 Task: Add a dependency to the task Implement a rating and review system for the app , the existing task  Add integration with third-party services such as Google Drive and Dropbox in the project TurnkeyTech.
Action: Mouse moved to (530, 635)
Screenshot: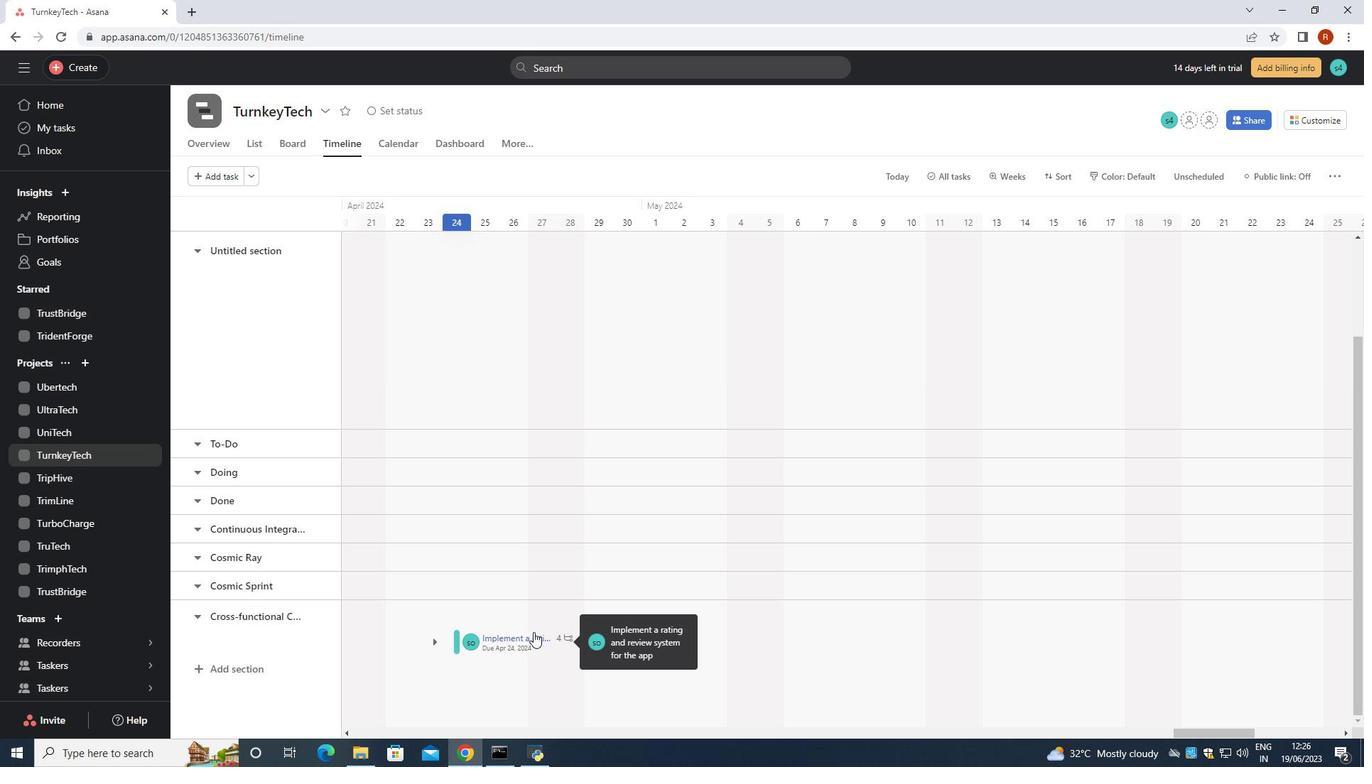 
Action: Mouse pressed left at (530, 635)
Screenshot: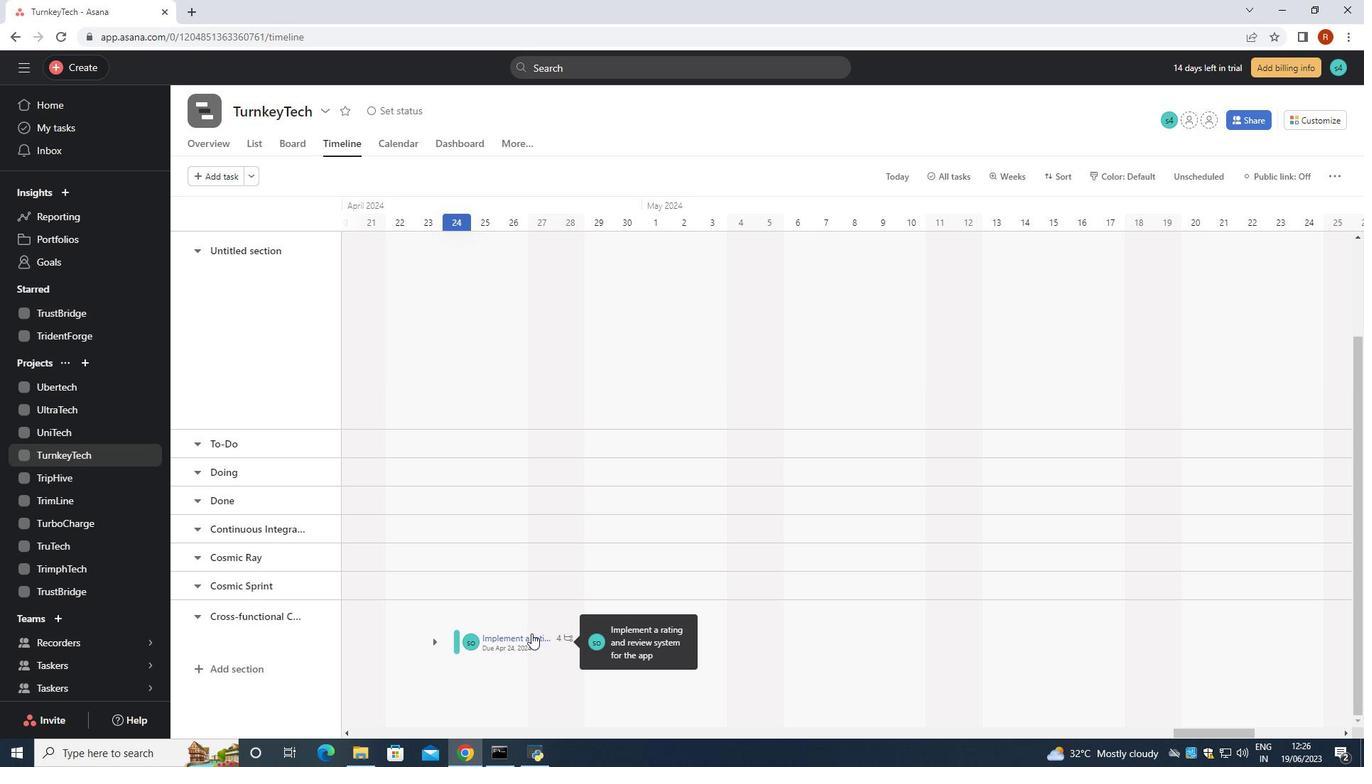 
Action: Mouse moved to (1029, 359)
Screenshot: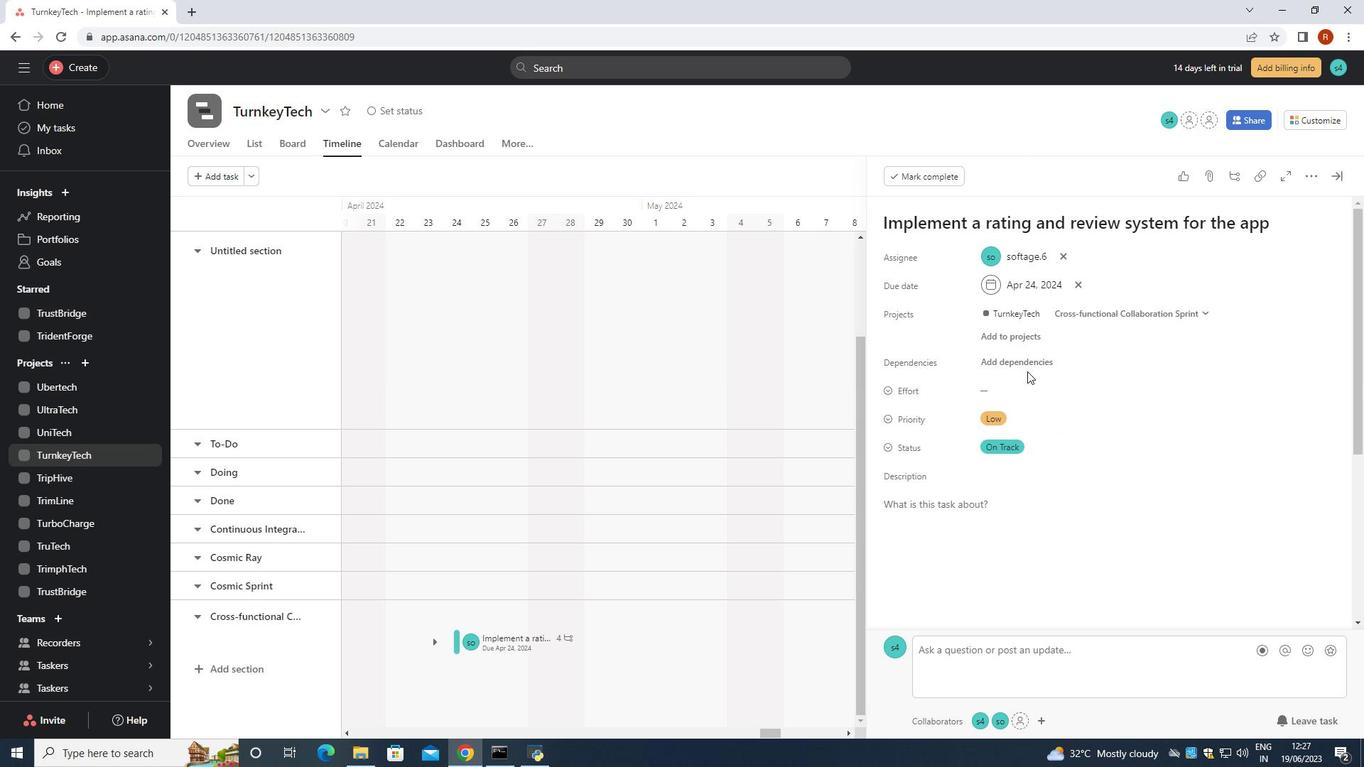 
Action: Mouse pressed left at (1029, 359)
Screenshot: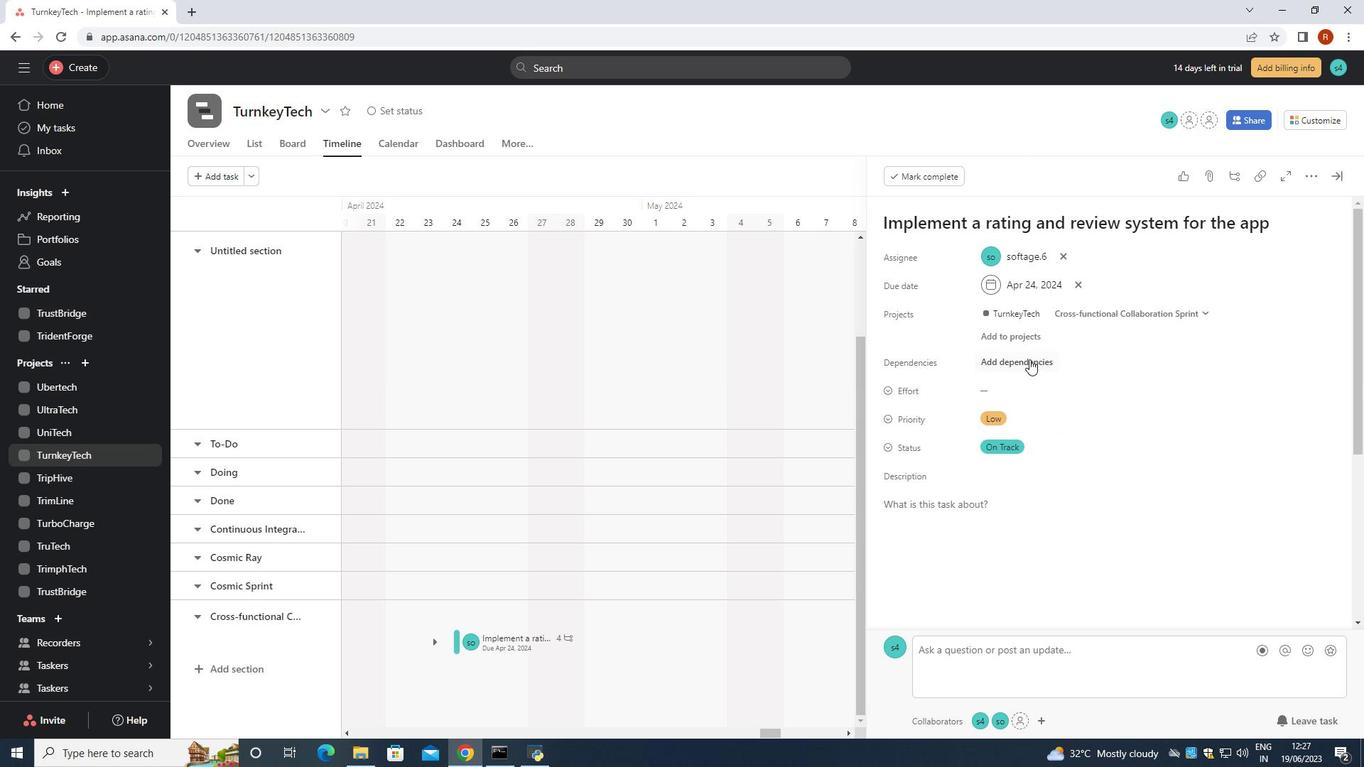 
Action: Mouse moved to (994, 534)
Screenshot: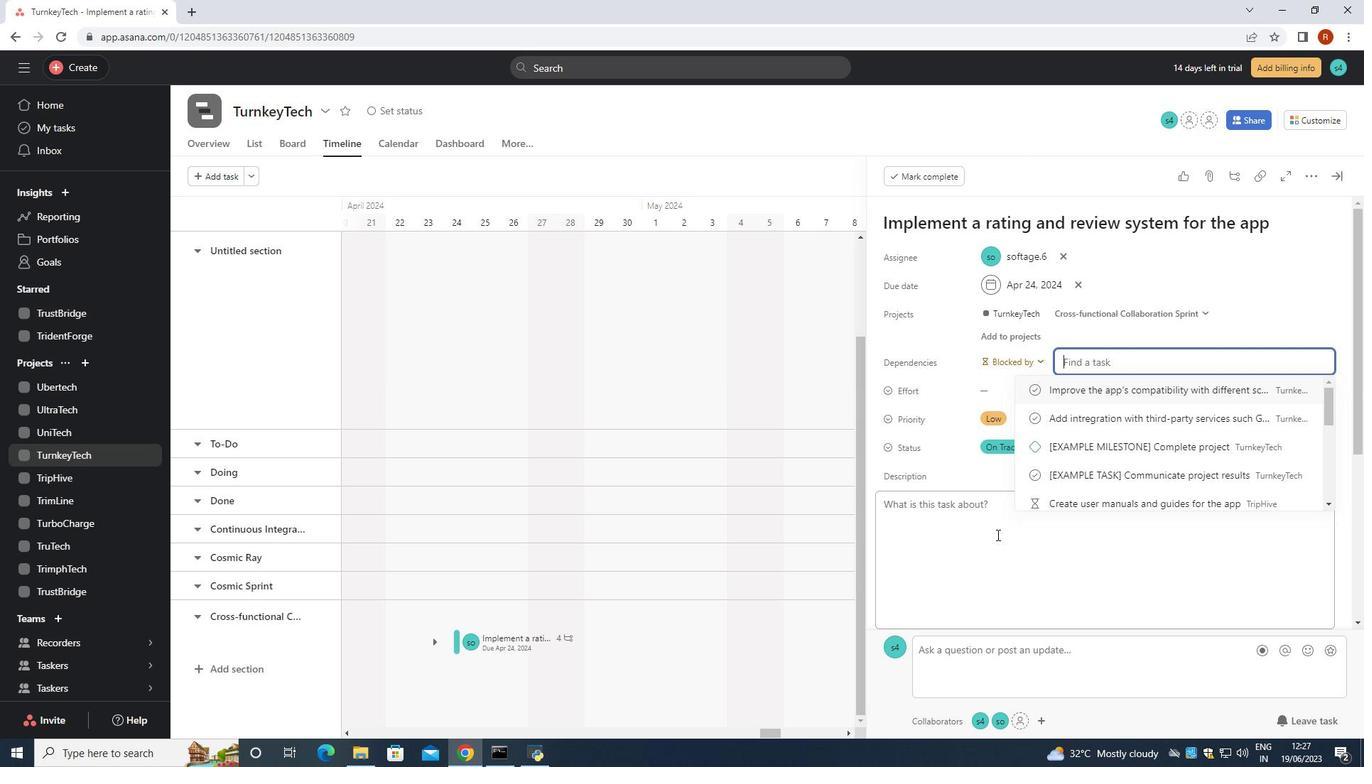 
Action: Key pressed <Key.shift><Key.shift><Key.shift><Key.shift><Key.shift><Key.shift><Key.shift><Key.shift><Key.shift><Key.shift><Key.shift><Key.shift><Key.shift>Add<Key.space>integrat
Screenshot: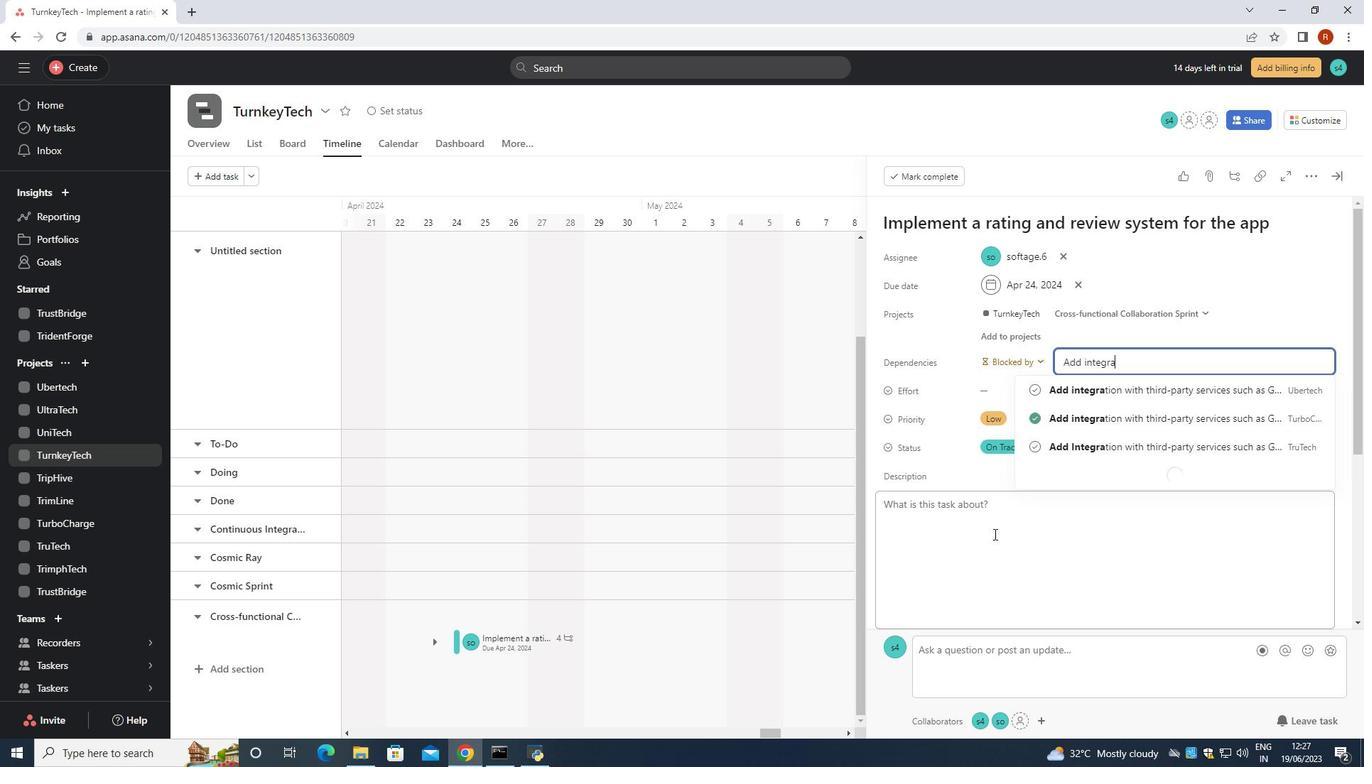 
Action: Mouse moved to (993, 534)
Screenshot: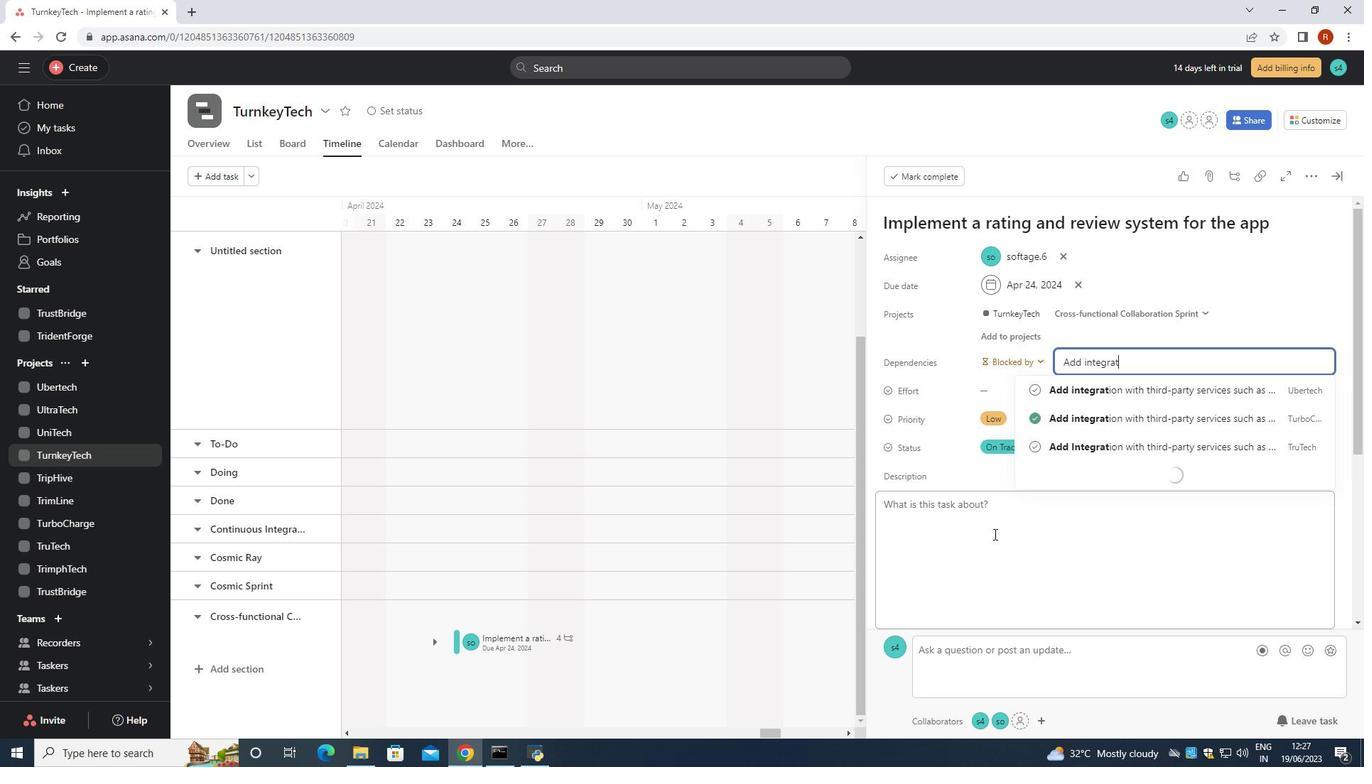 
Action: Key pressed ion<Key.space>with<Key.space>third-party<Key.space>sevices<Key.space>such<Key.space>as<Key.space><Key.shift>Google<Key.space><Key.shift>Drive<Key.space>
Screenshot: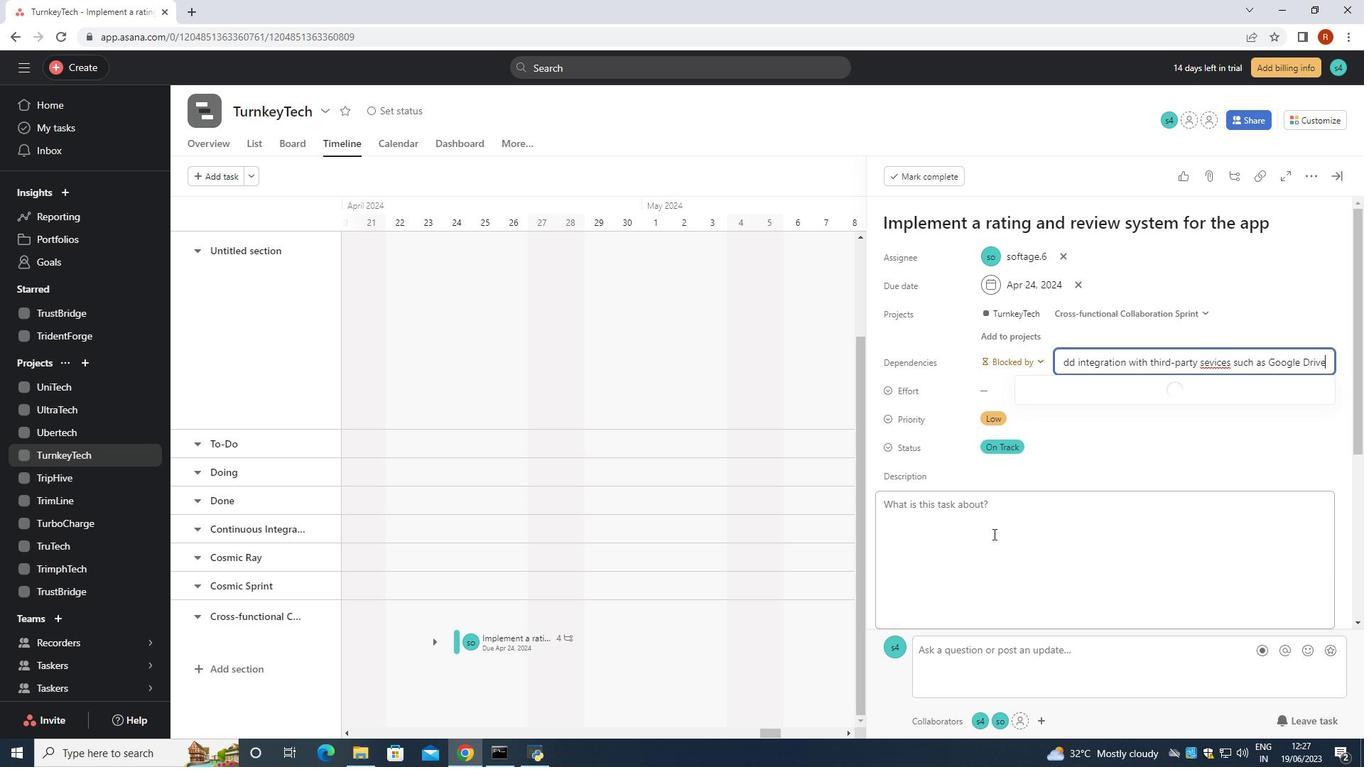 
Action: Mouse moved to (993, 534)
Screenshot: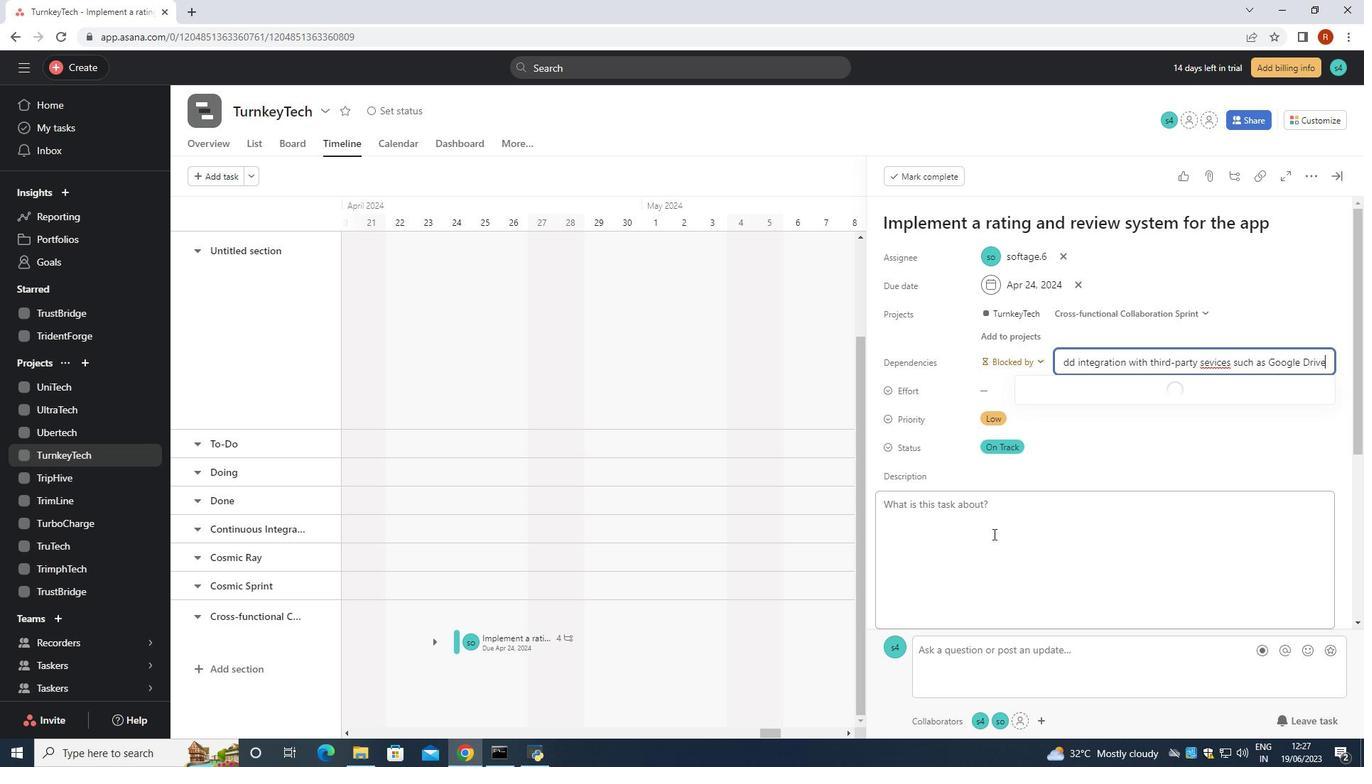 
Action: Key pressed ab<Key.backspace>nd<Key.space><Key.shift>Dropbox<Key.right><Key.right><Key.right><Key.right><Key.right><Key.down><Key.down><Key.left><Key.left><Key.left><Key.left><Key.left><Key.left><Key.left><Key.left><Key.left><Key.left><Key.left><Key.left><Key.left><Key.left><Key.left><Key.left><Key.left><Key.left><Key.left><Key.left><Key.left><Key.left><Key.left><Key.left><Key.left><Key.left><Key.left><Key.left><Key.left><Key.left><Key.left><Key.left><Key.left><Key.backspace><Key.backspace><Key.backspace><Key.backspace><Key.backspace><Key.backspace>ervices
Screenshot: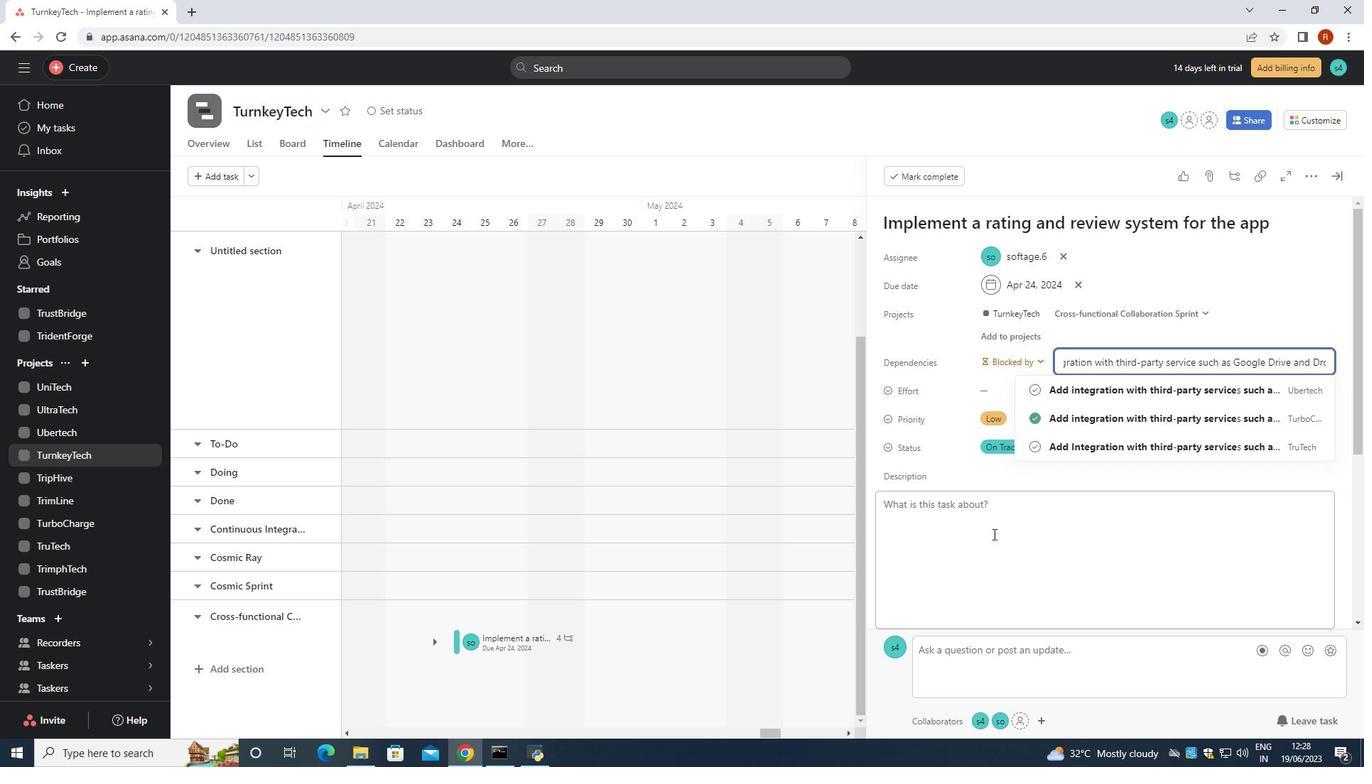 
Action: Mouse moved to (987, 535)
Screenshot: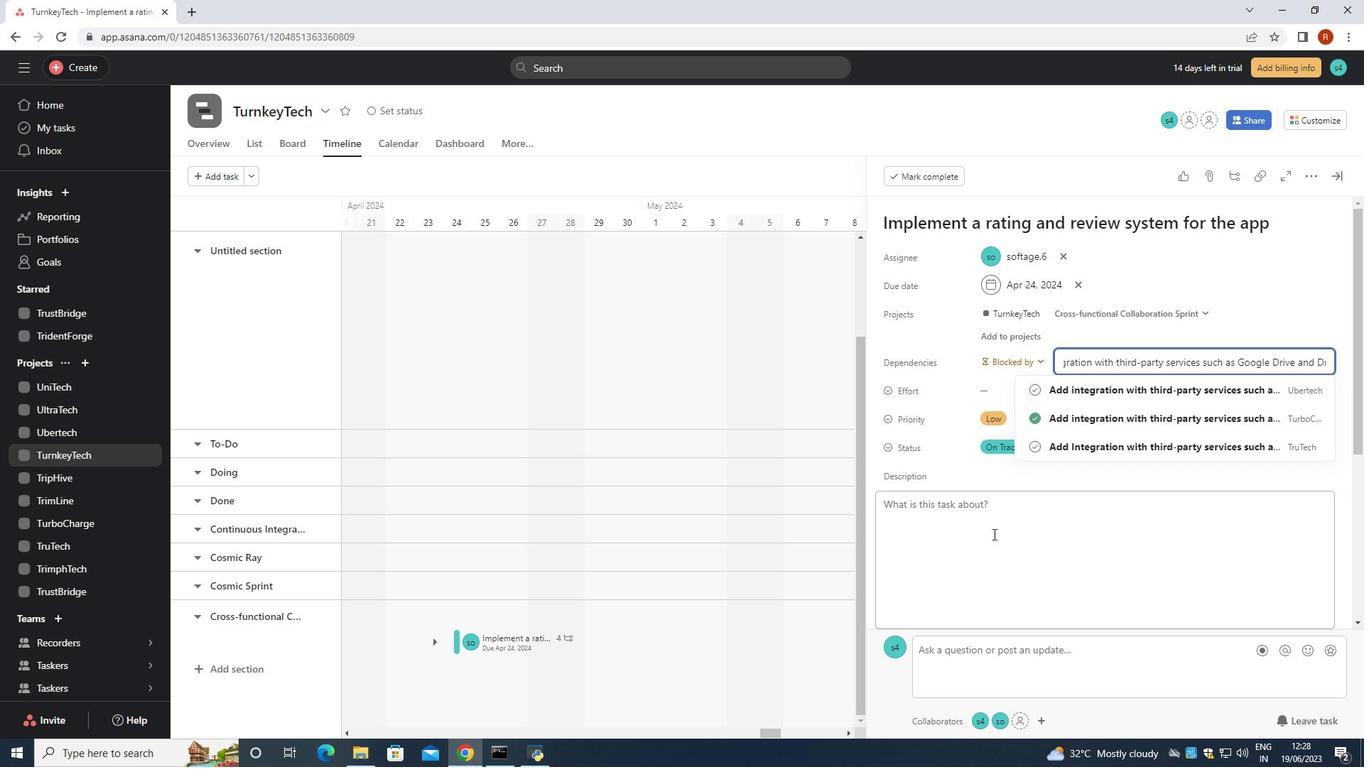 
Action: Key pressed <Key.right>
Screenshot: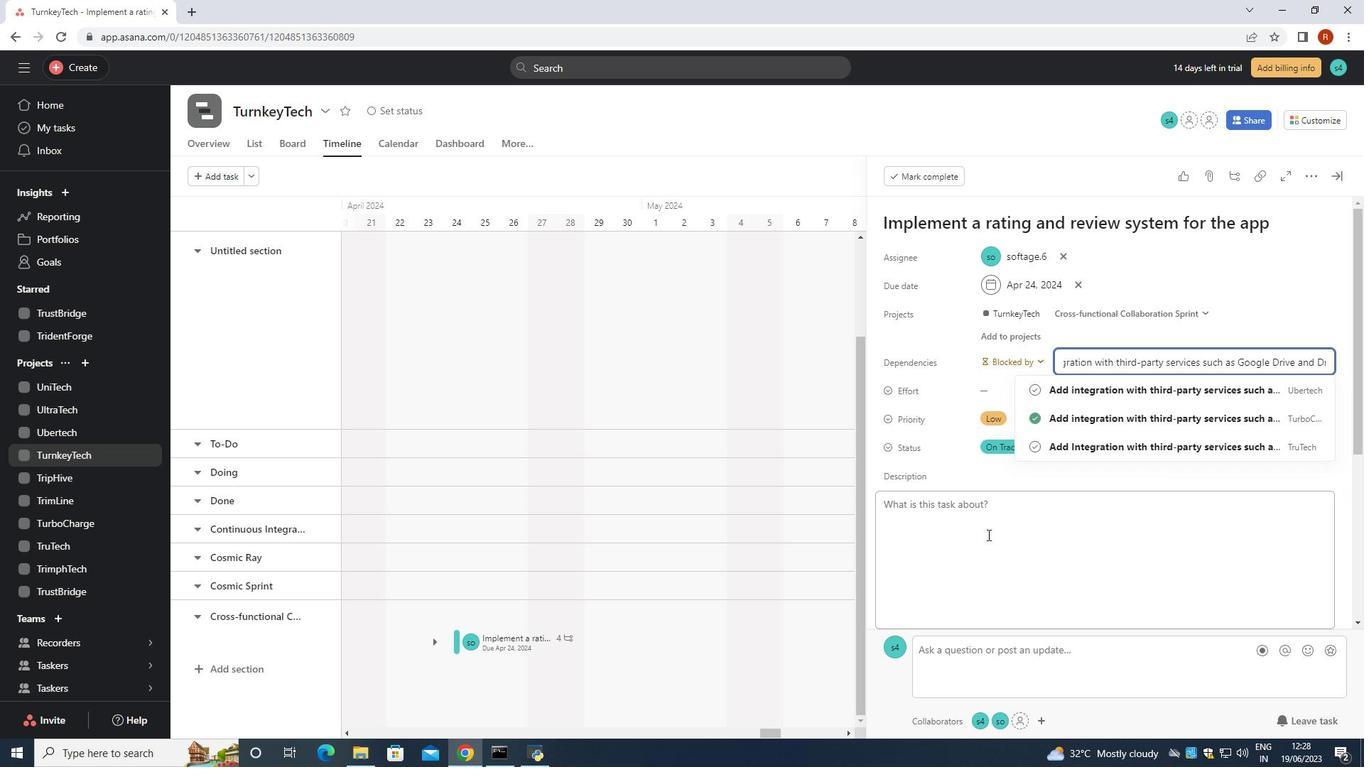 
Action: Mouse moved to (987, 535)
Screenshot: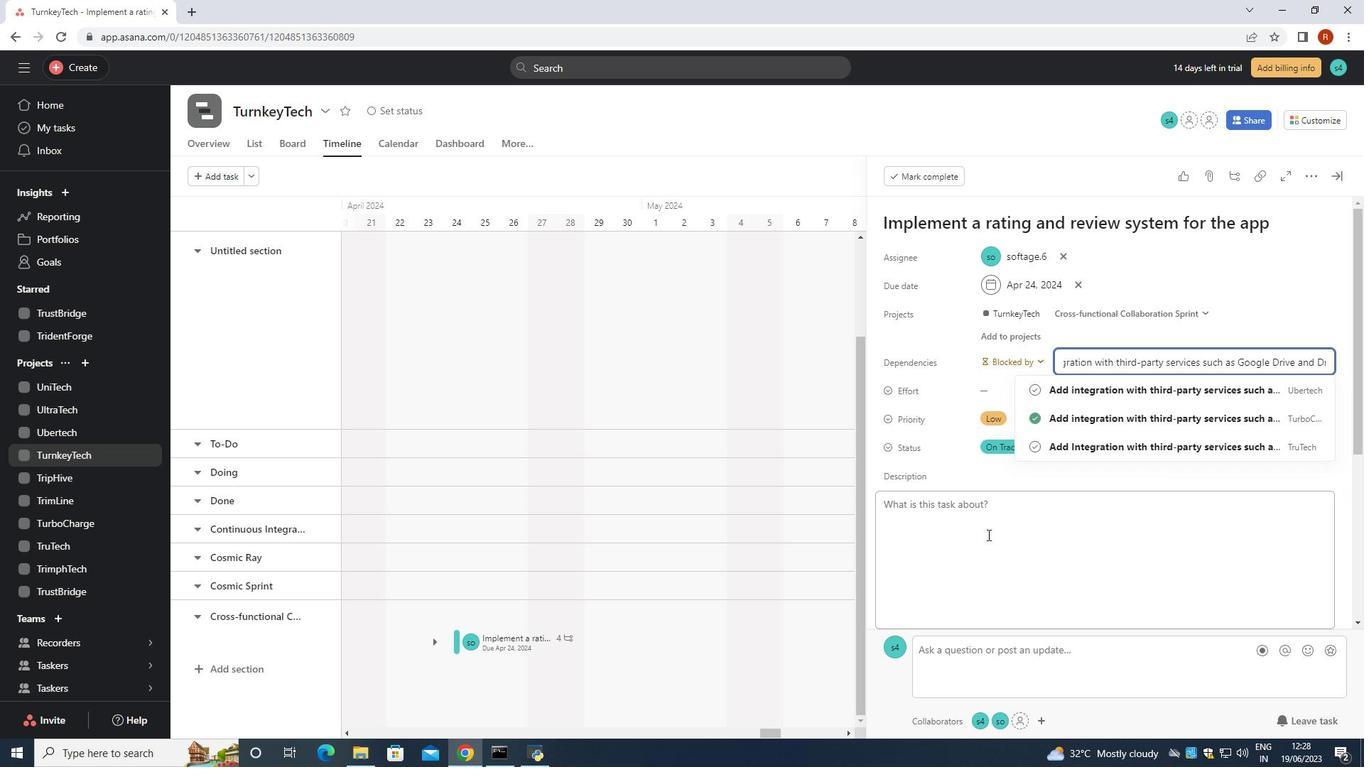 
Action: Key pressed <Key.right><Key.right><Key.right><Key.right><Key.right><Key.right>
Screenshot: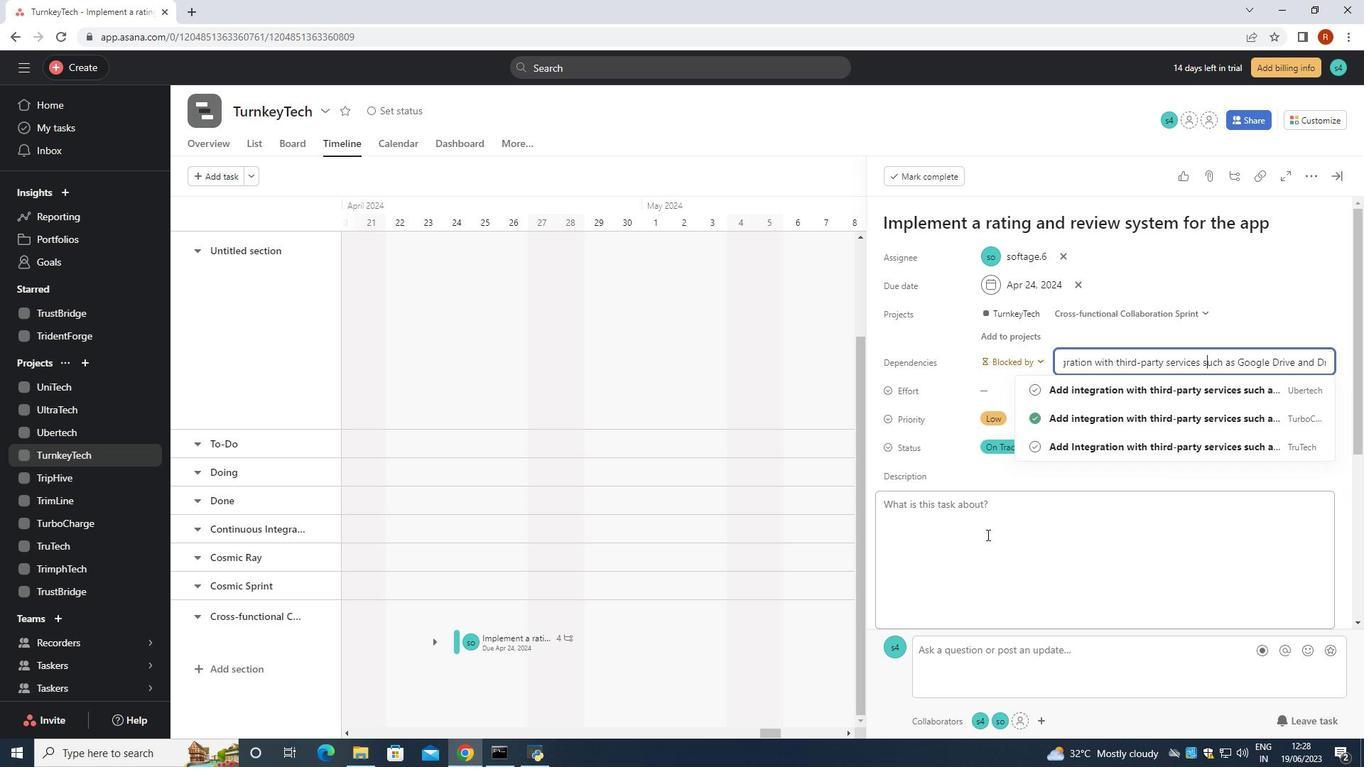 
Action: Mouse moved to (987, 536)
Screenshot: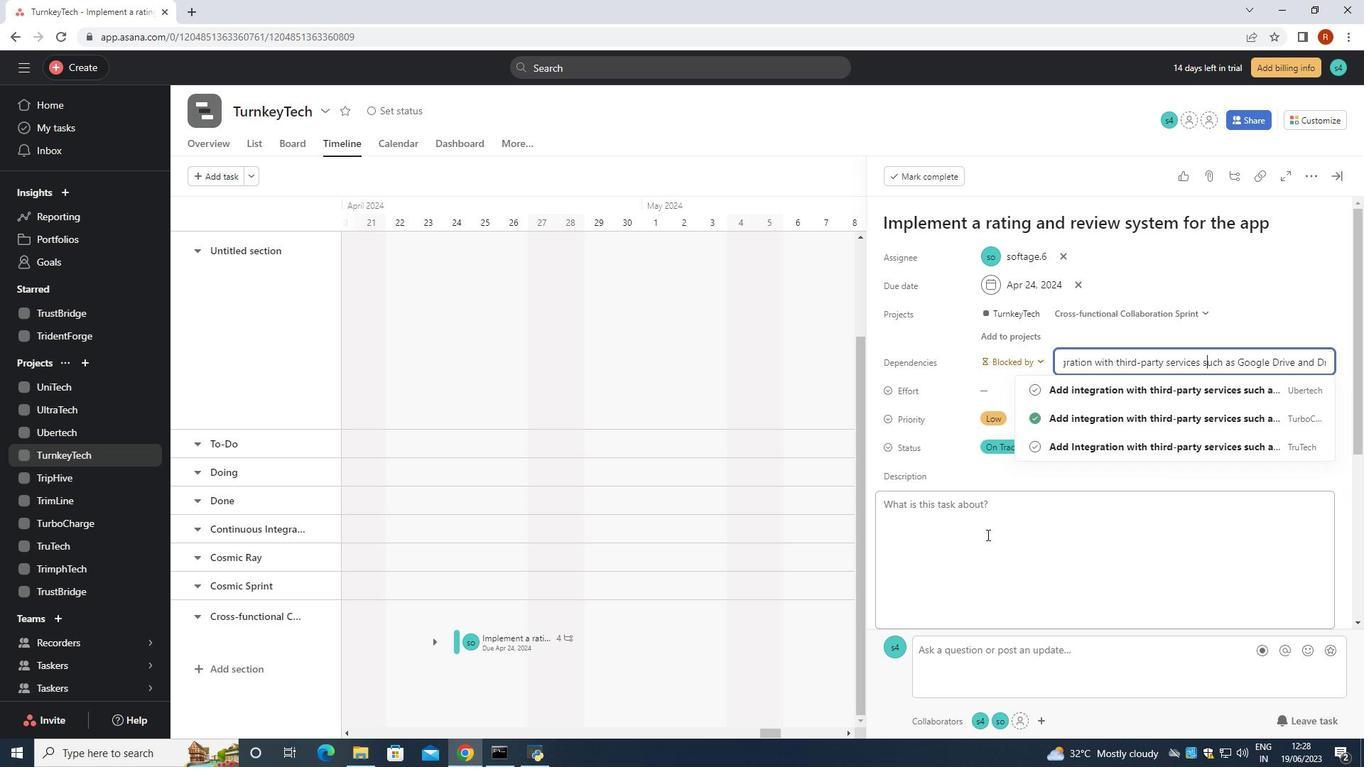 
Action: Key pressed <Key.right>
Screenshot: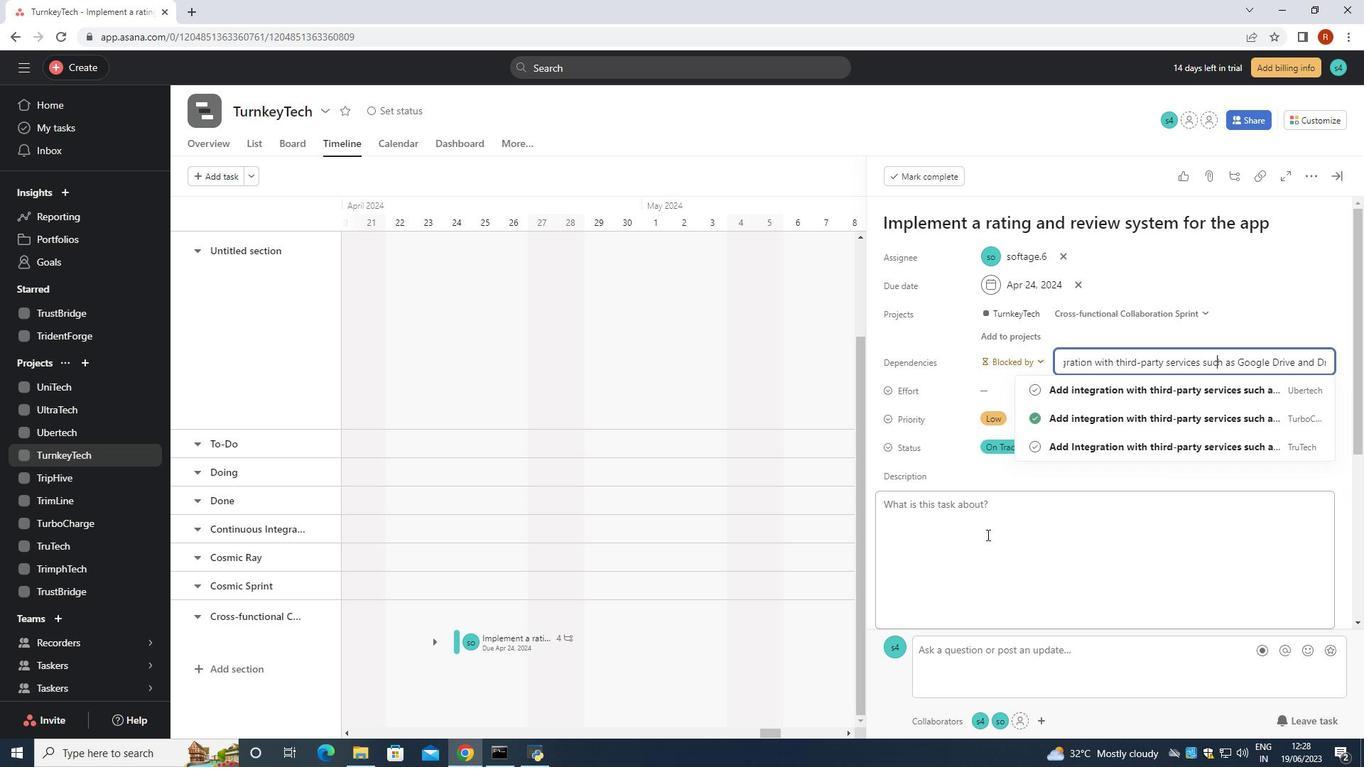 
Action: Mouse moved to (988, 540)
Screenshot: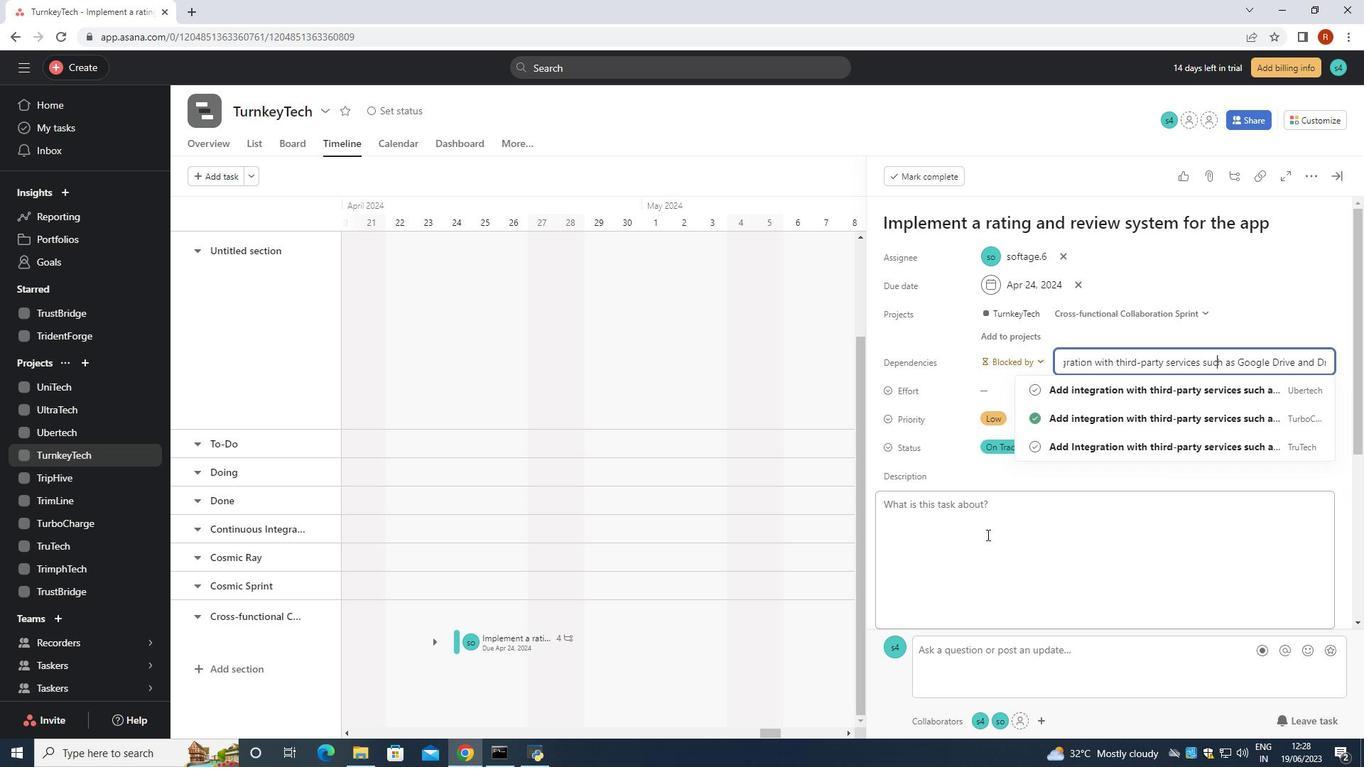 
Action: Key pressed <Key.right>
Screenshot: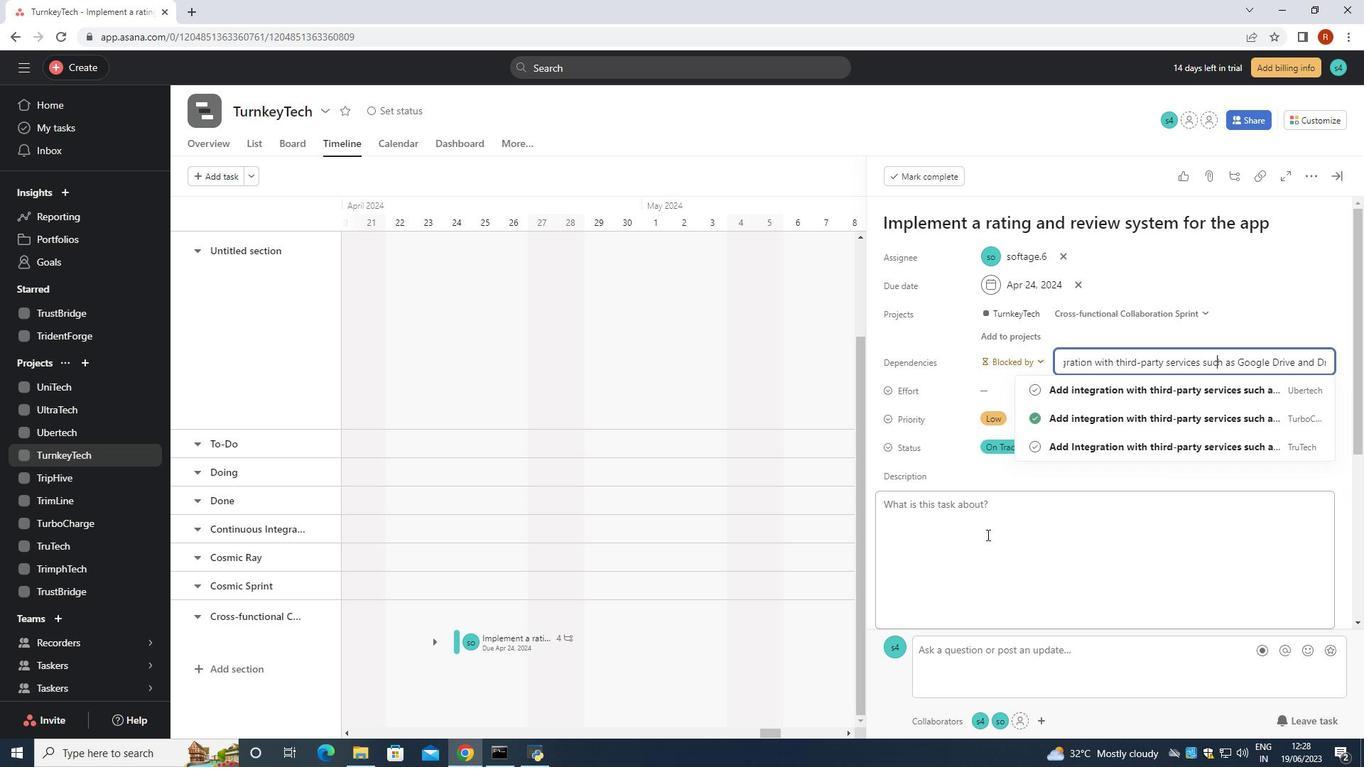 
Action: Mouse moved to (995, 543)
Screenshot: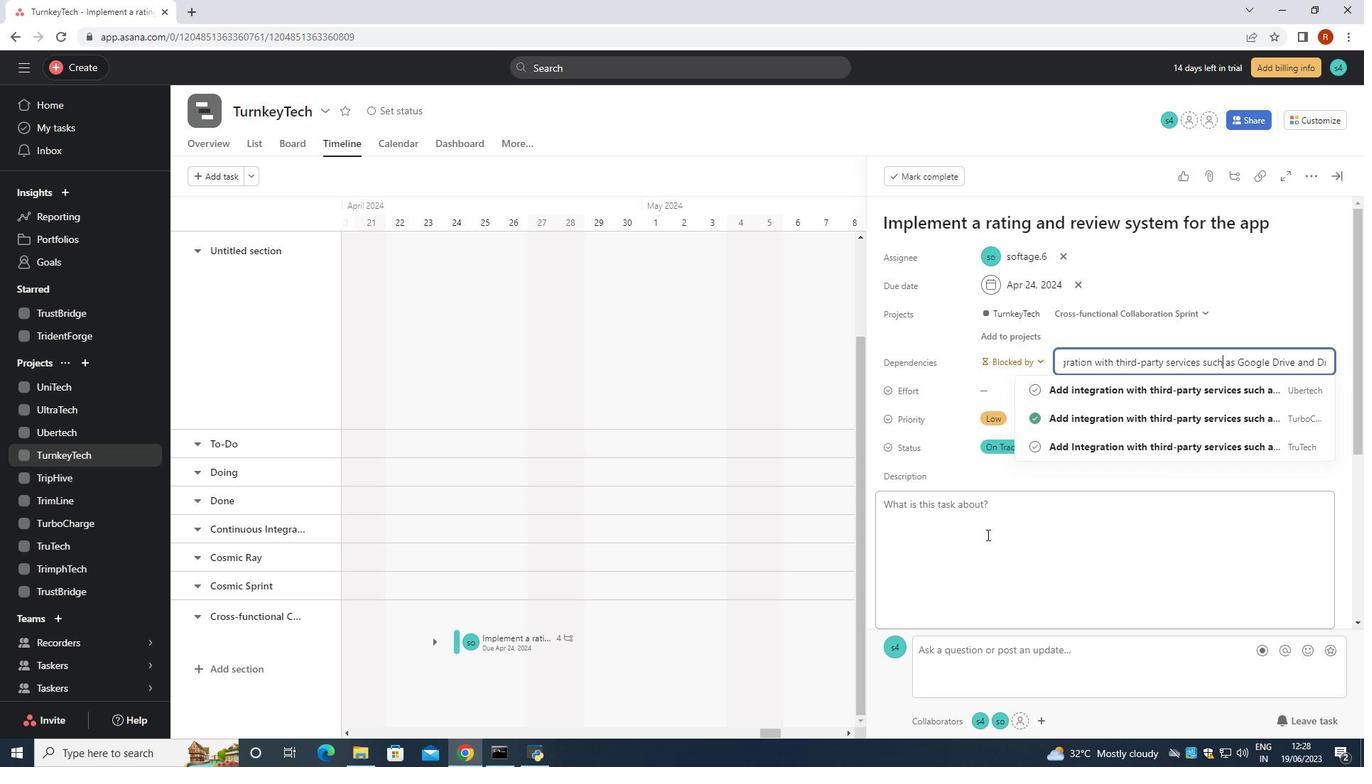 
Action: Key pressed <Key.right>
Screenshot: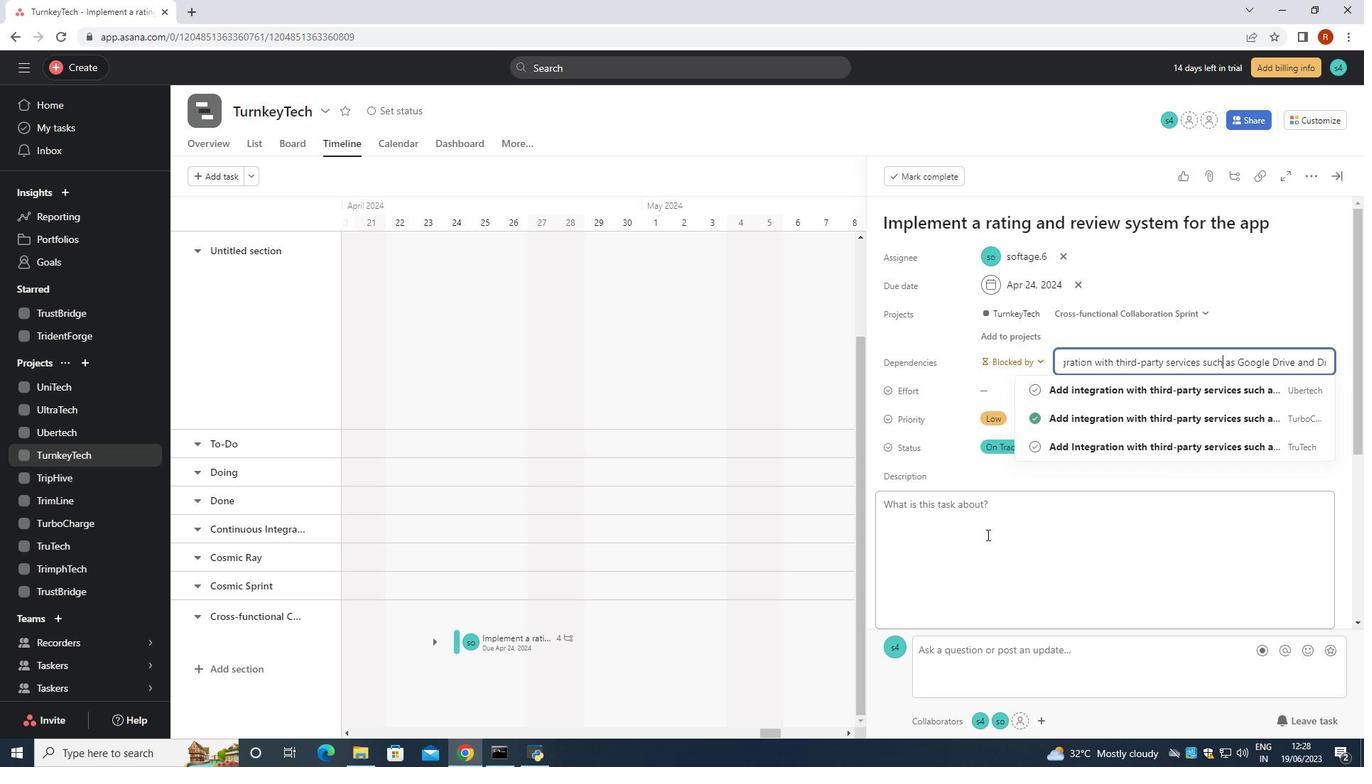 
Action: Mouse moved to (1019, 548)
Screenshot: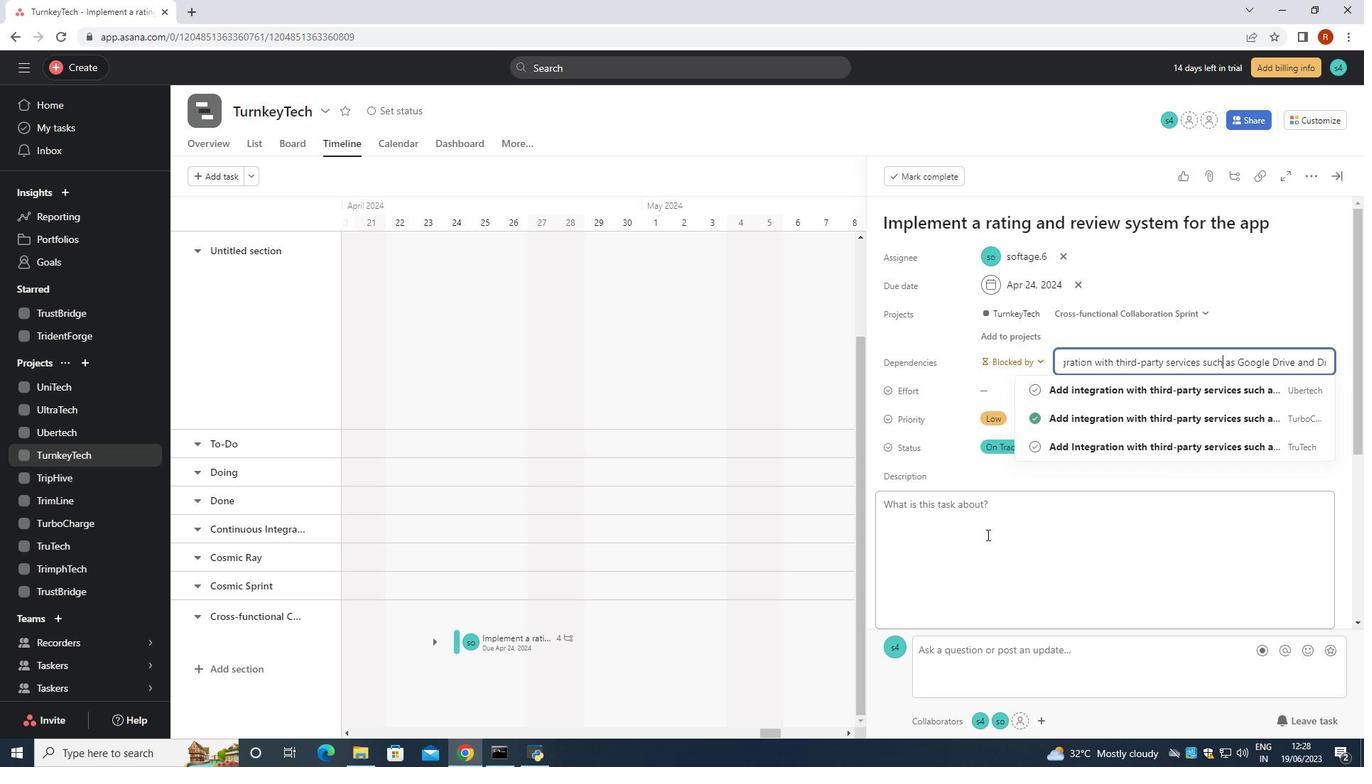 
Action: Key pressed <Key.right>
Screenshot: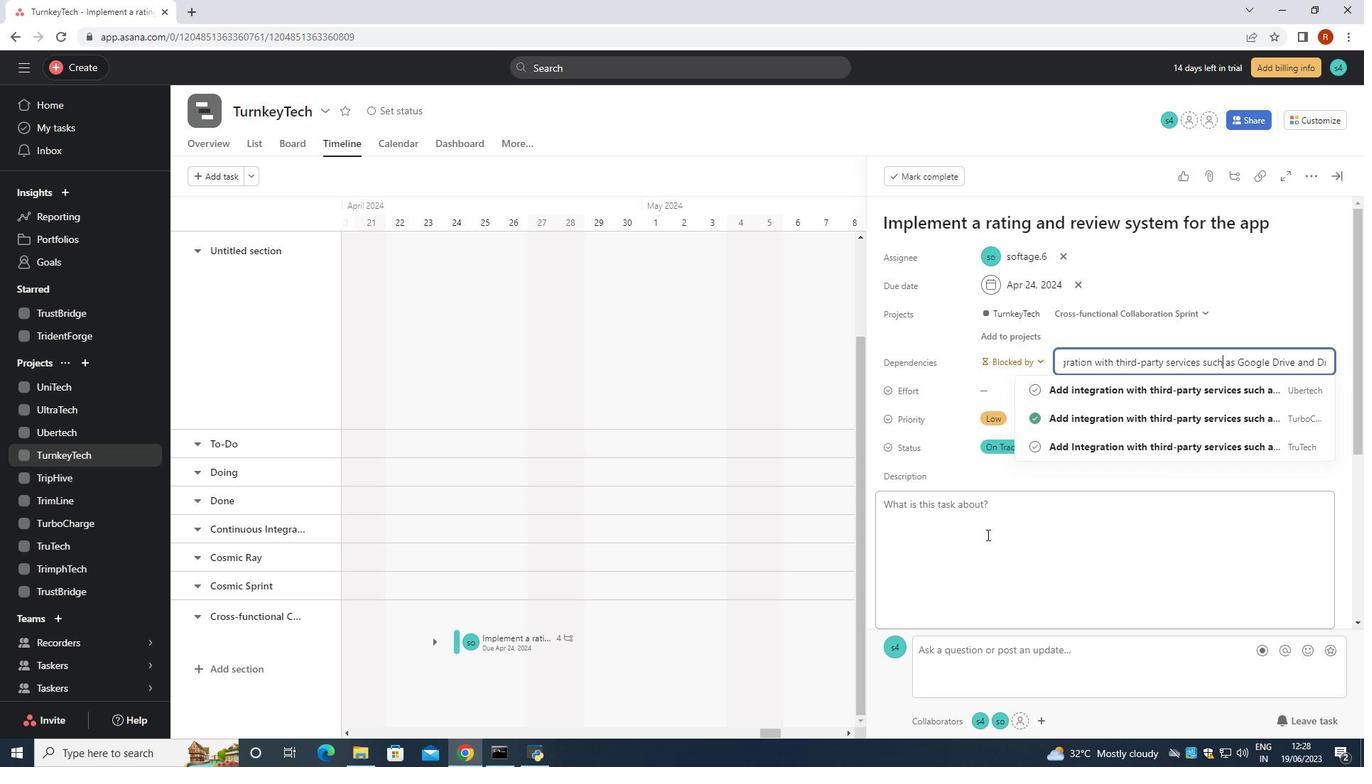 
Action: Mouse moved to (1042, 551)
Screenshot: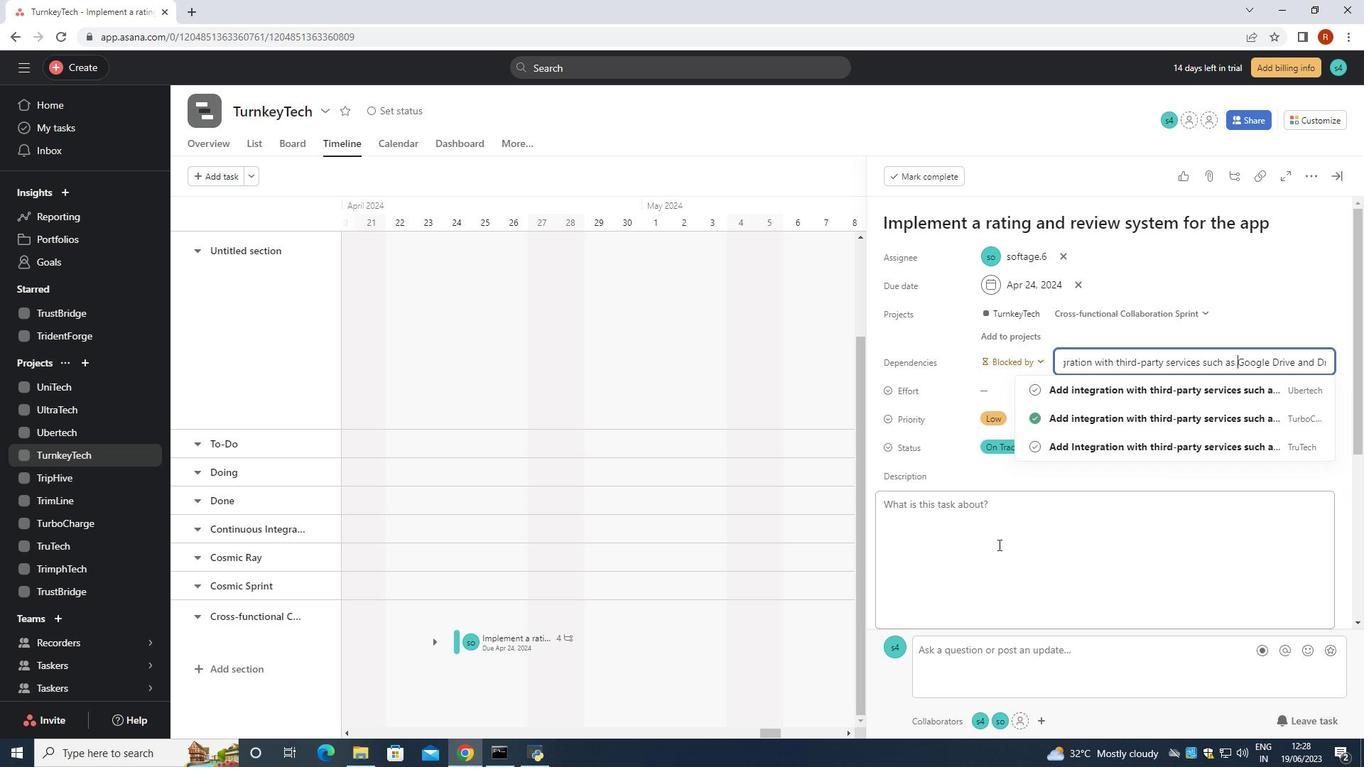 
Action: Key pressed <Key.right>
Screenshot: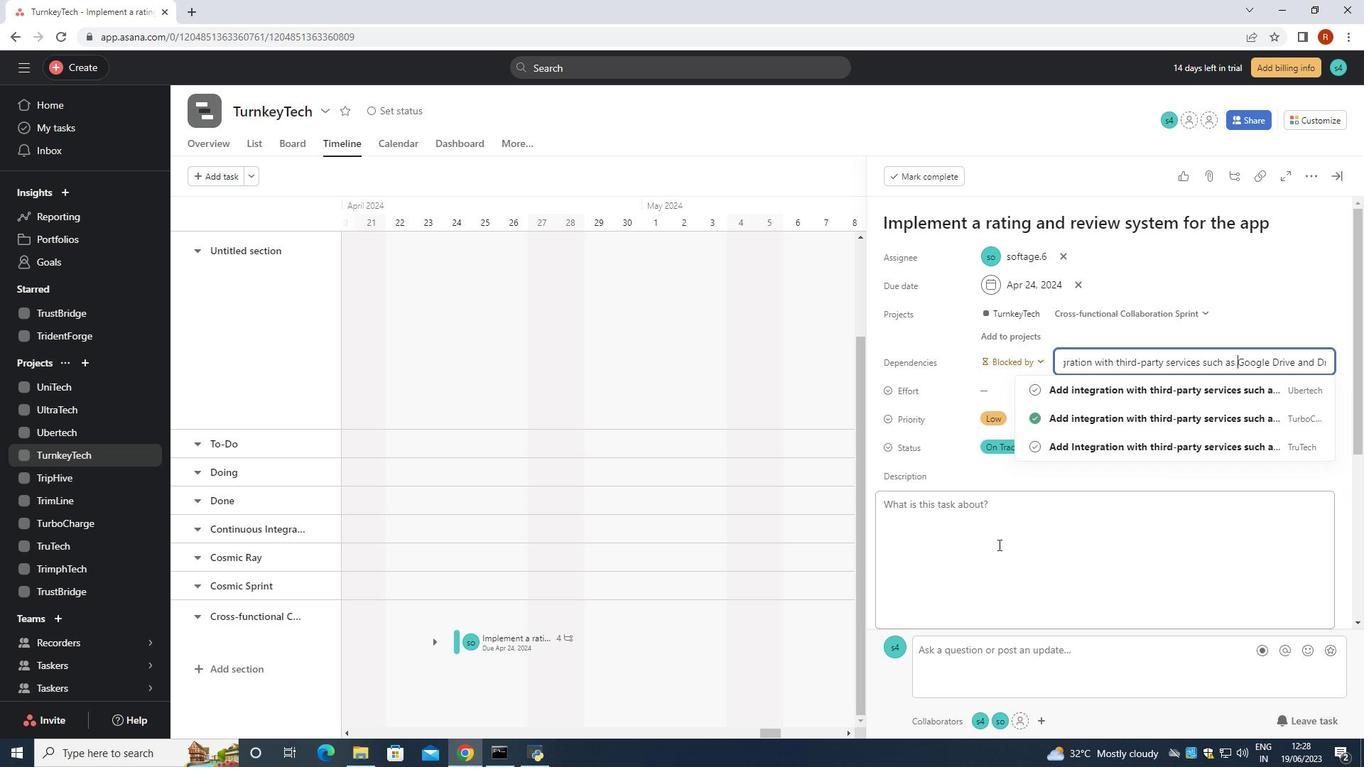 
Action: Mouse moved to (1056, 552)
Screenshot: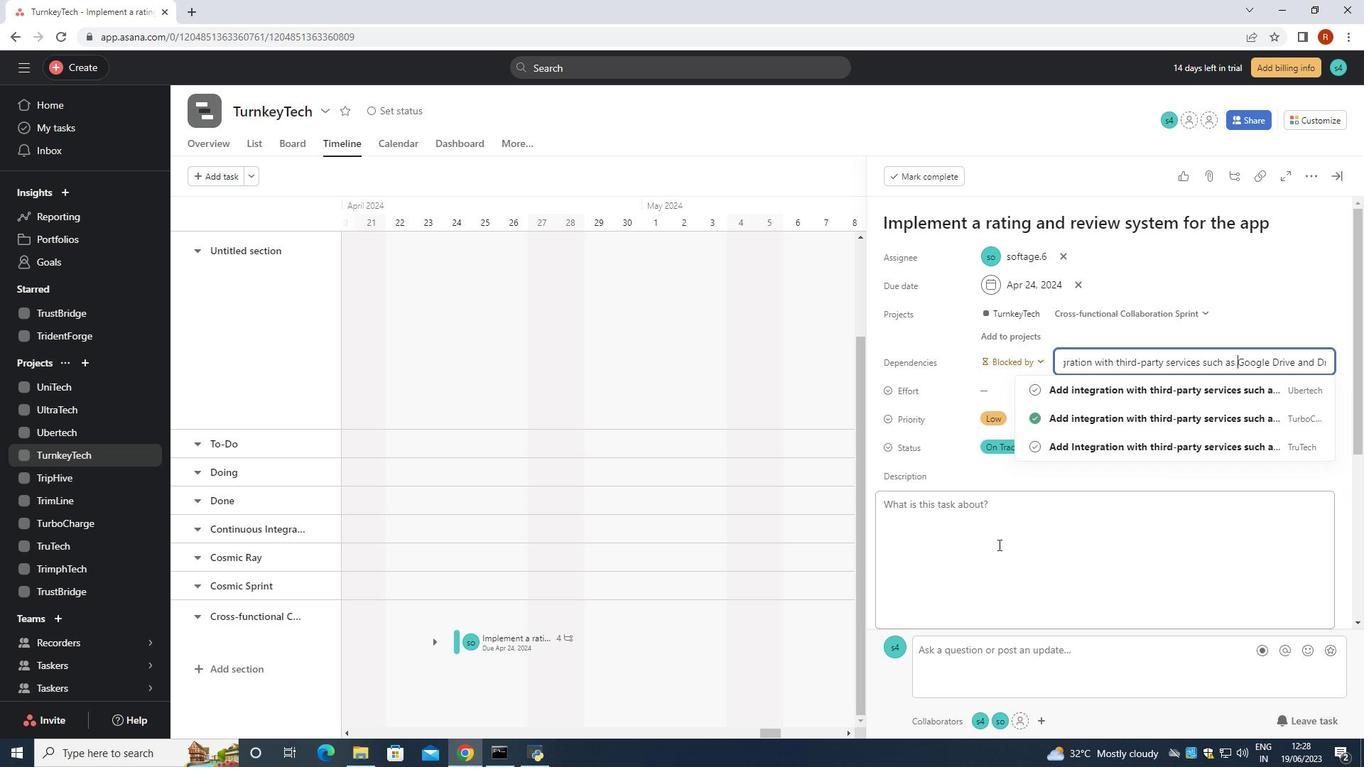 
Action: Key pressed <Key.right>
Screenshot: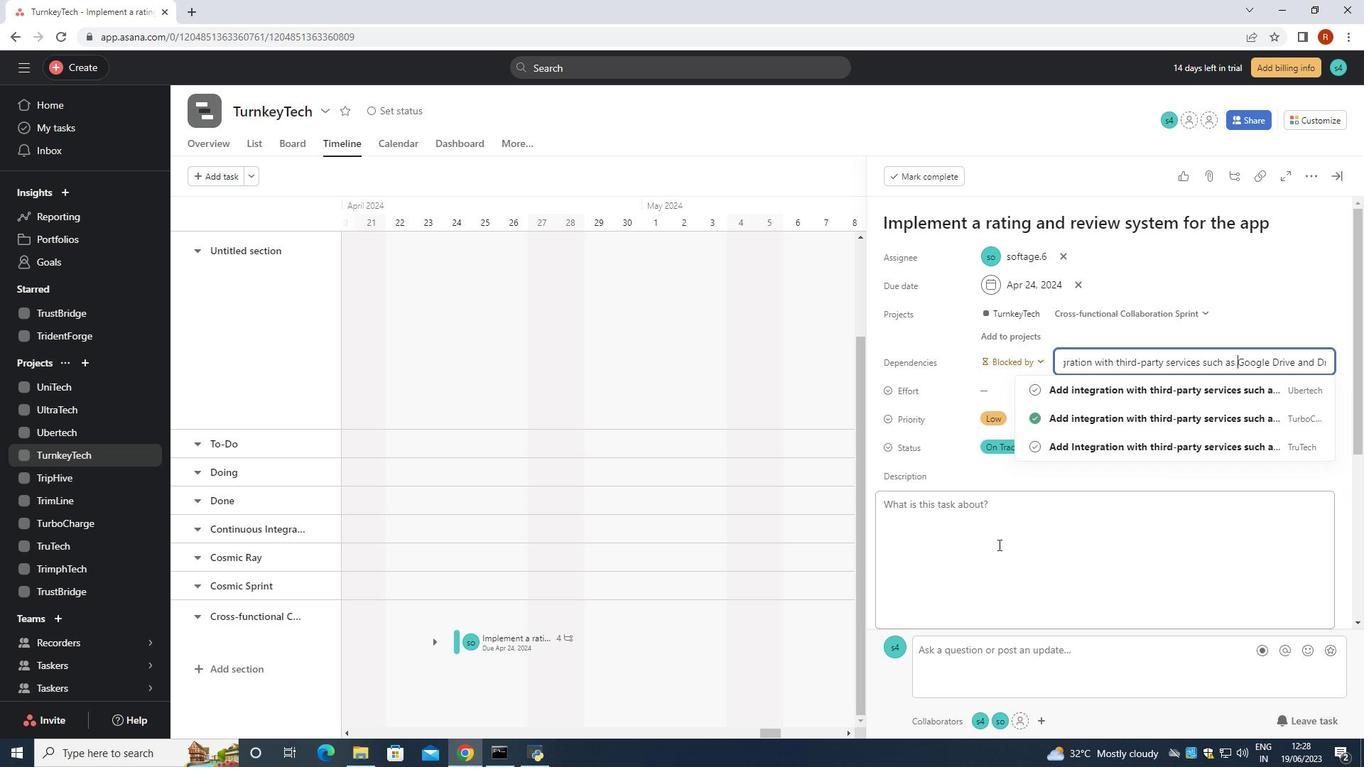 
Action: Mouse moved to (1066, 552)
Screenshot: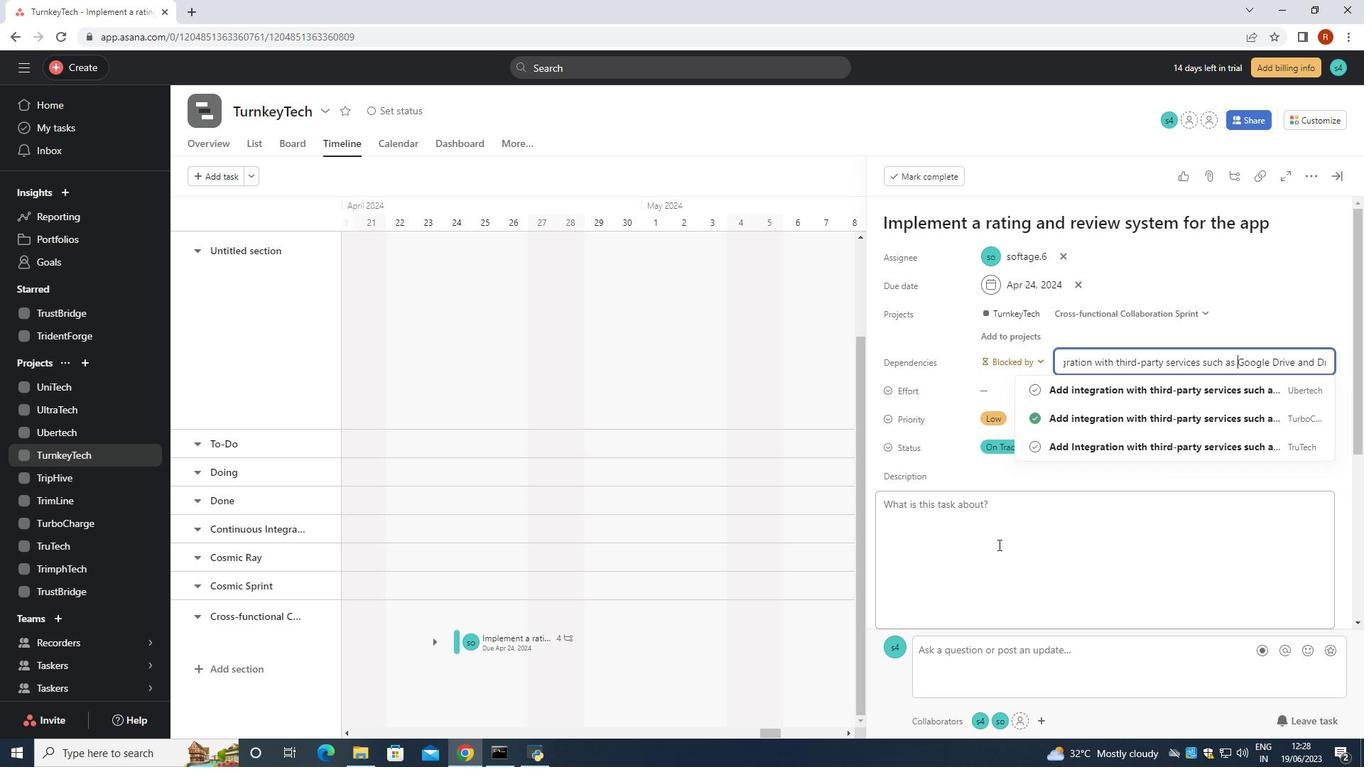 
Action: Key pressed <Key.right>
Screenshot: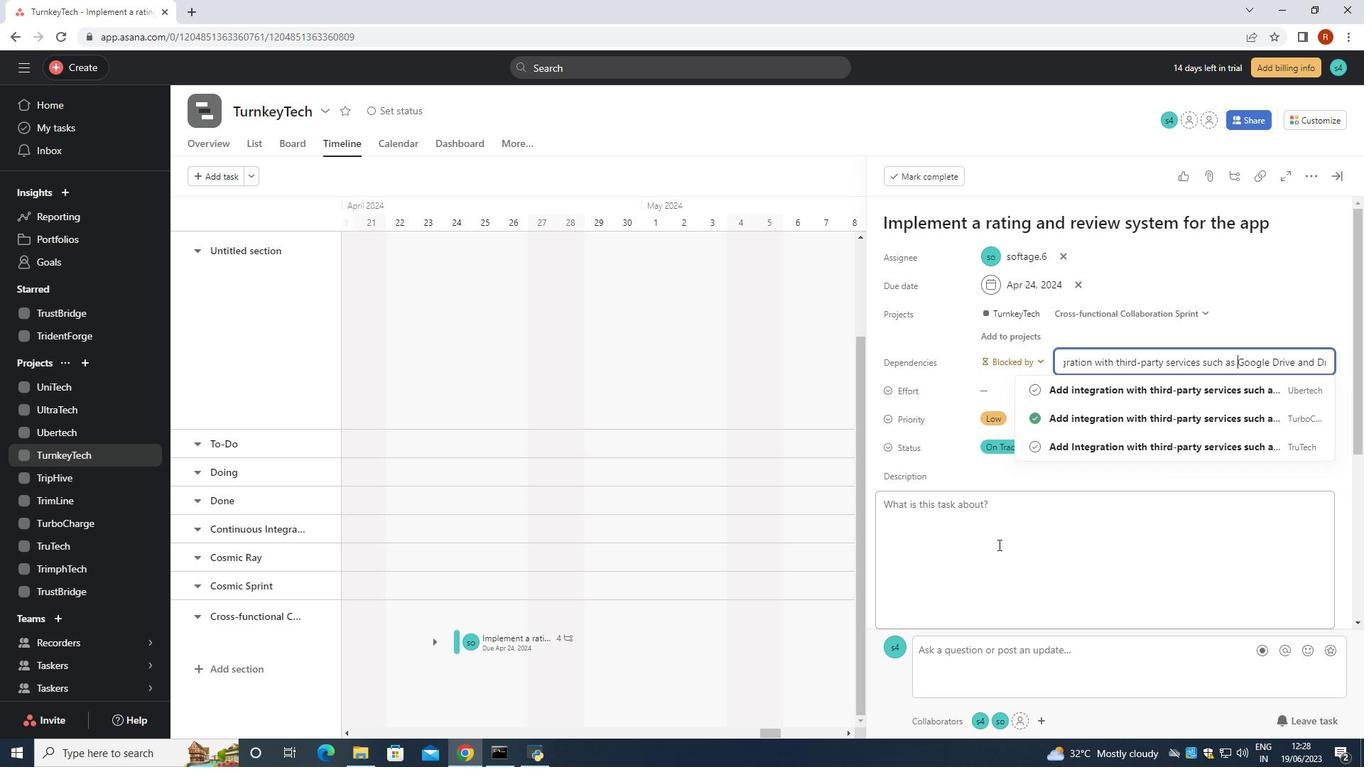 
Action: Mouse moved to (1071, 552)
Screenshot: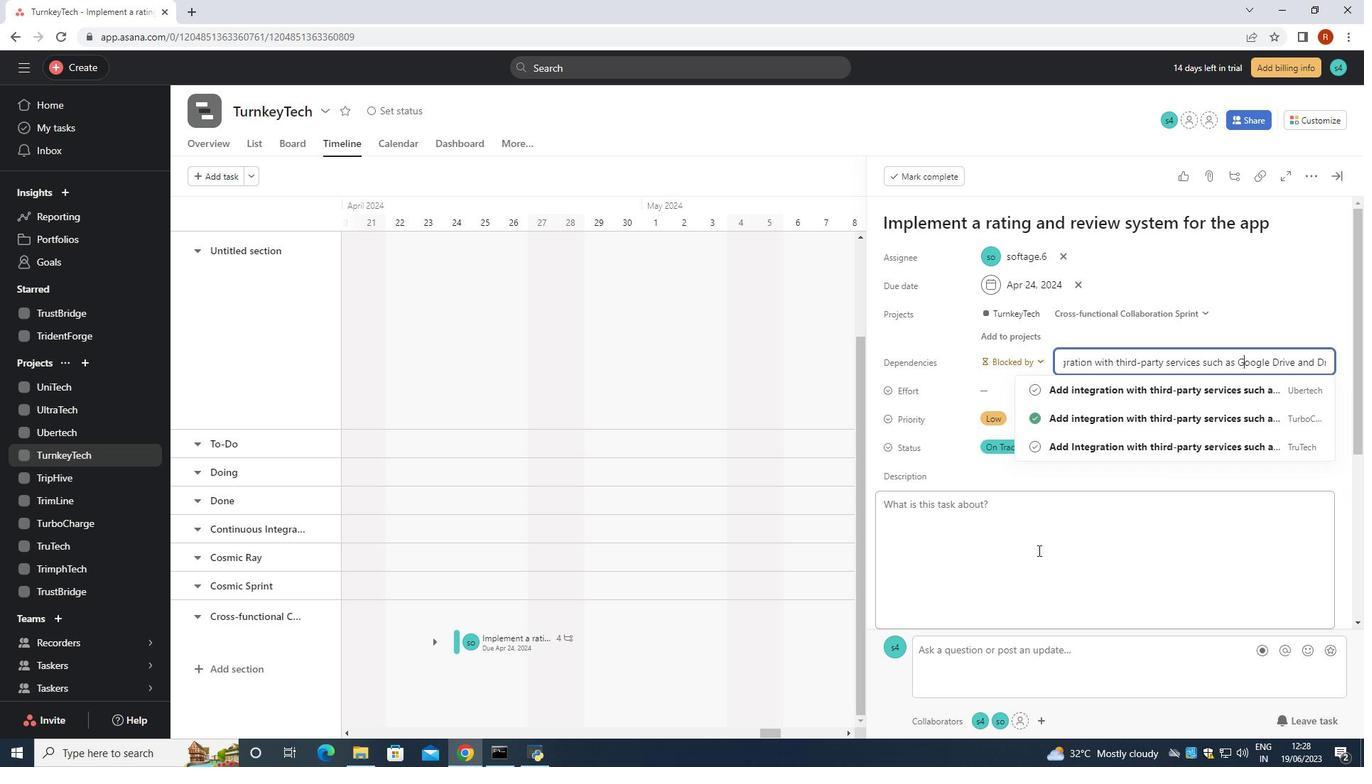 
Action: Key pressed <Key.right>
Screenshot: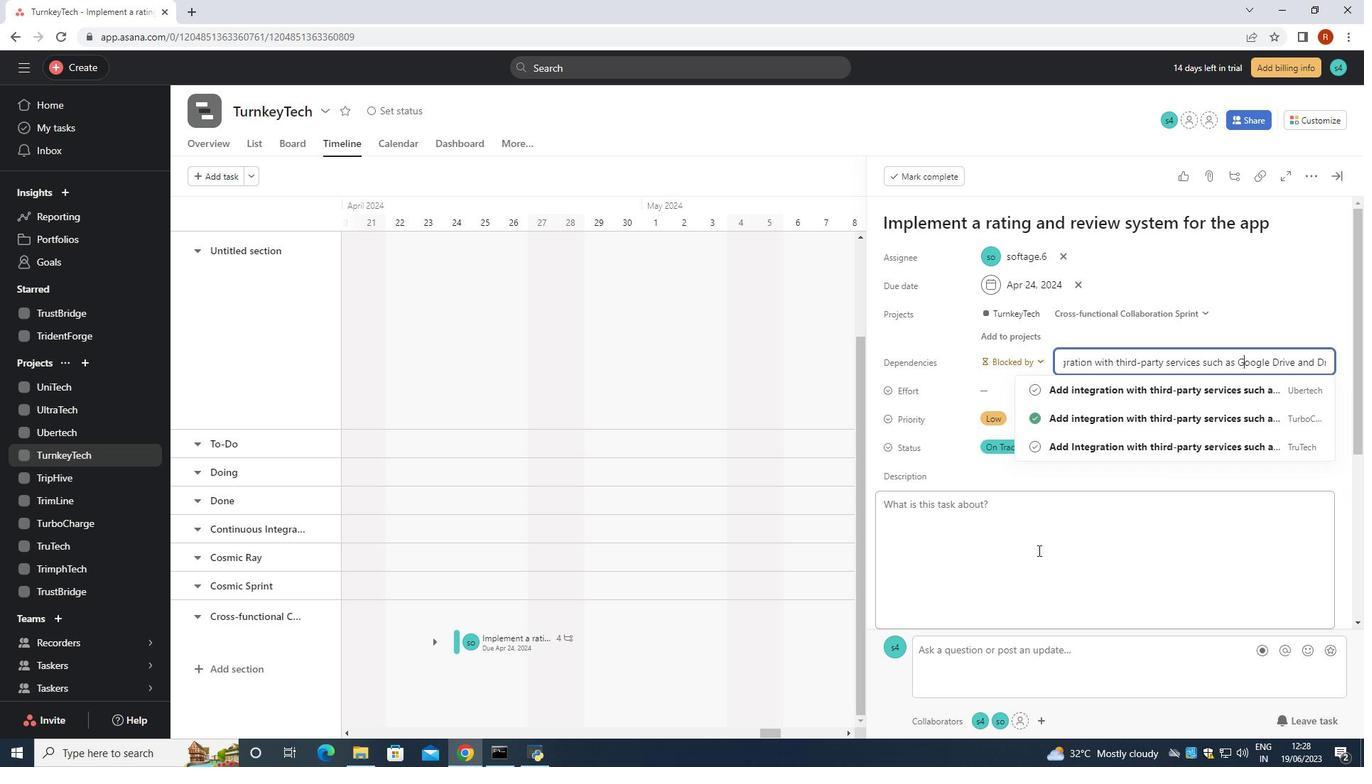 
Action: Mouse moved to (1075, 552)
Screenshot: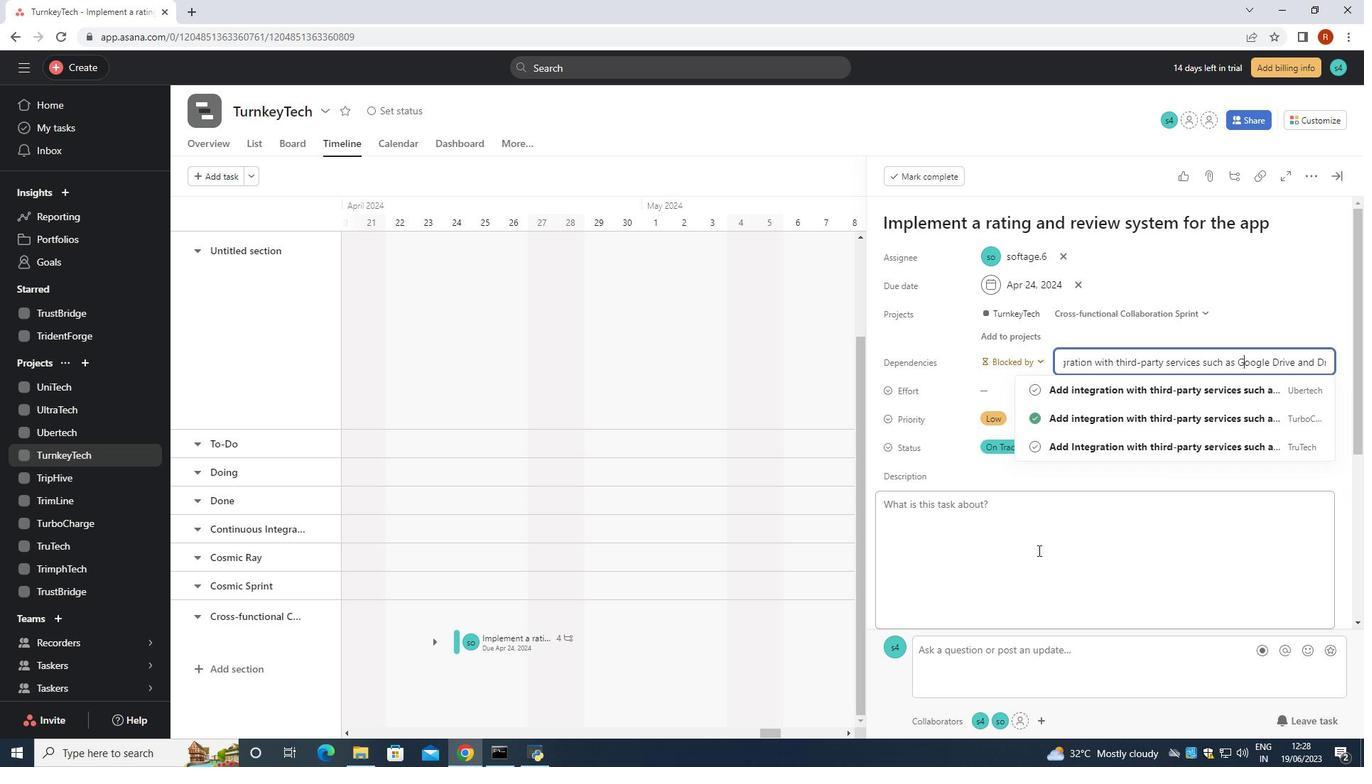 
Action: Key pressed <Key.right>
Screenshot: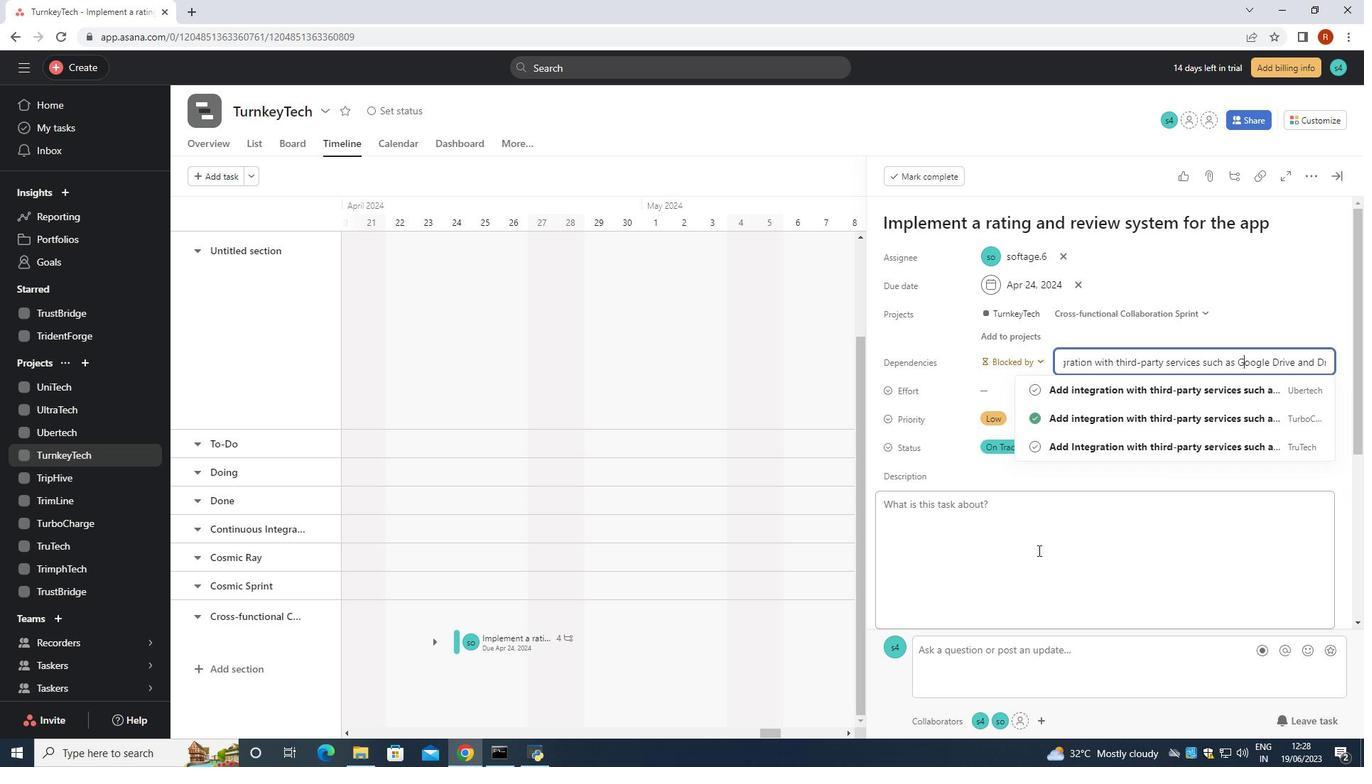 
Action: Mouse moved to (1077, 552)
Screenshot: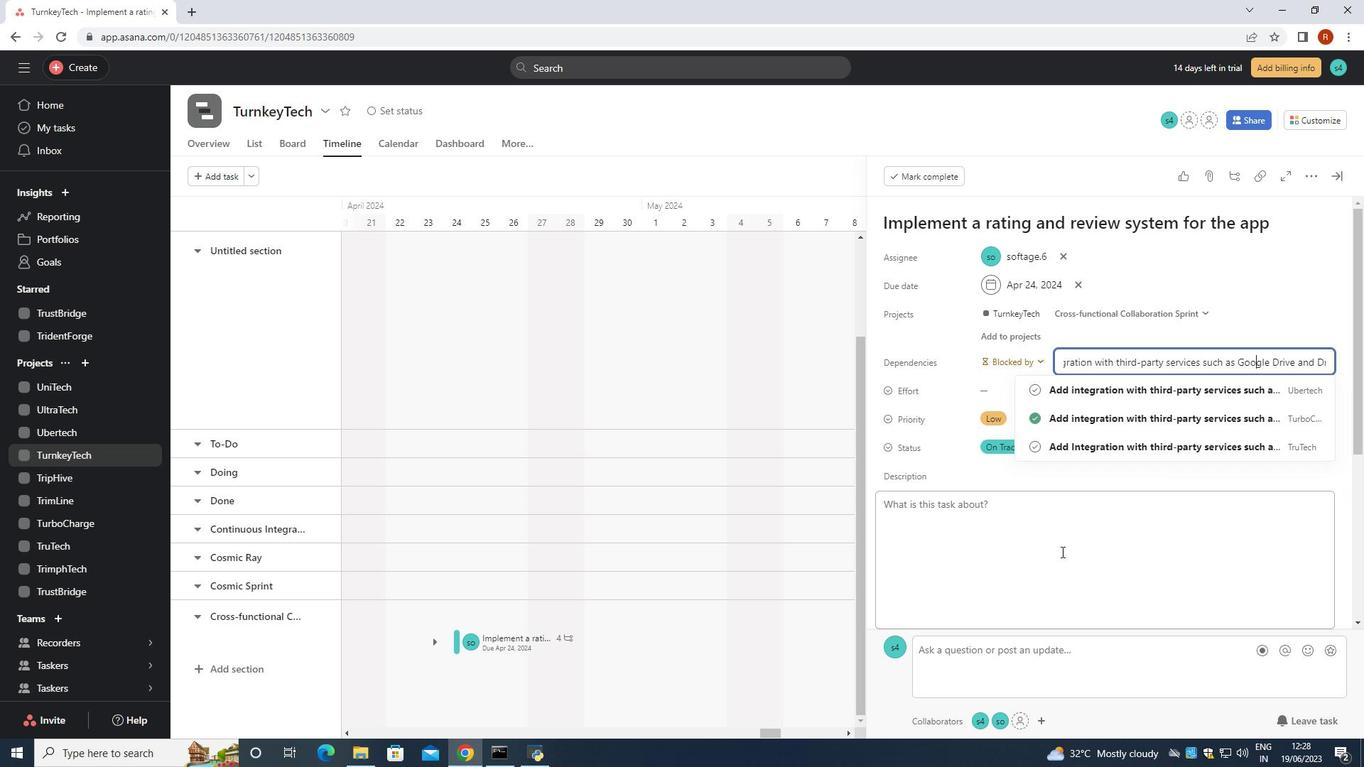
Action: Key pressed <Key.right>
Screenshot: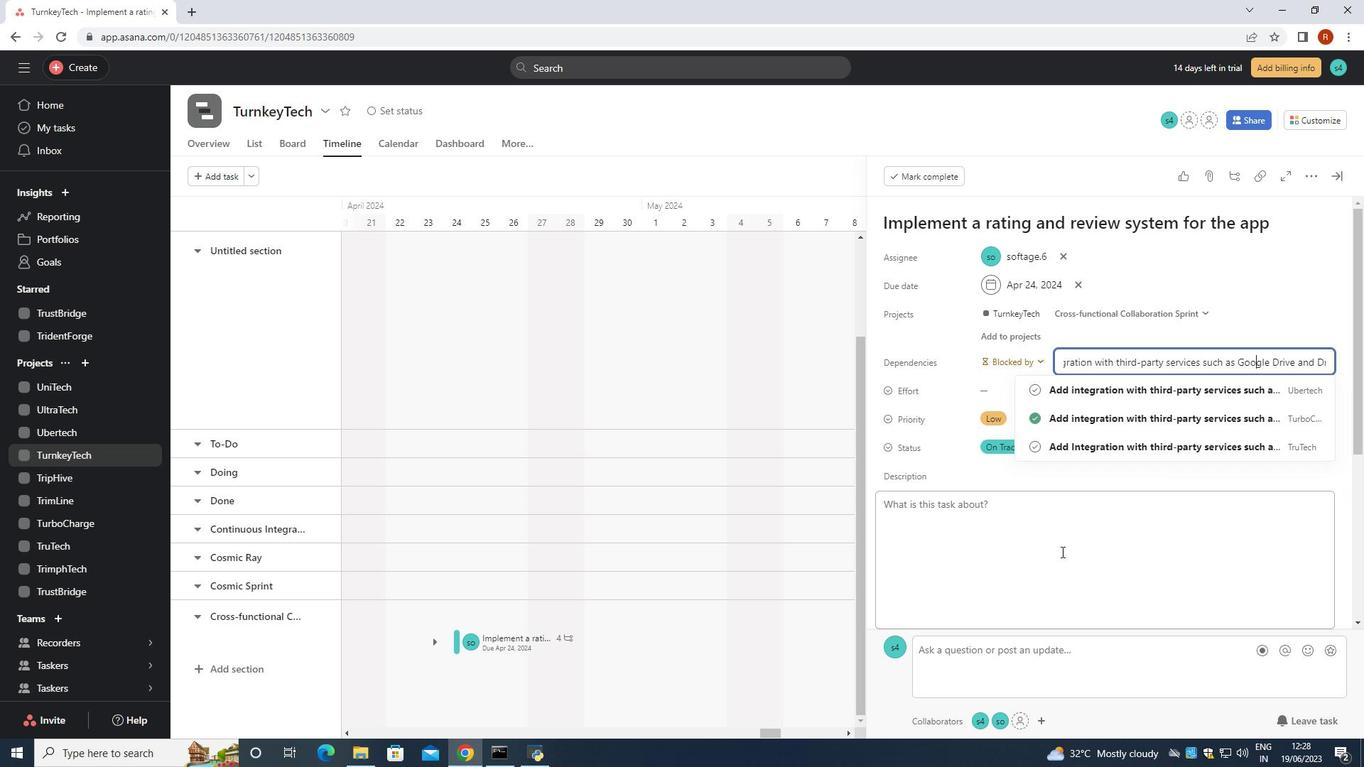 
Action: Mouse moved to (1080, 552)
Screenshot: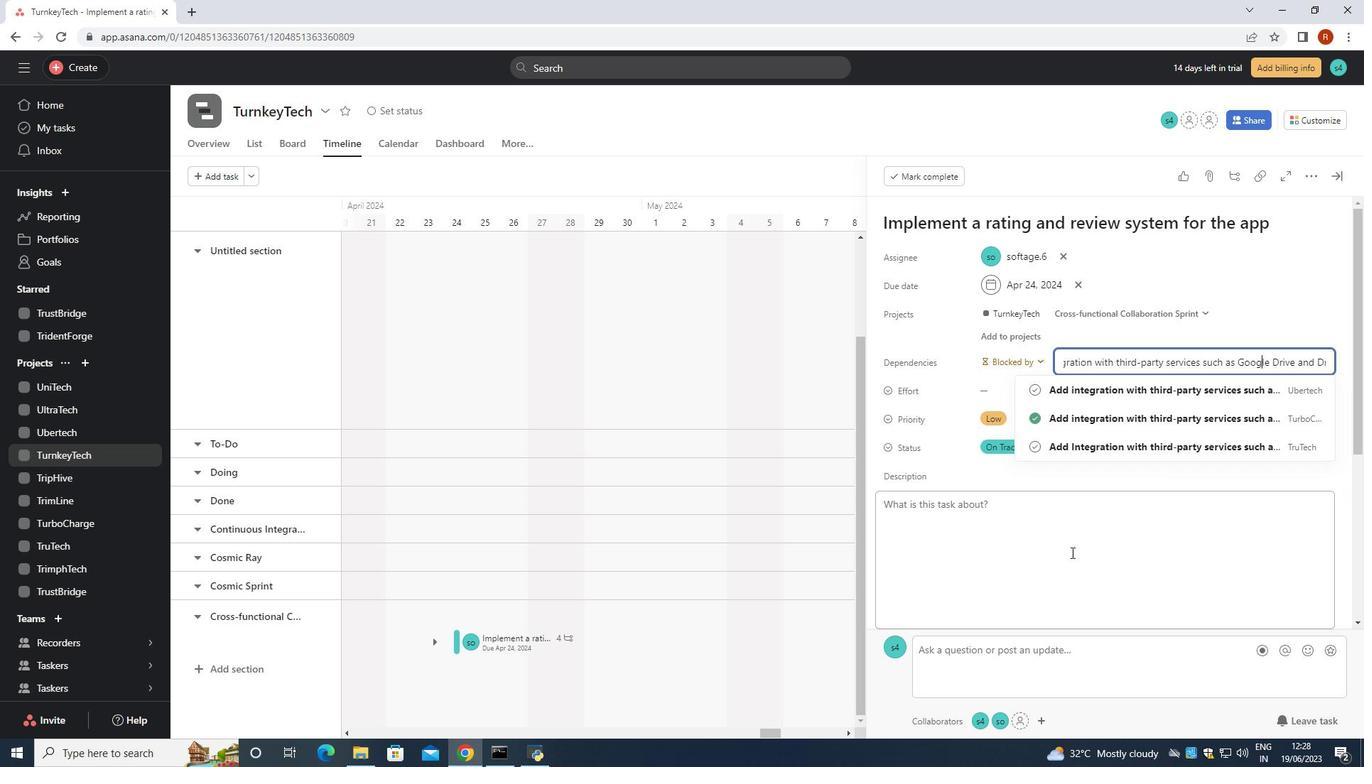 
Action: Key pressed <Key.right>
Screenshot: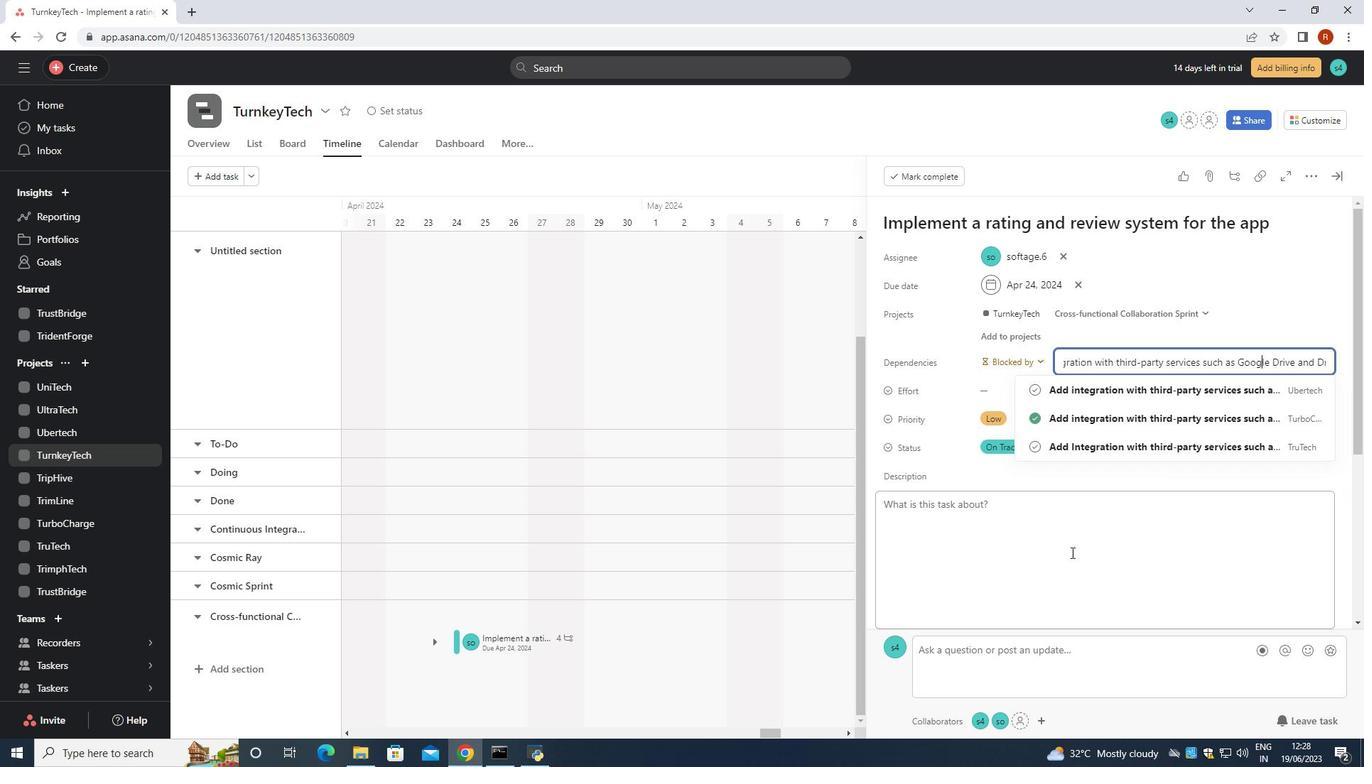 
Action: Mouse moved to (1084, 551)
Screenshot: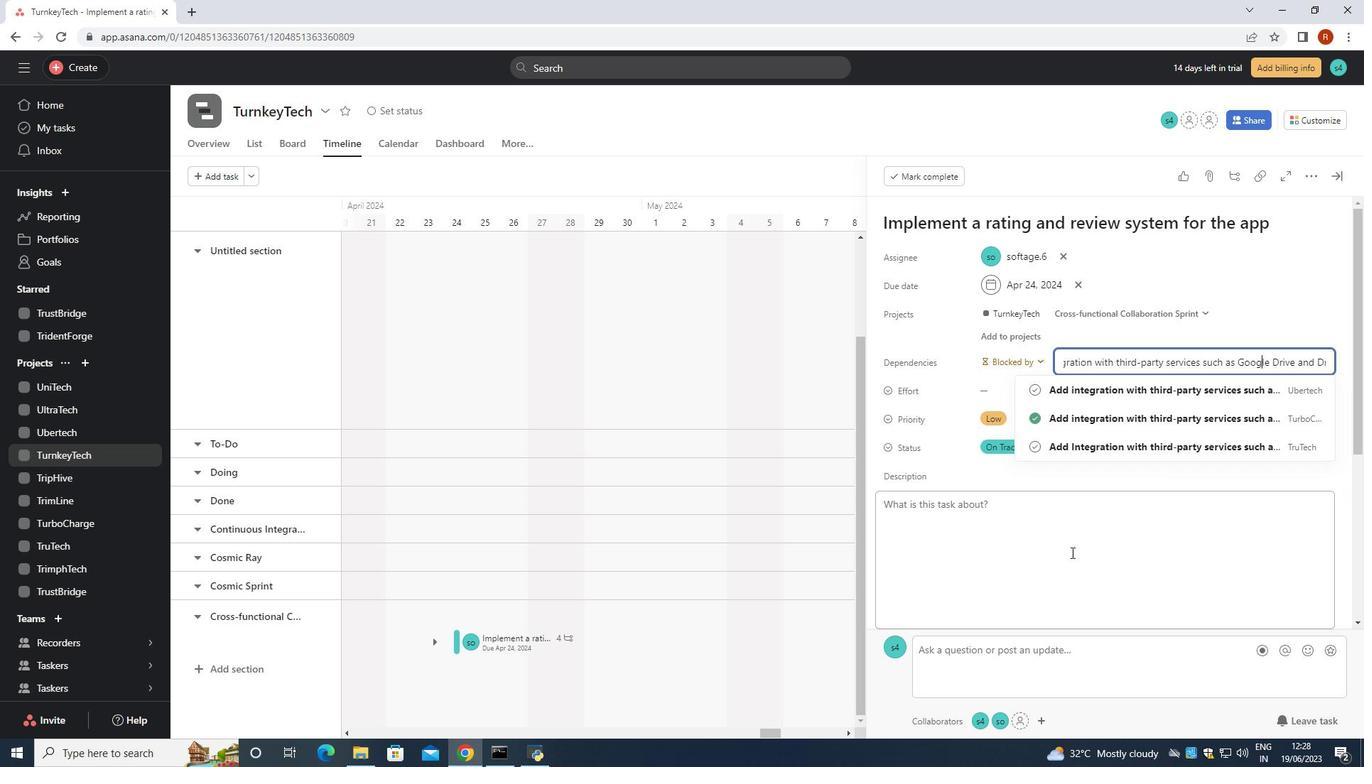 
Action: Key pressed <Key.right>
Screenshot: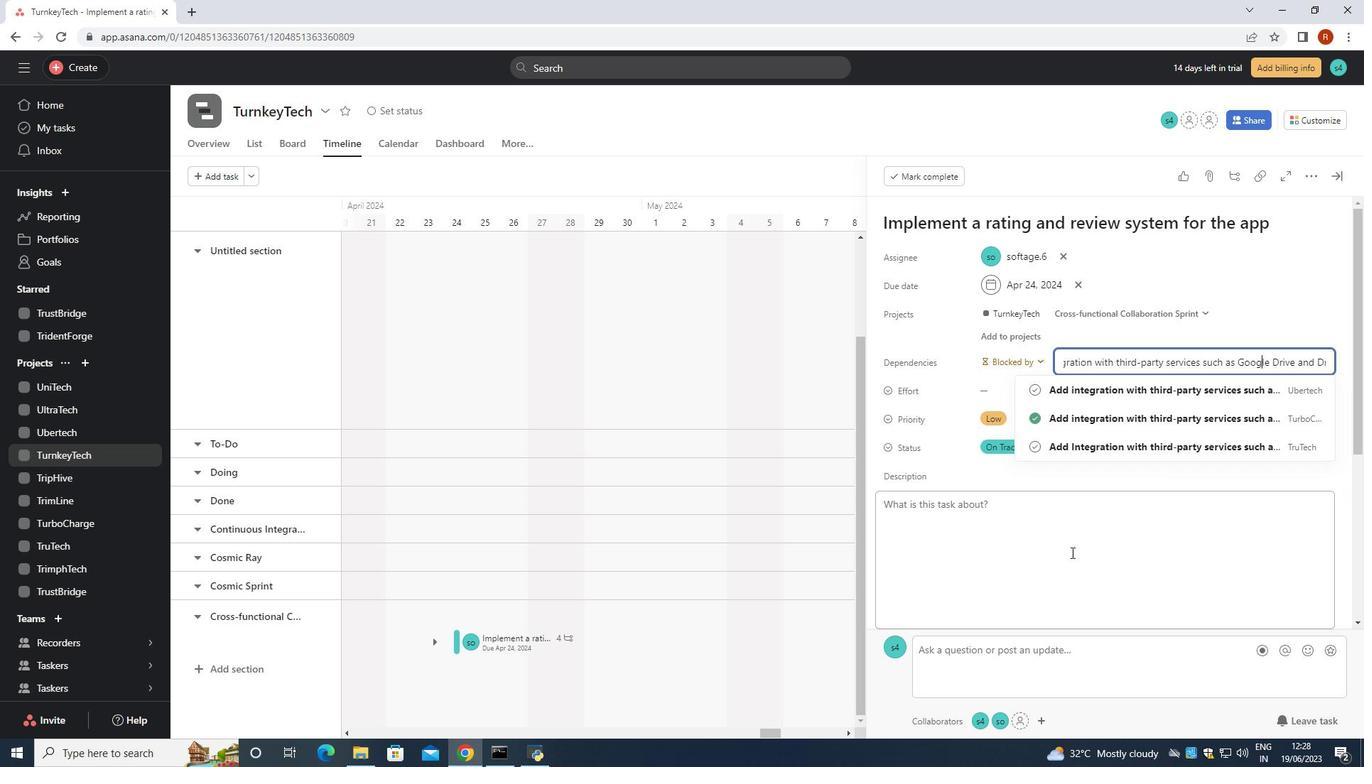 
Action: Mouse moved to (1087, 551)
Screenshot: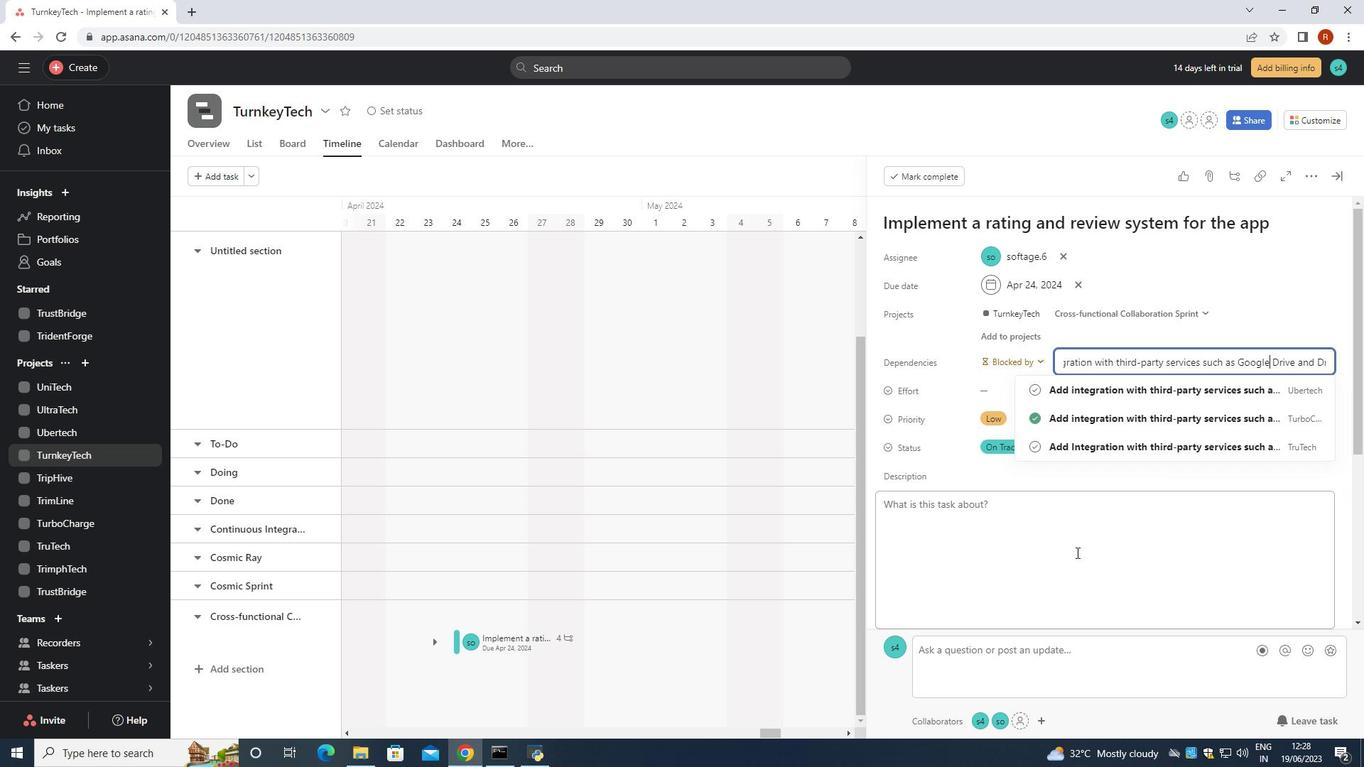 
Action: Key pressed <Key.right>
Screenshot: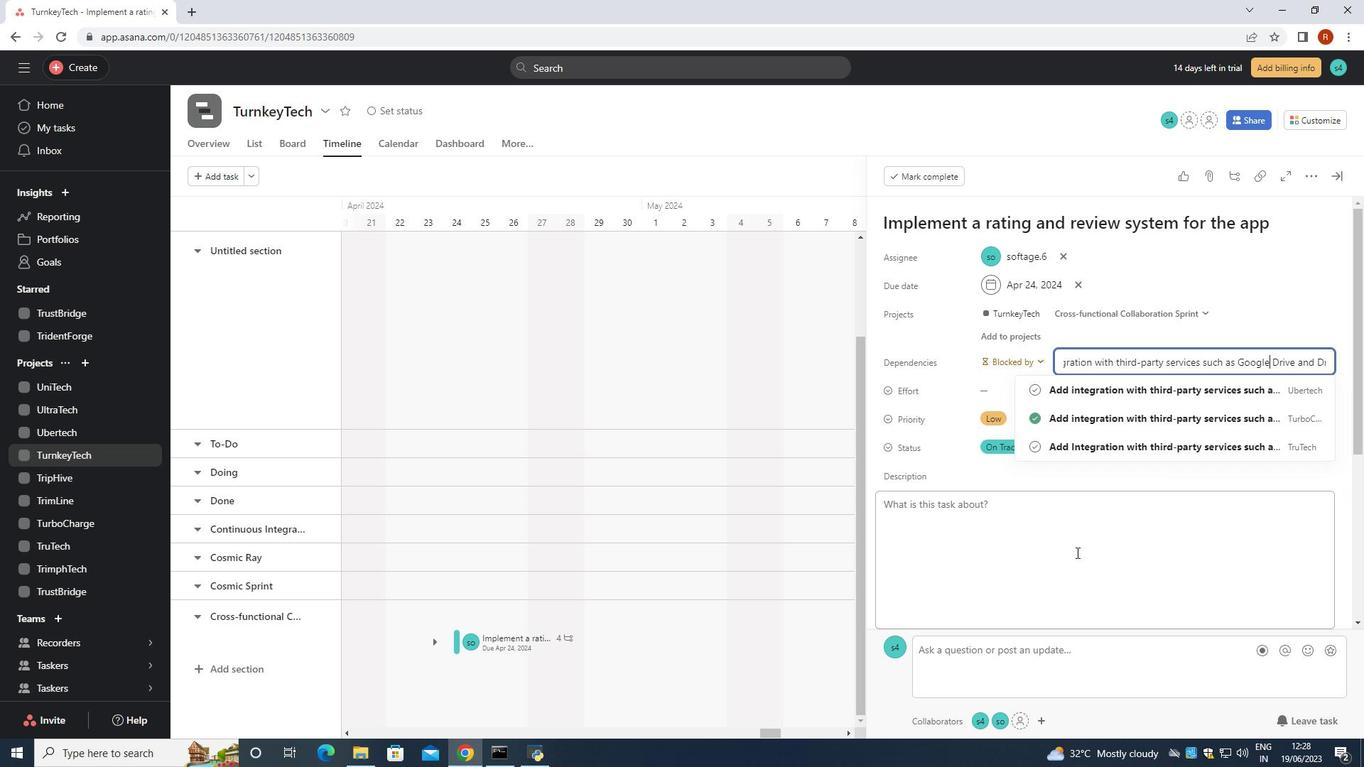 
Action: Mouse moved to (1092, 550)
Screenshot: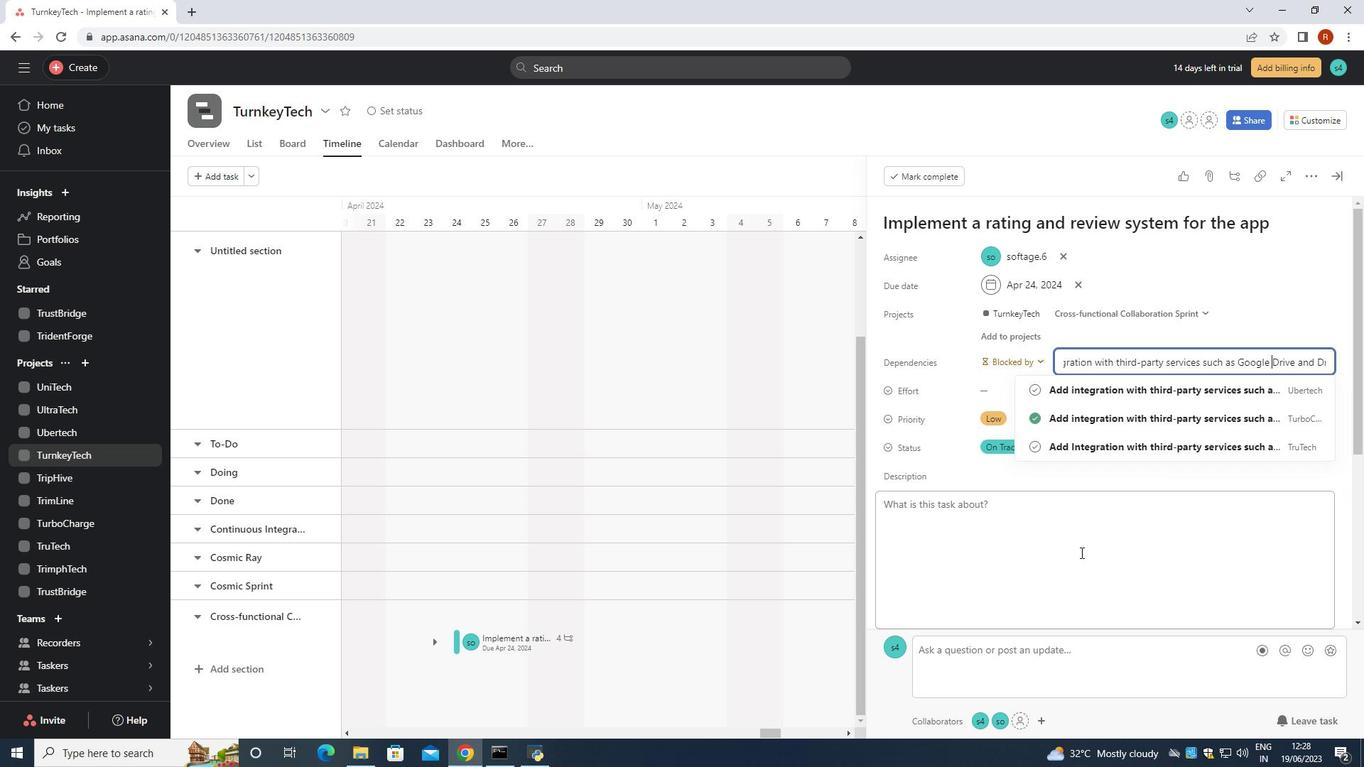 
Action: Key pressed <Key.right>
Screenshot: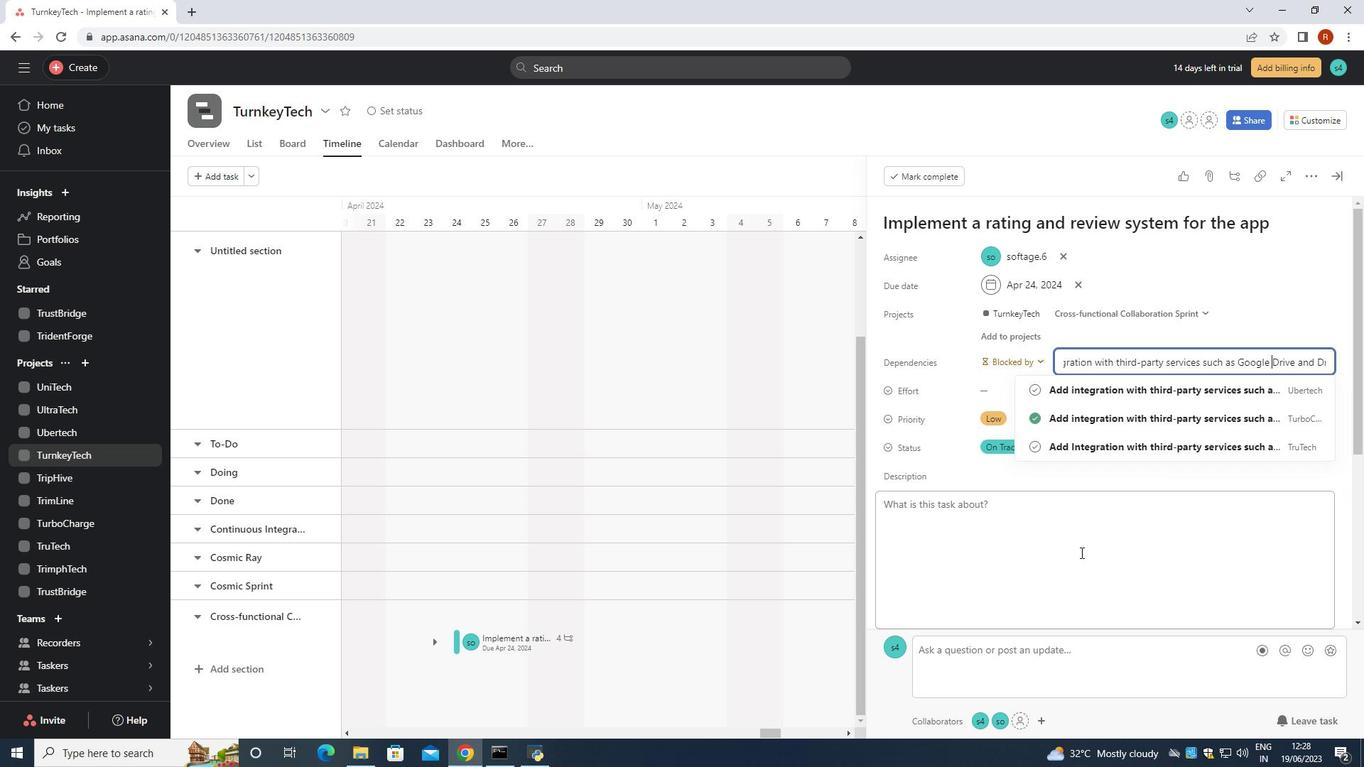 
Action: Mouse moved to (1094, 550)
Screenshot: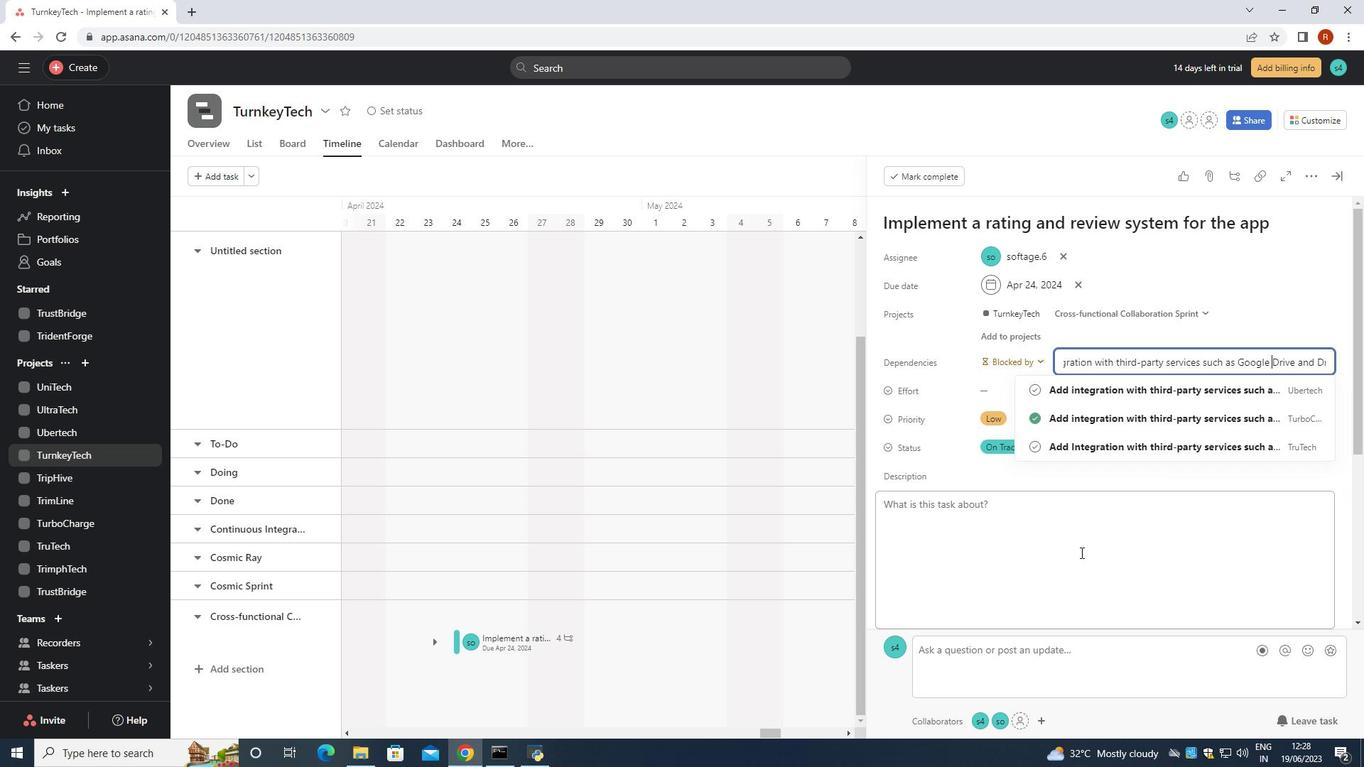 
Action: Key pressed <Key.right>
Screenshot: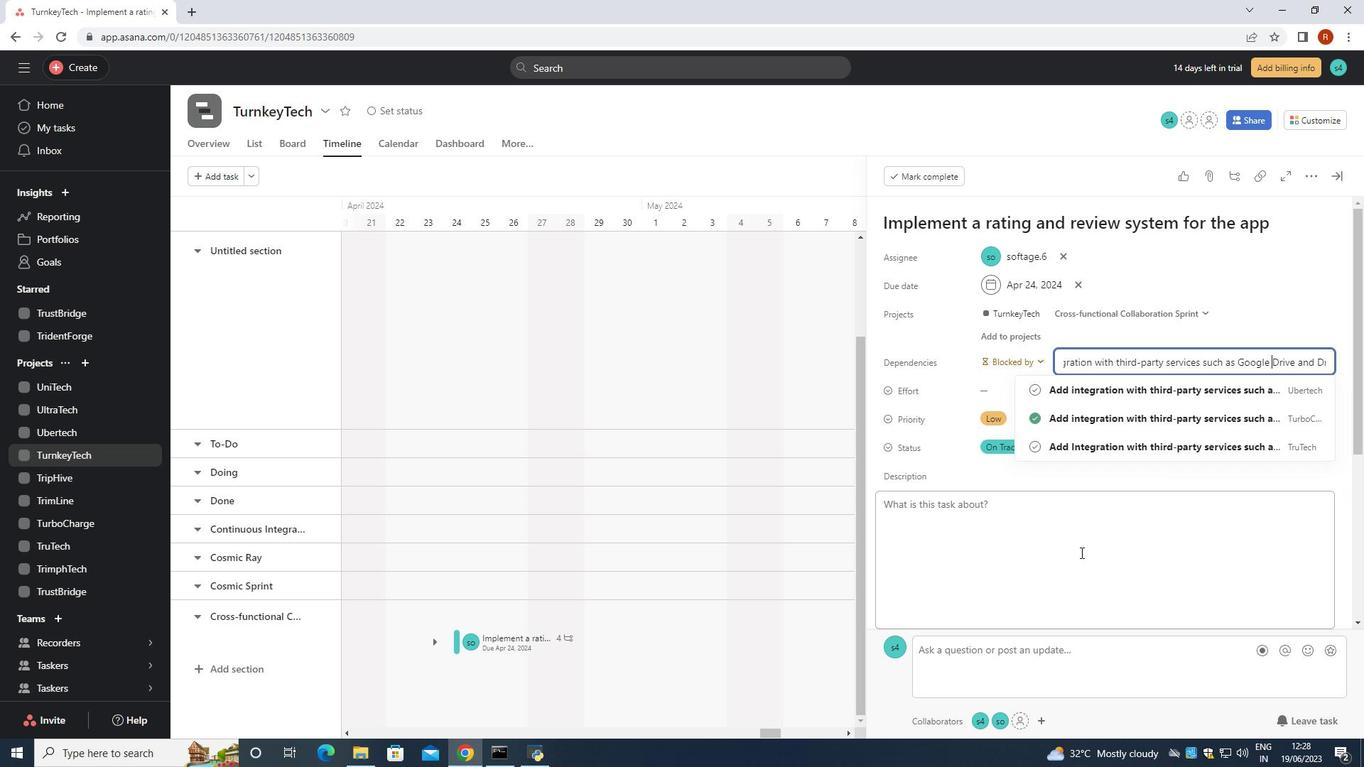 
Action: Mouse moved to (1096, 550)
Screenshot: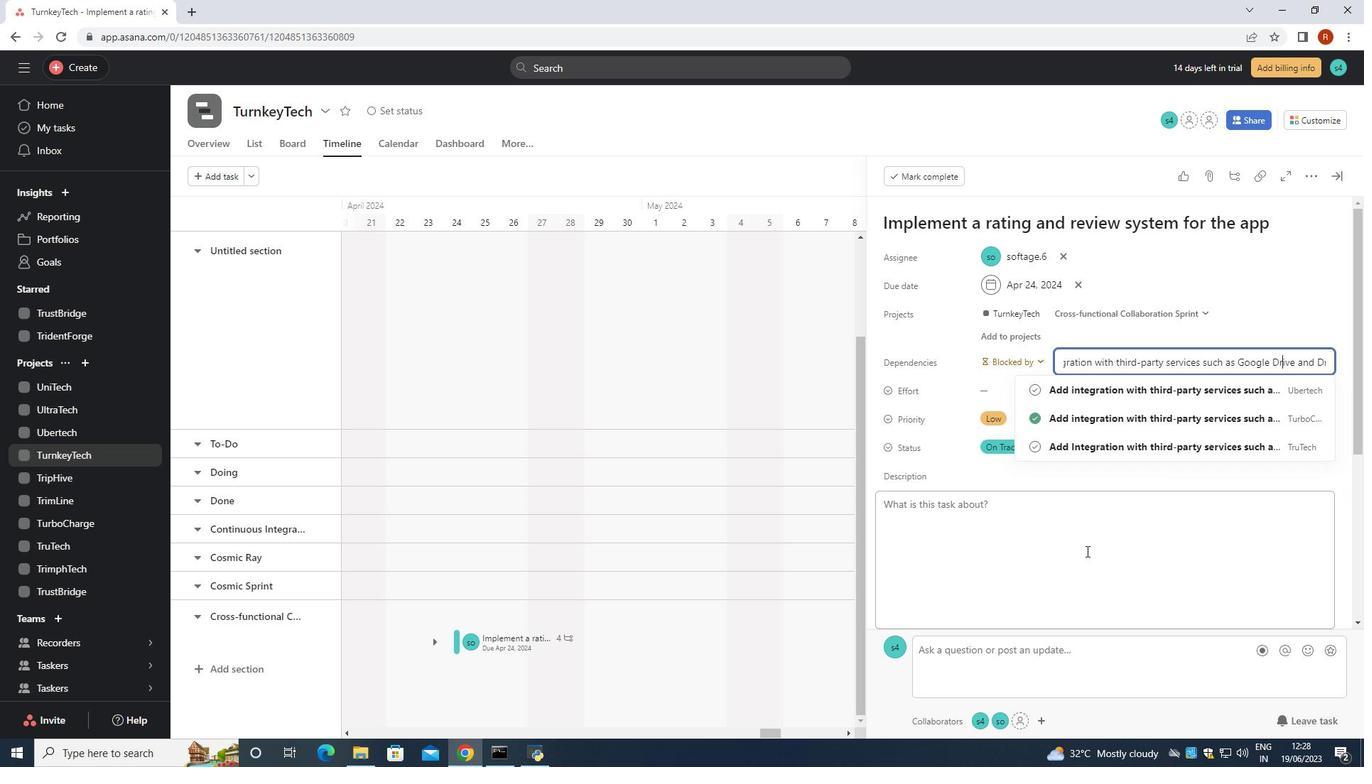 
Action: Key pressed <Key.right><Key.right><Key.right>
Screenshot: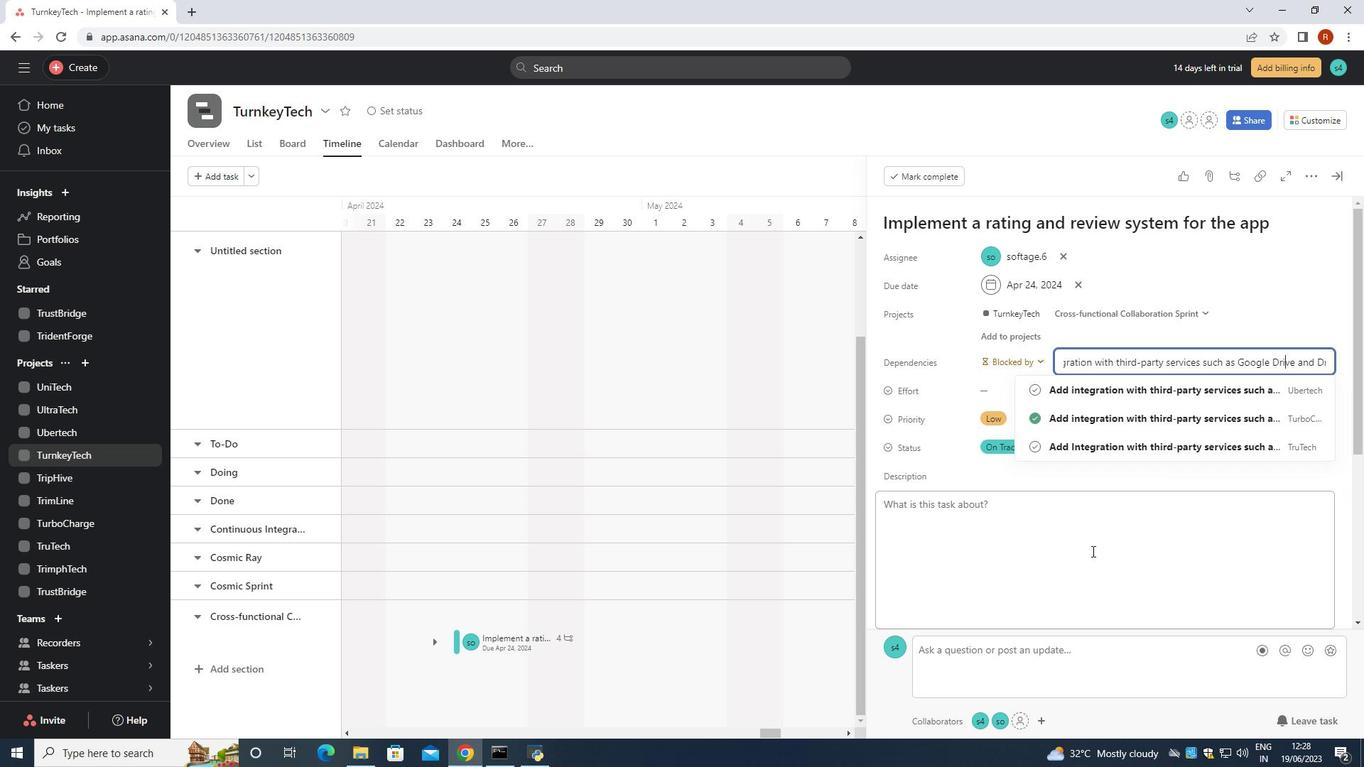 
Action: Mouse moved to (1096, 550)
Screenshot: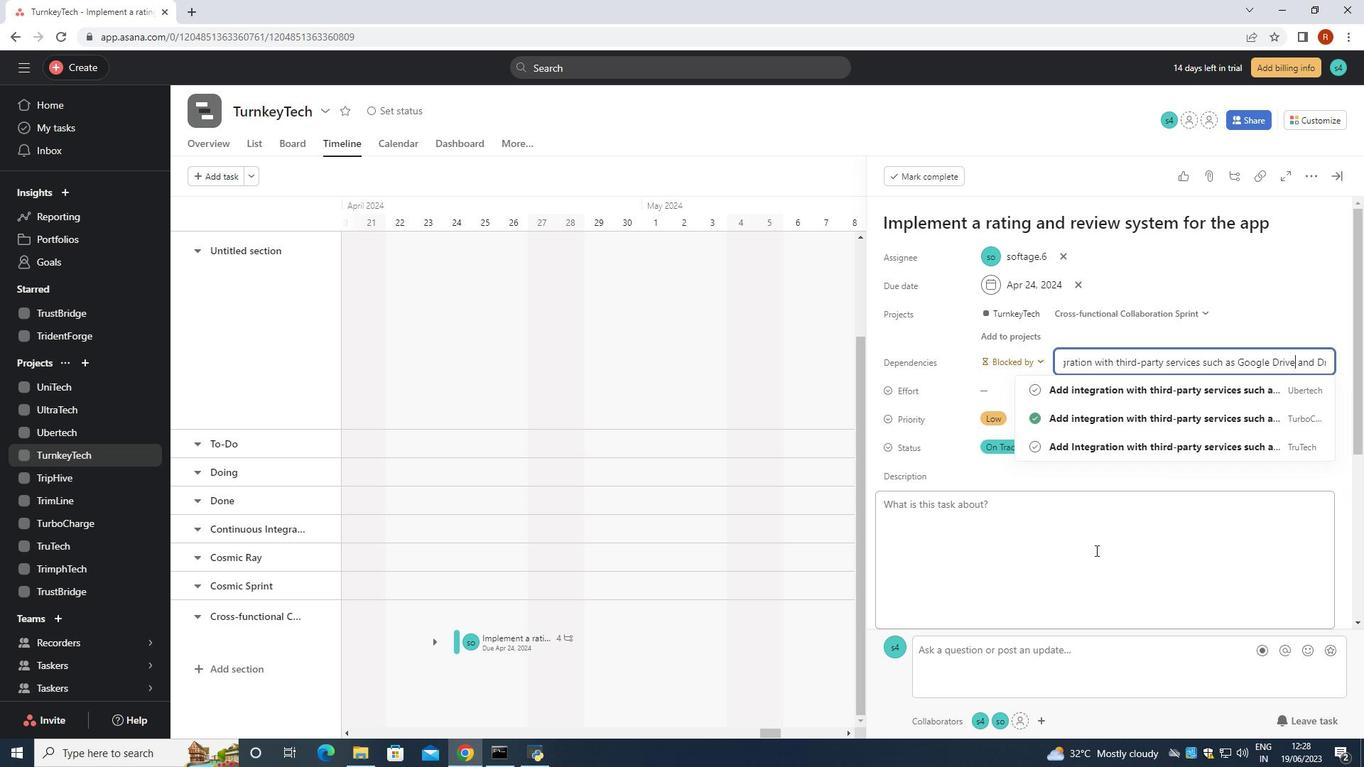 
Action: Key pressed <Key.right><Key.right><Key.right><Key.right>
Screenshot: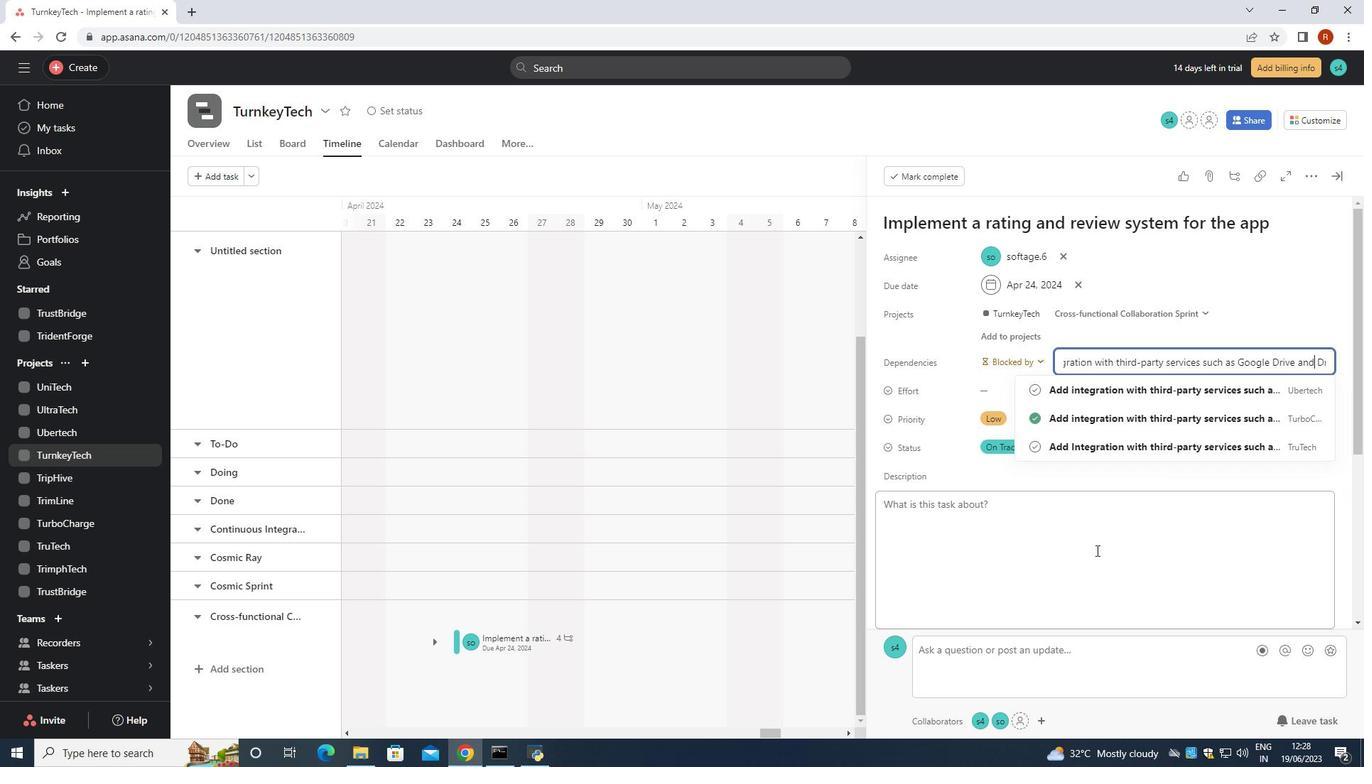 
Action: Mouse moved to (1097, 550)
Screenshot: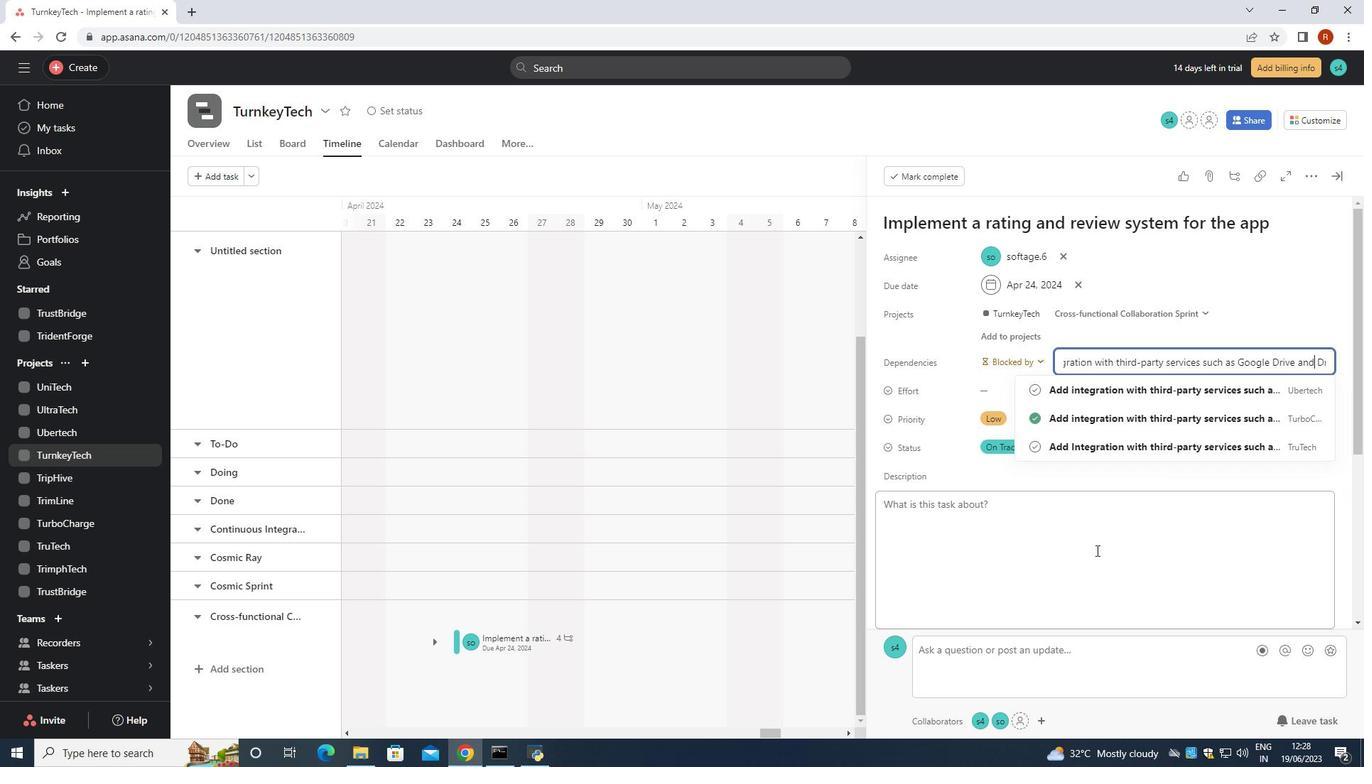
Action: Key pressed <Key.right>
Screenshot: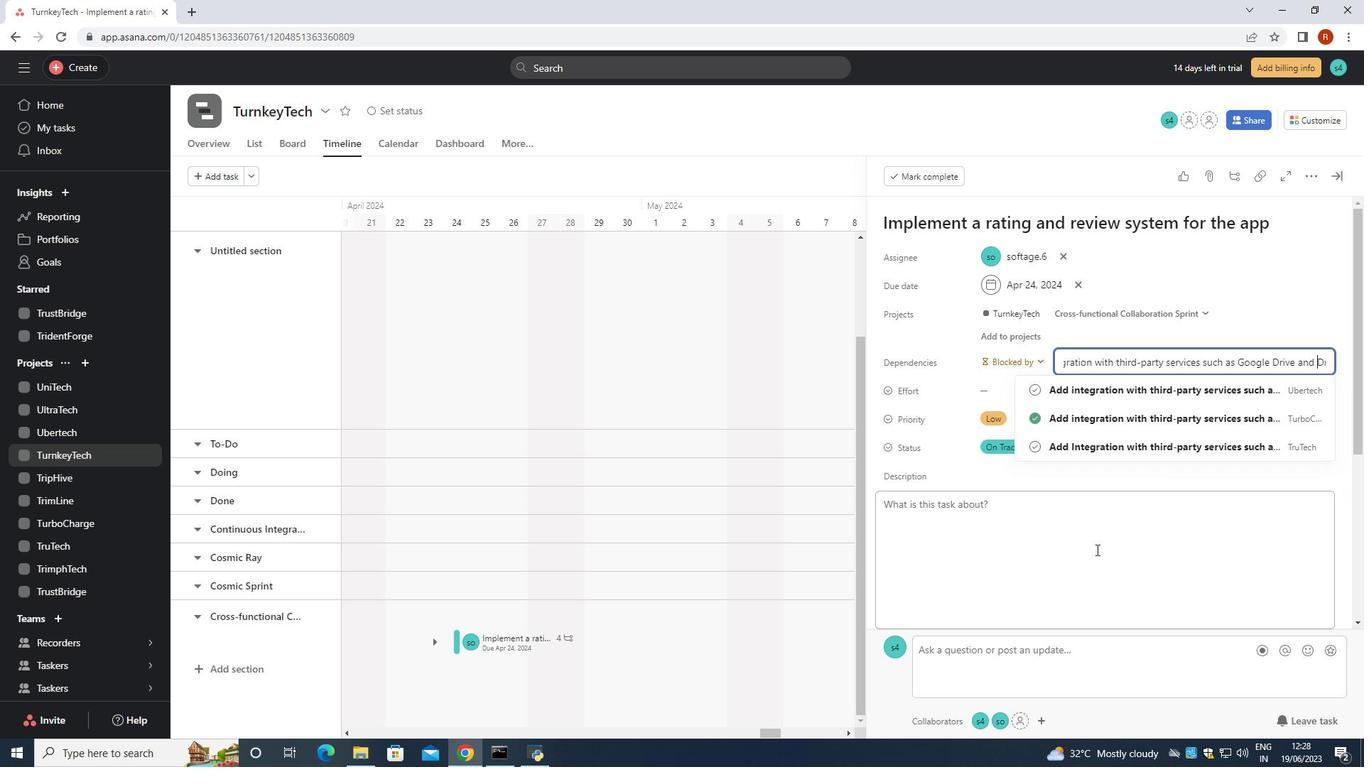 
Action: Mouse moved to (1097, 550)
Screenshot: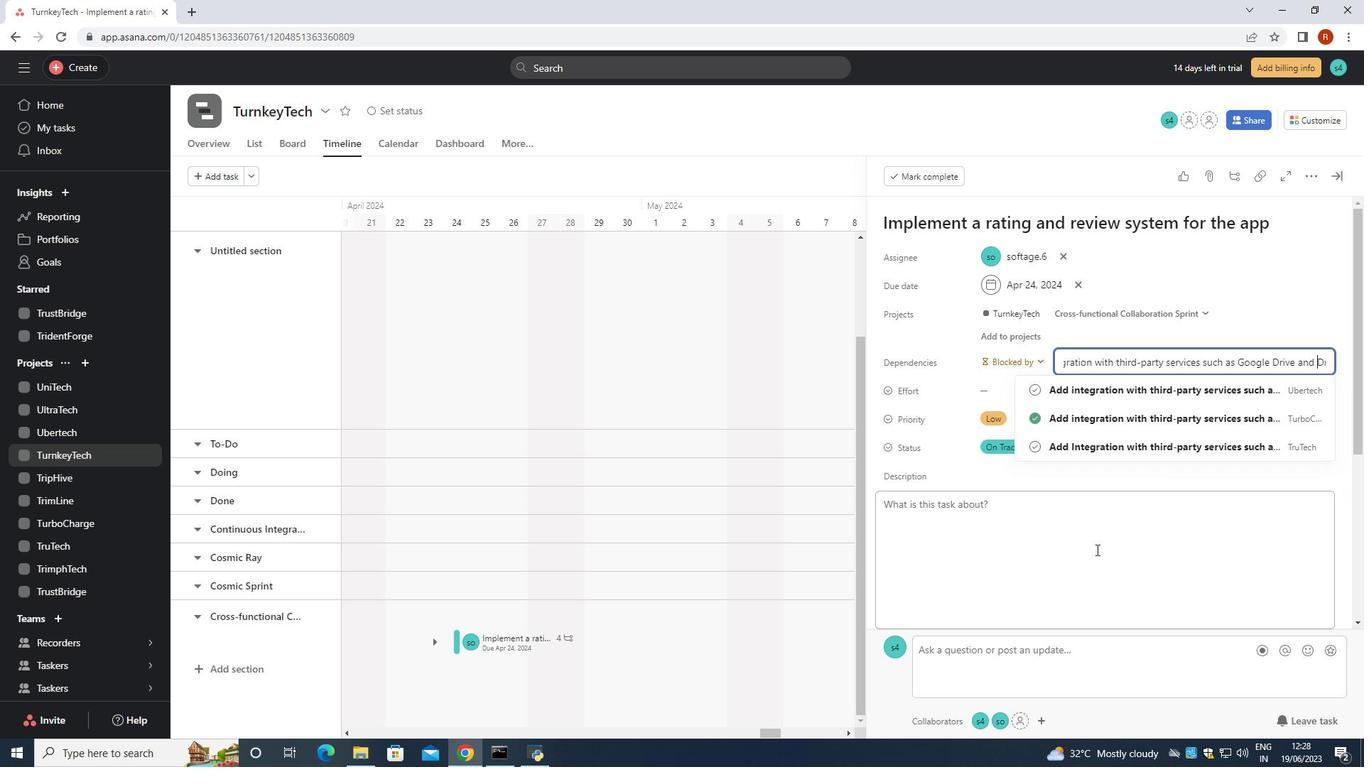 
Action: Key pressed <Key.right>
Screenshot: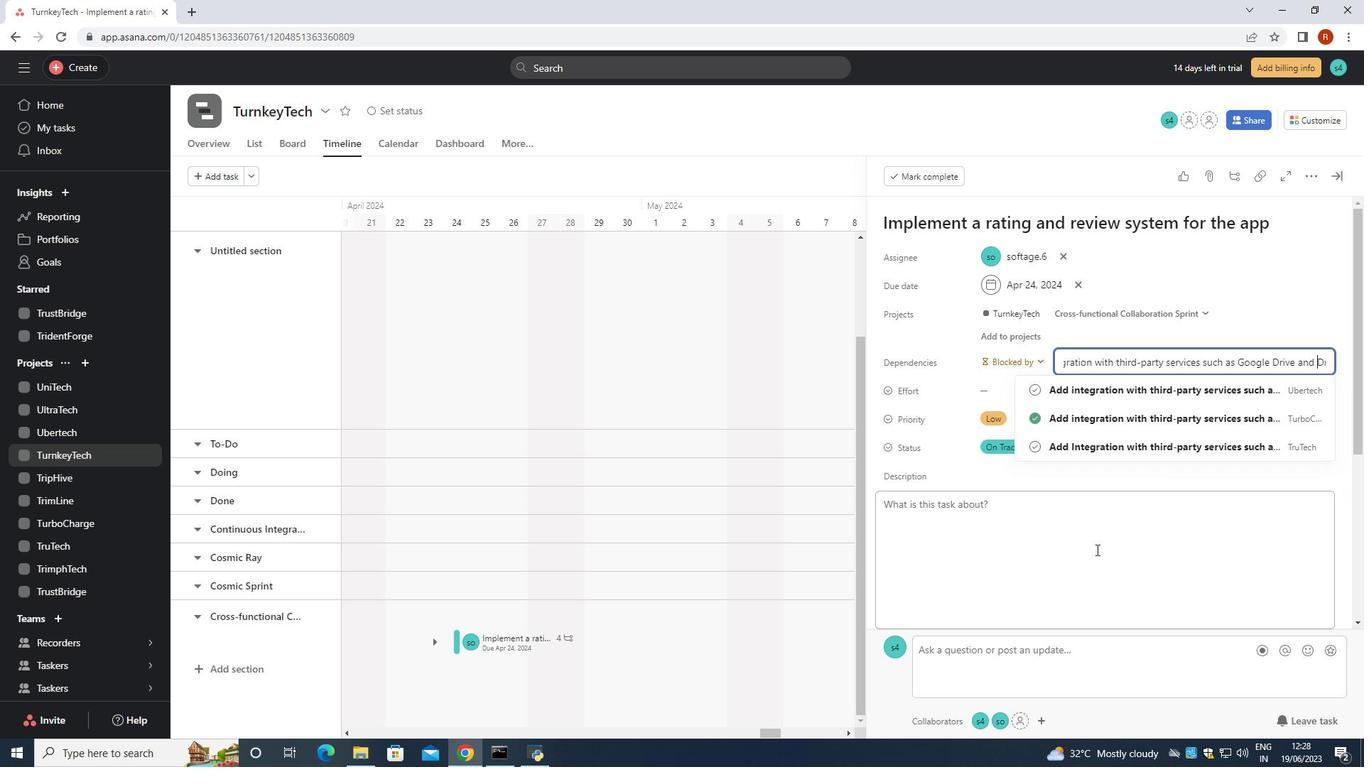 
Action: Mouse moved to (1097, 549)
Screenshot: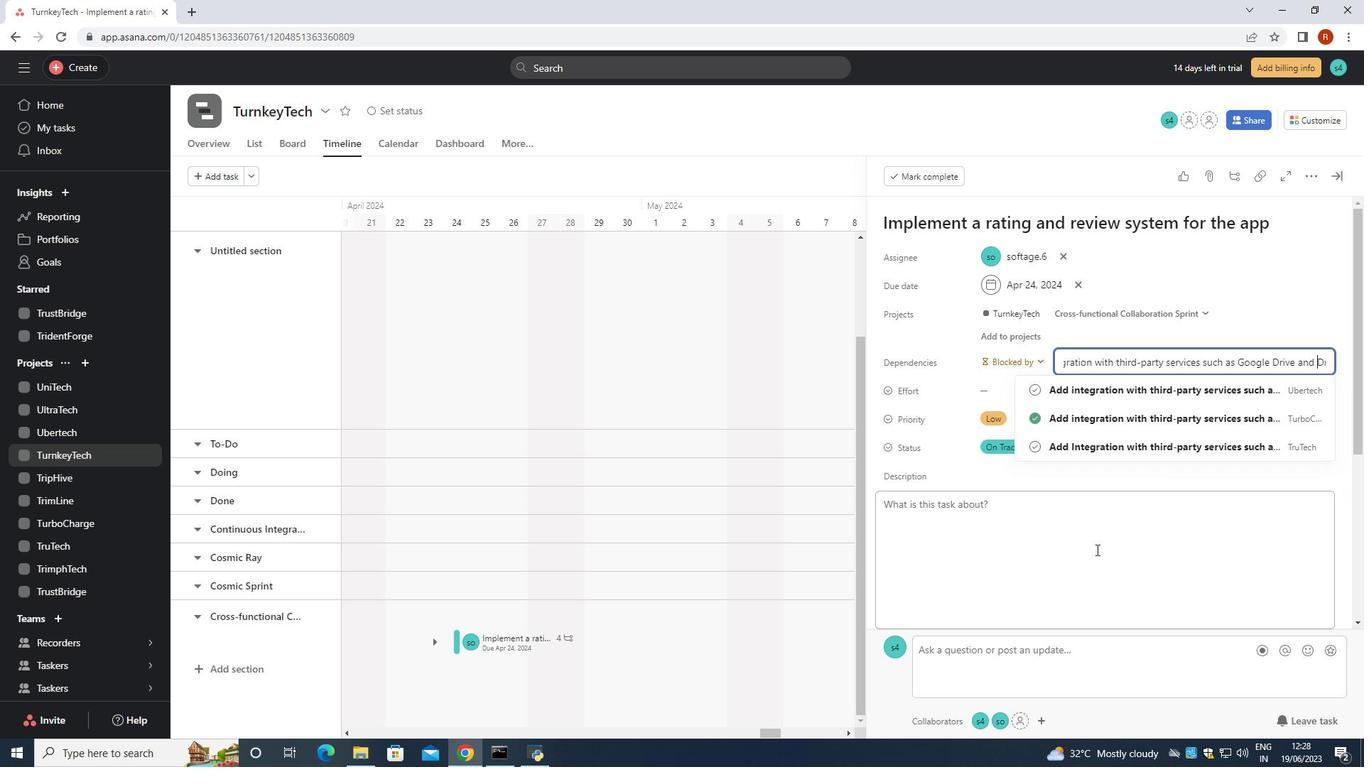
Action: Key pressed <Key.right><Key.right>
Screenshot: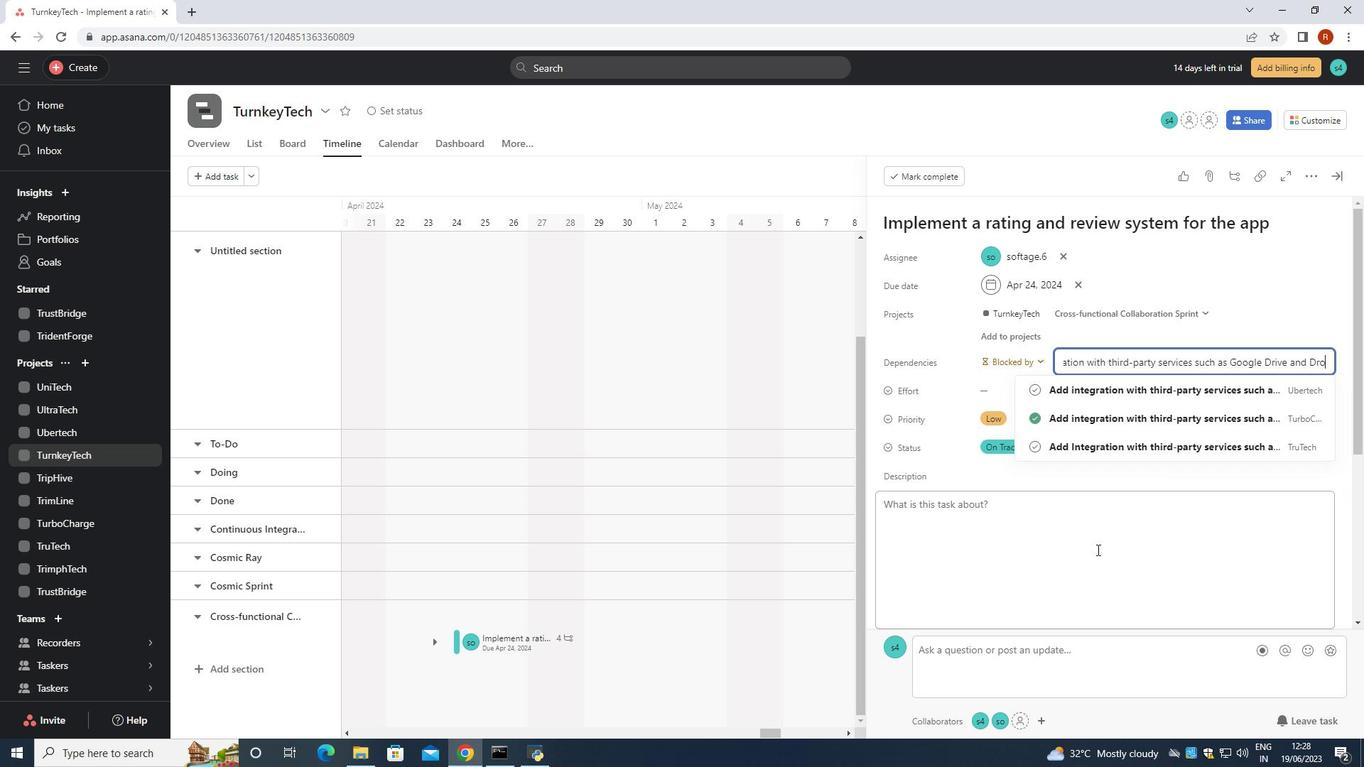 
Action: Mouse moved to (1098, 549)
Screenshot: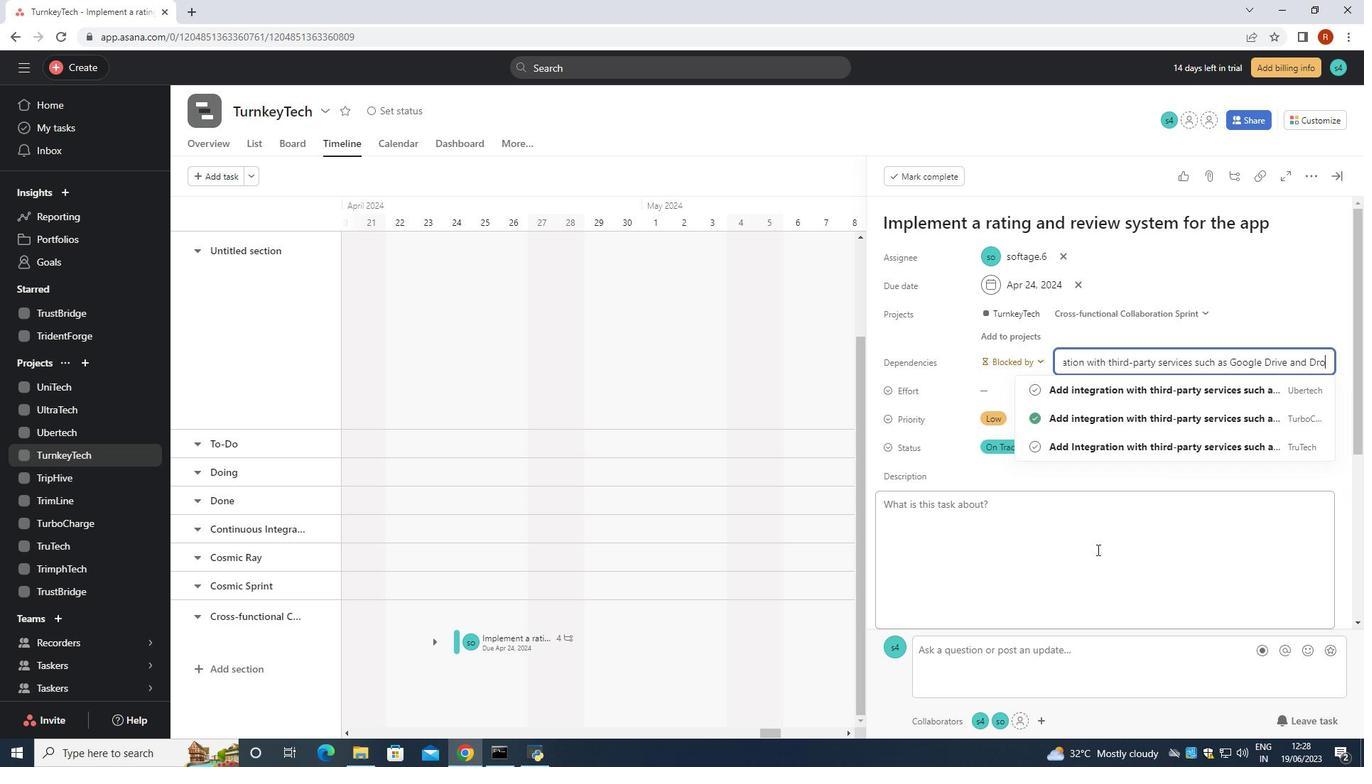 
Action: Key pressed <Key.right><Key.right>
Screenshot: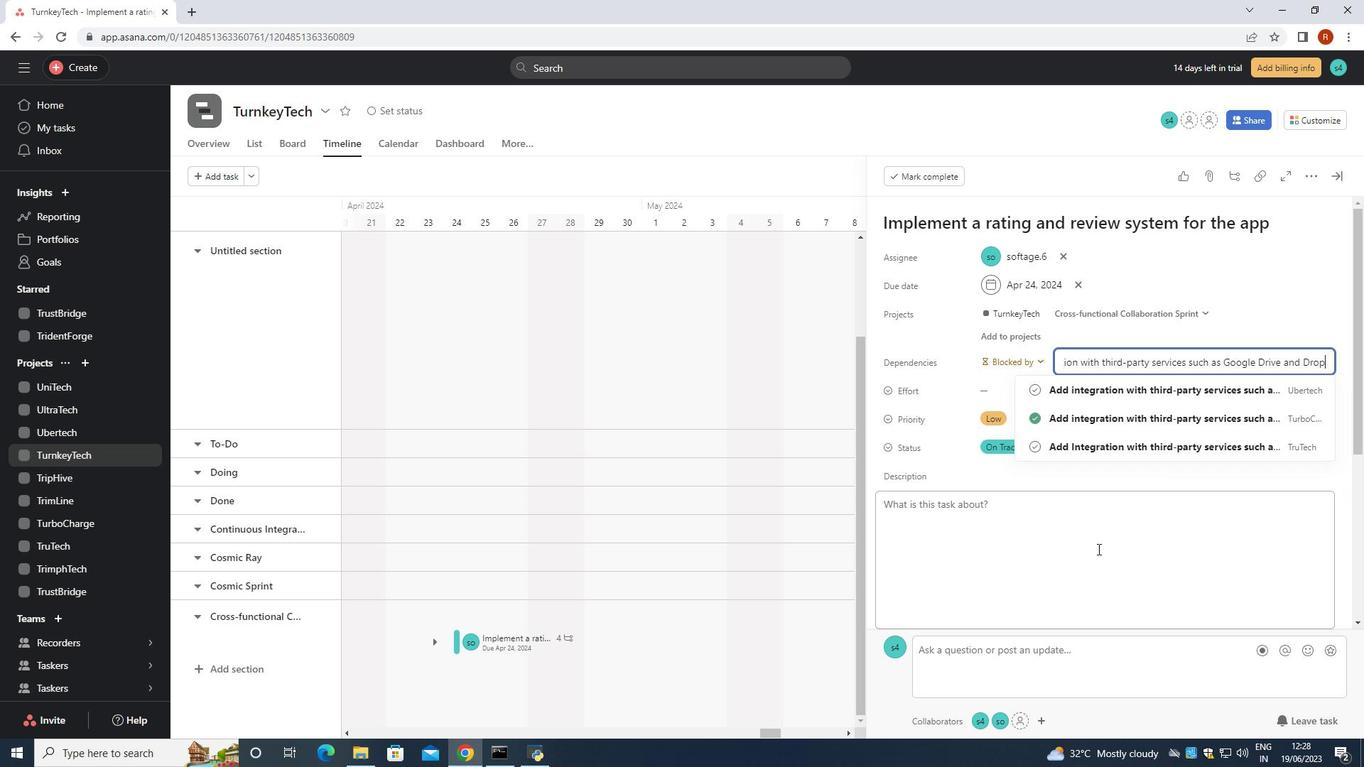 
Action: Mouse moved to (1098, 549)
Screenshot: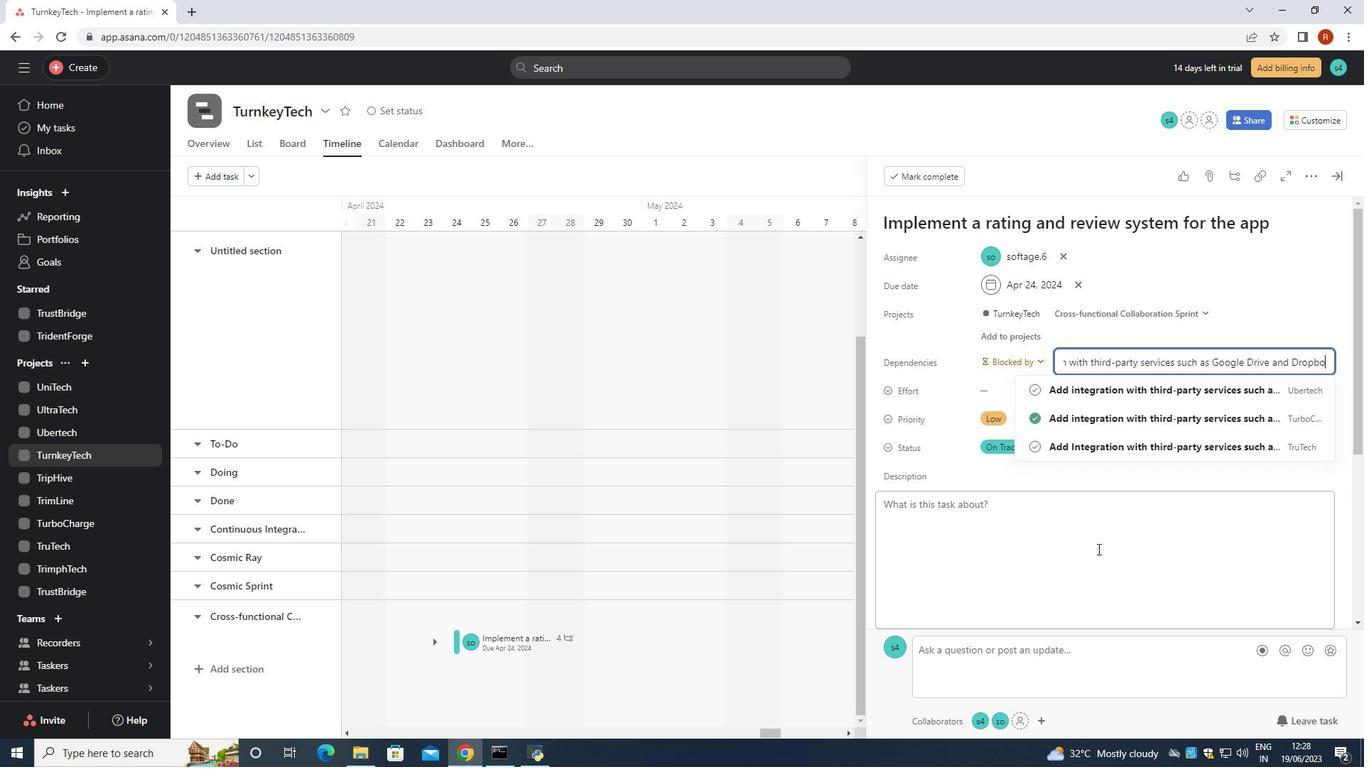 
Action: Key pressed <Key.right><Key.right><Key.right><Key.right><Key.right><Key.right>
Screenshot: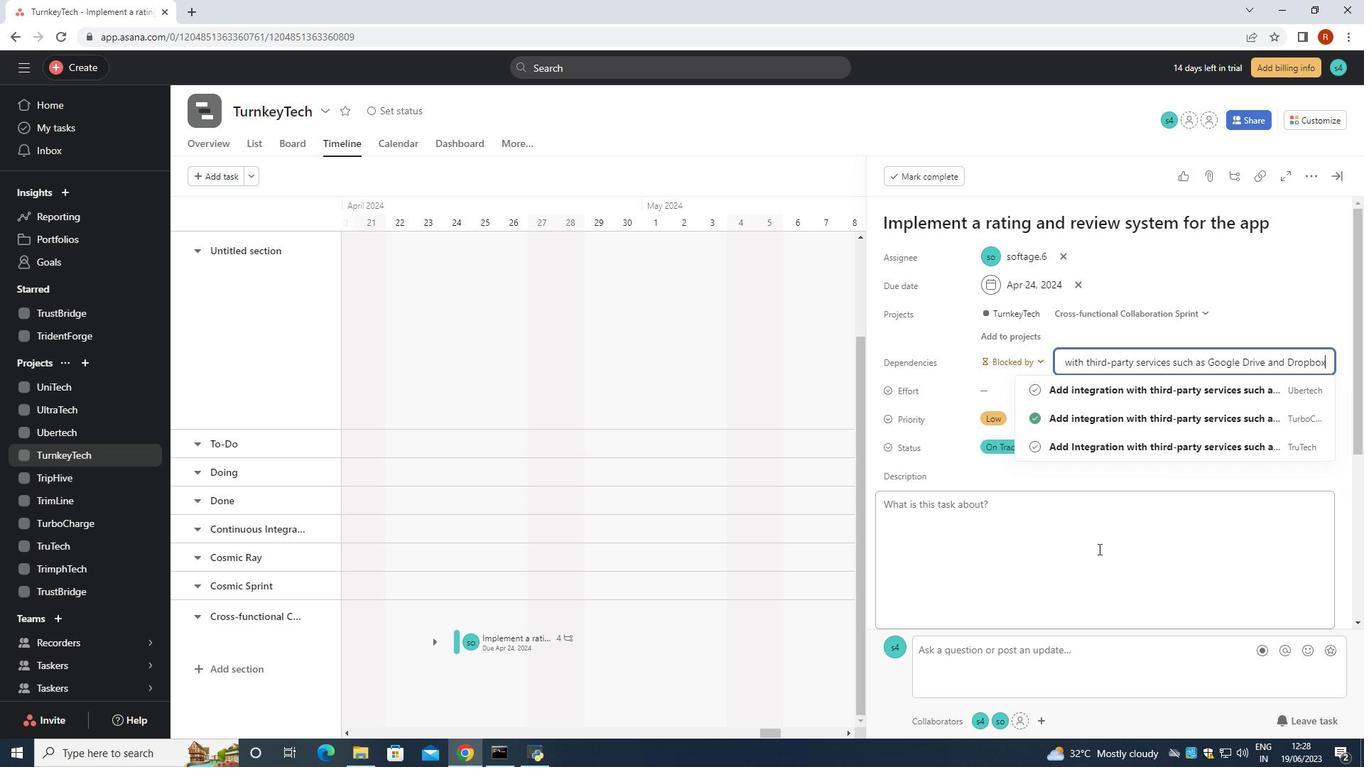 
Action: Mouse moved to (1099, 549)
Screenshot: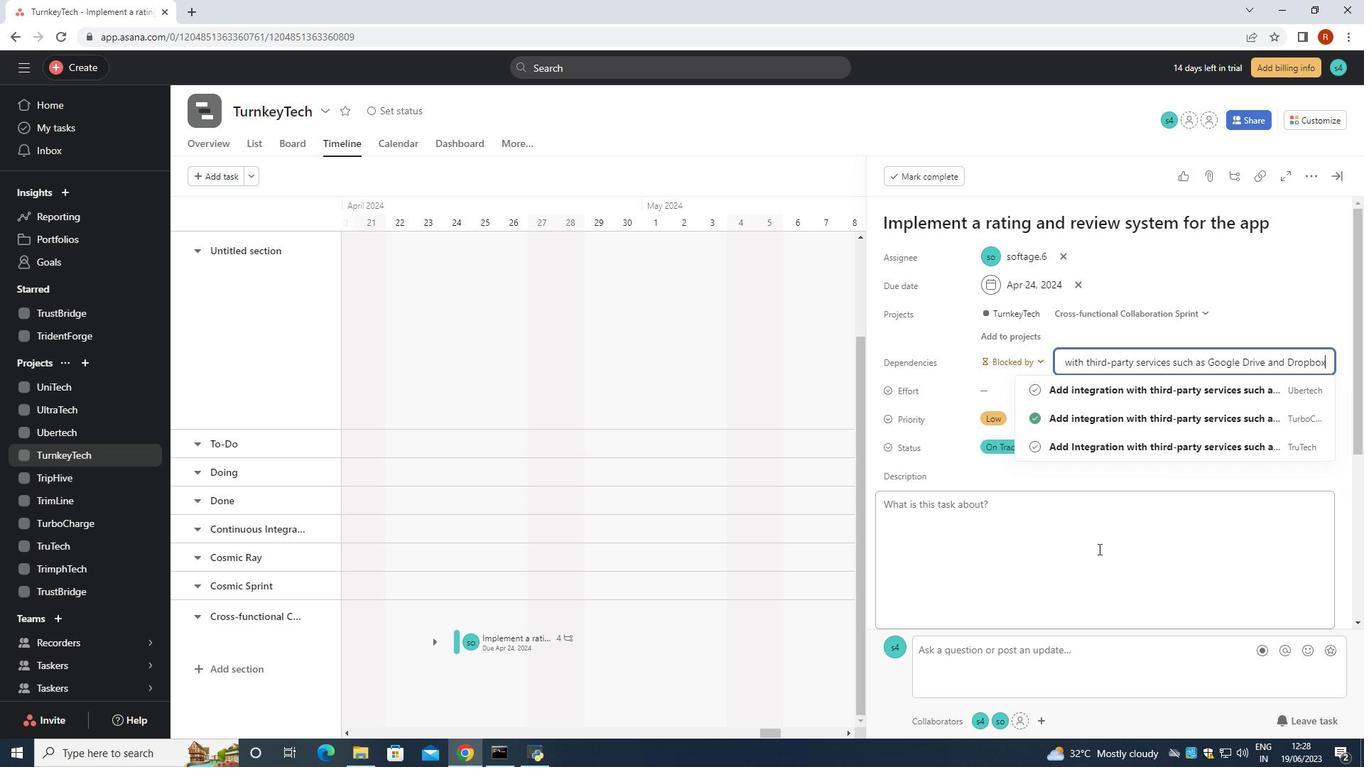 
Action: Key pressed <Key.right>
Screenshot: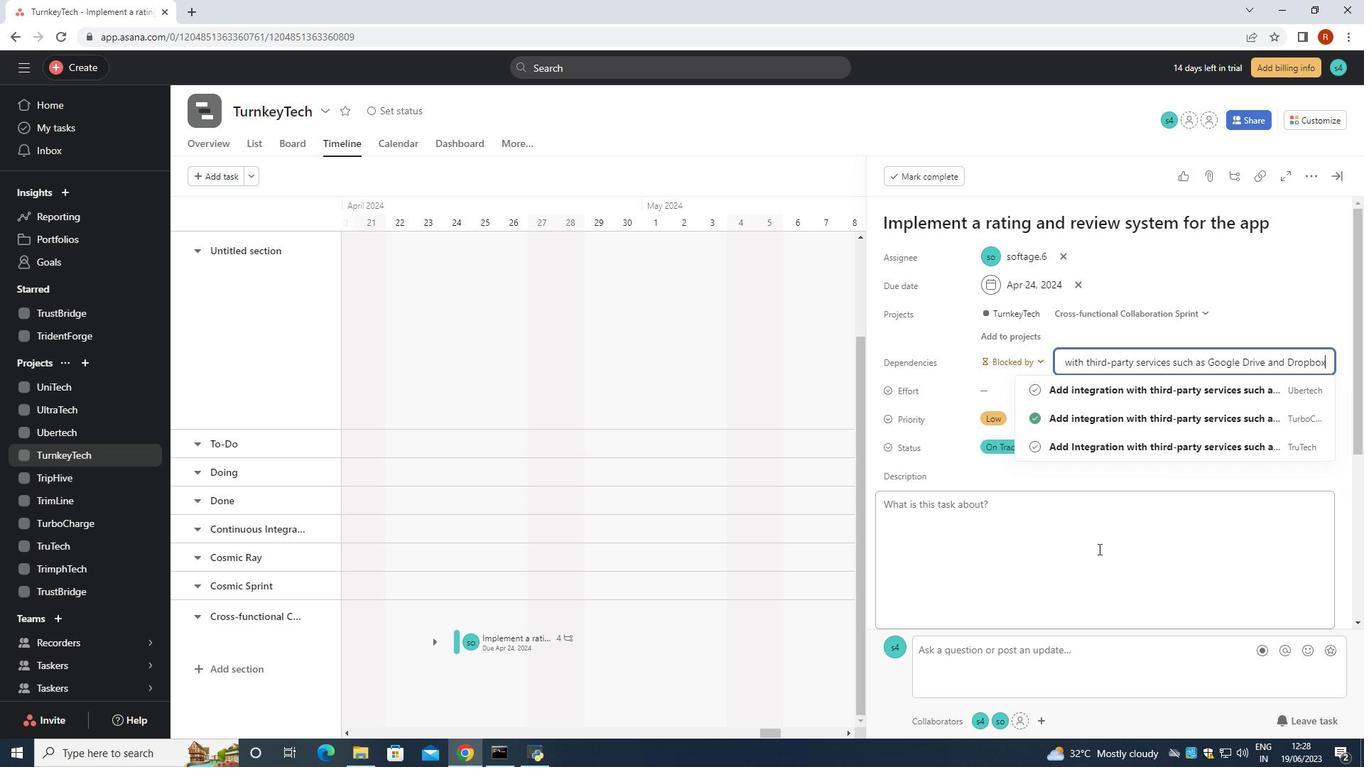 
Action: Mouse moved to (1100, 549)
Screenshot: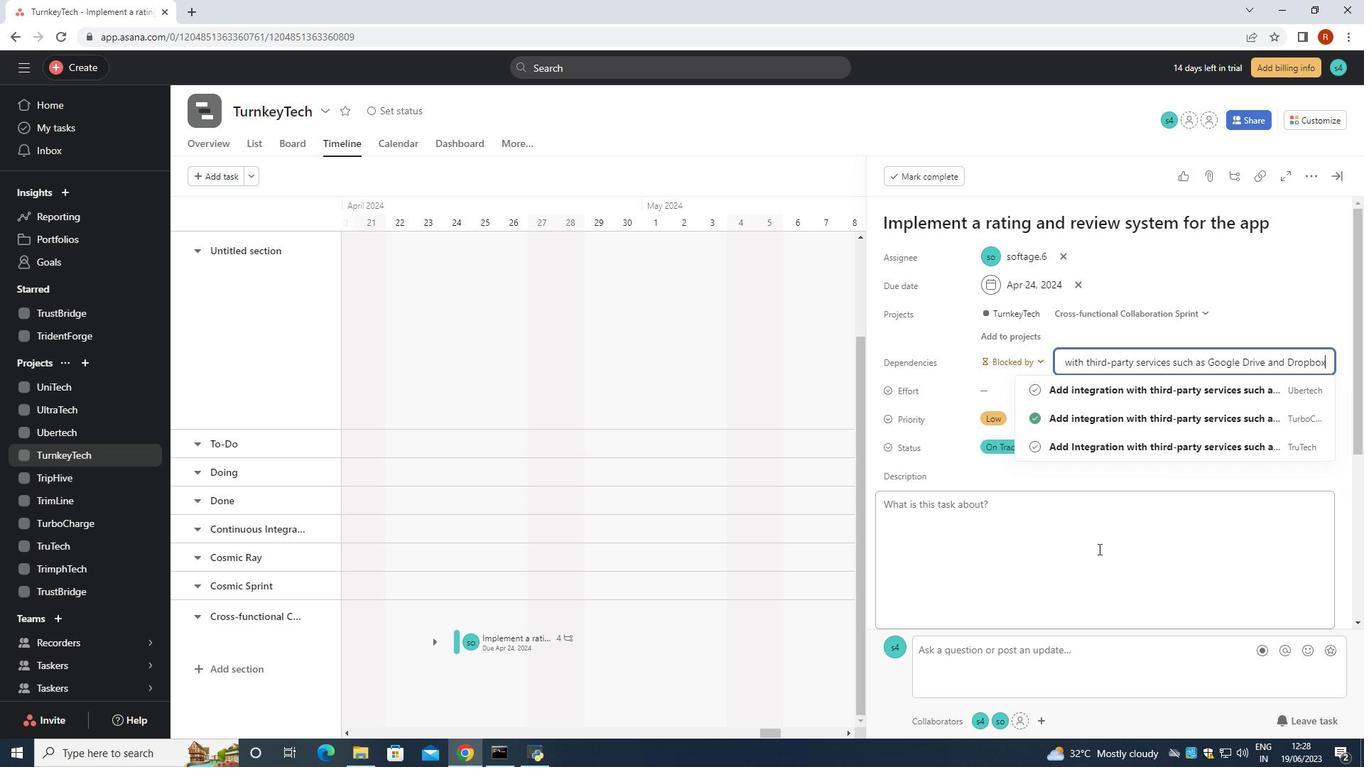 
Action: Key pressed <Key.right><Key.right><Key.right><Key.right><Key.right><Key.right><Key.right><Key.right><Key.right><Key.enter>
Screenshot: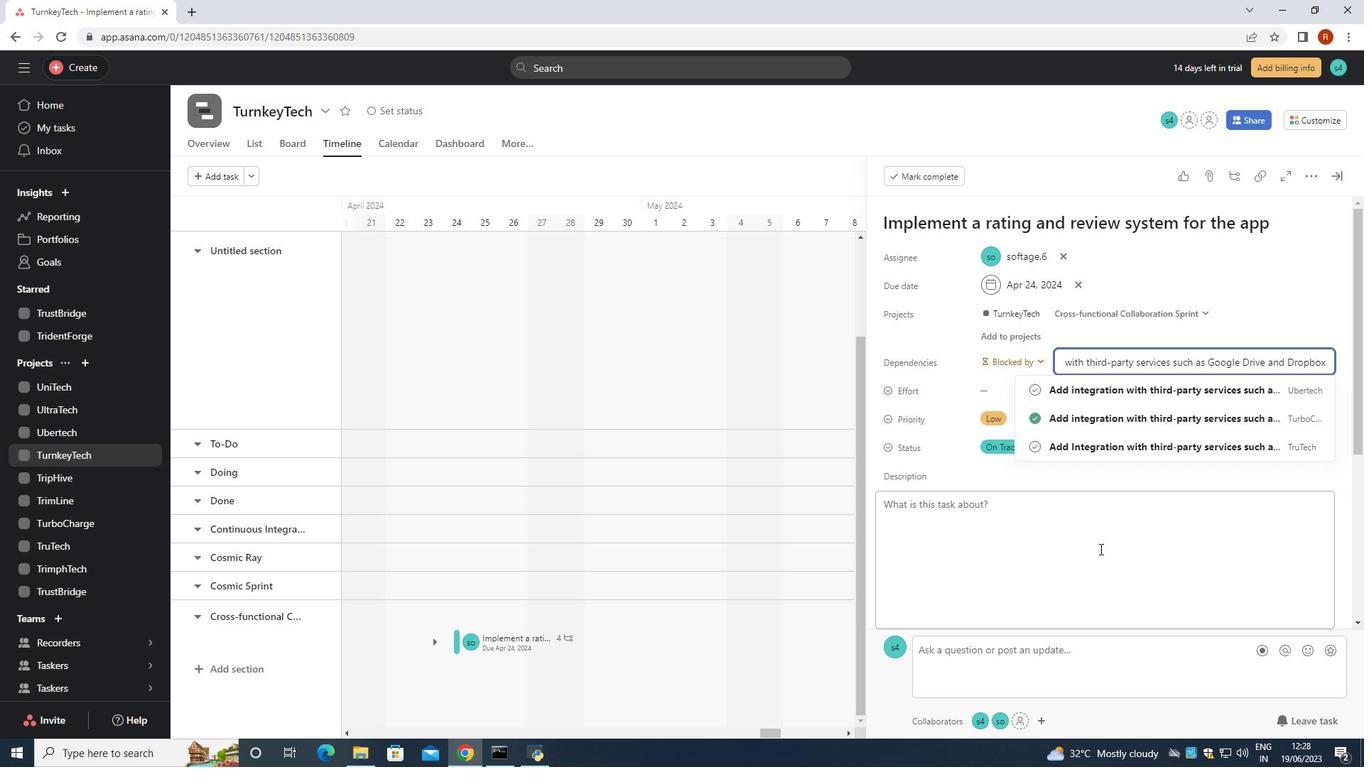 
Action: Mouse moved to (1329, 366)
Screenshot: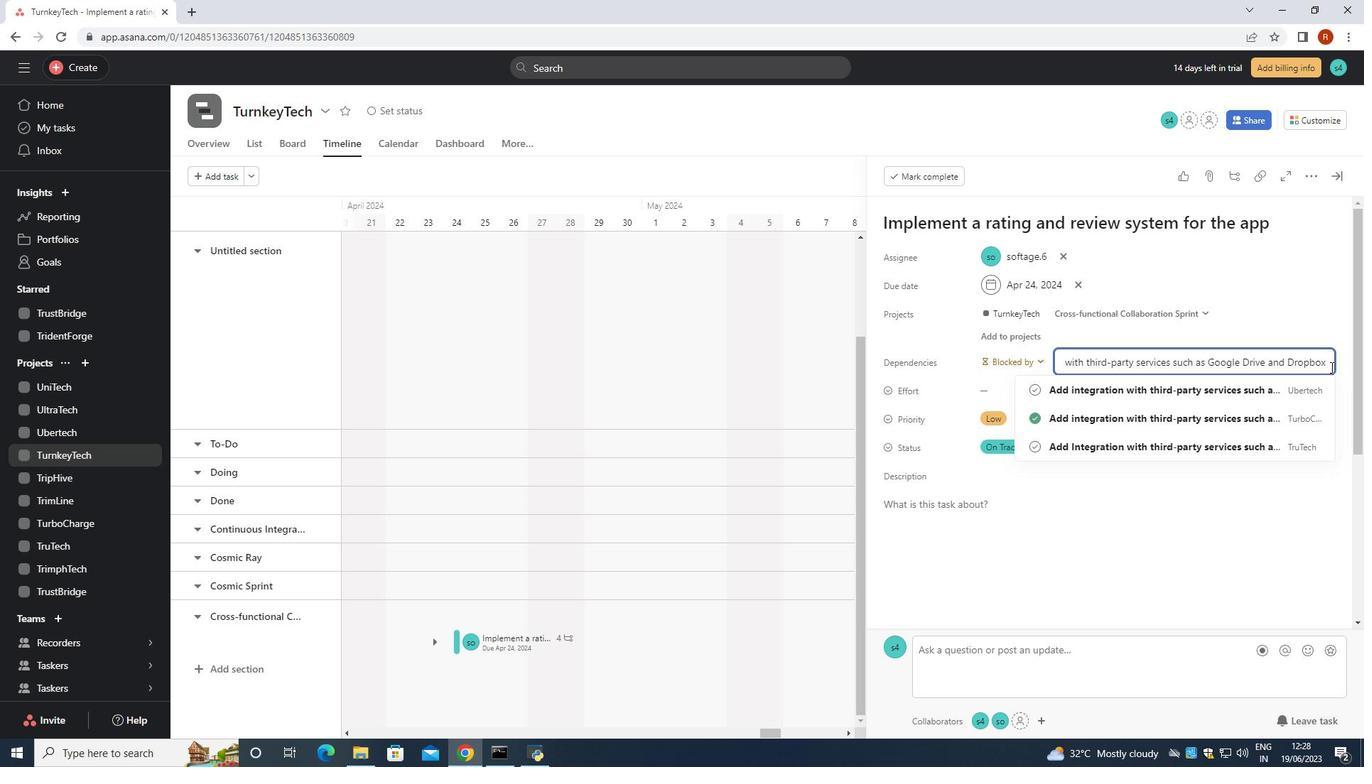 
Action: Mouse pressed left at (1329, 366)
Screenshot: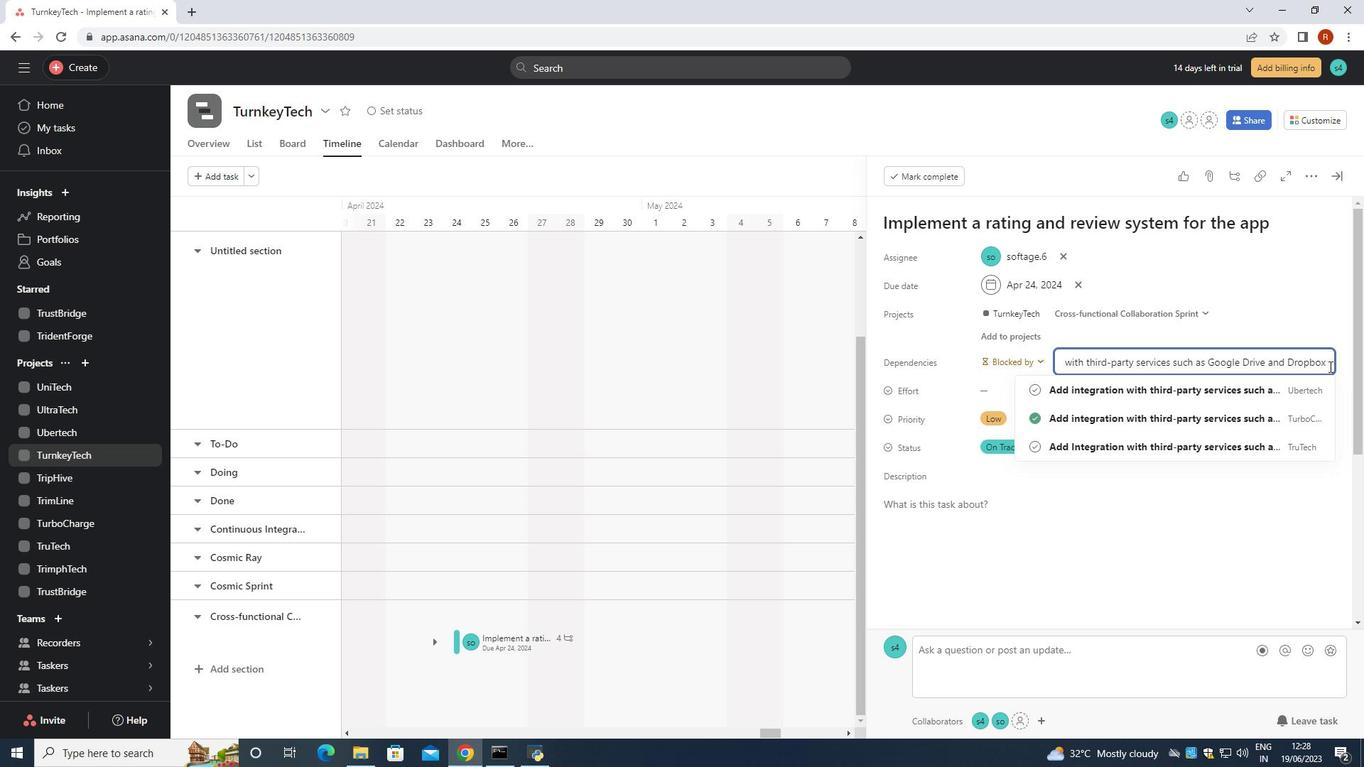 
Action: Mouse moved to (1328, 366)
Screenshot: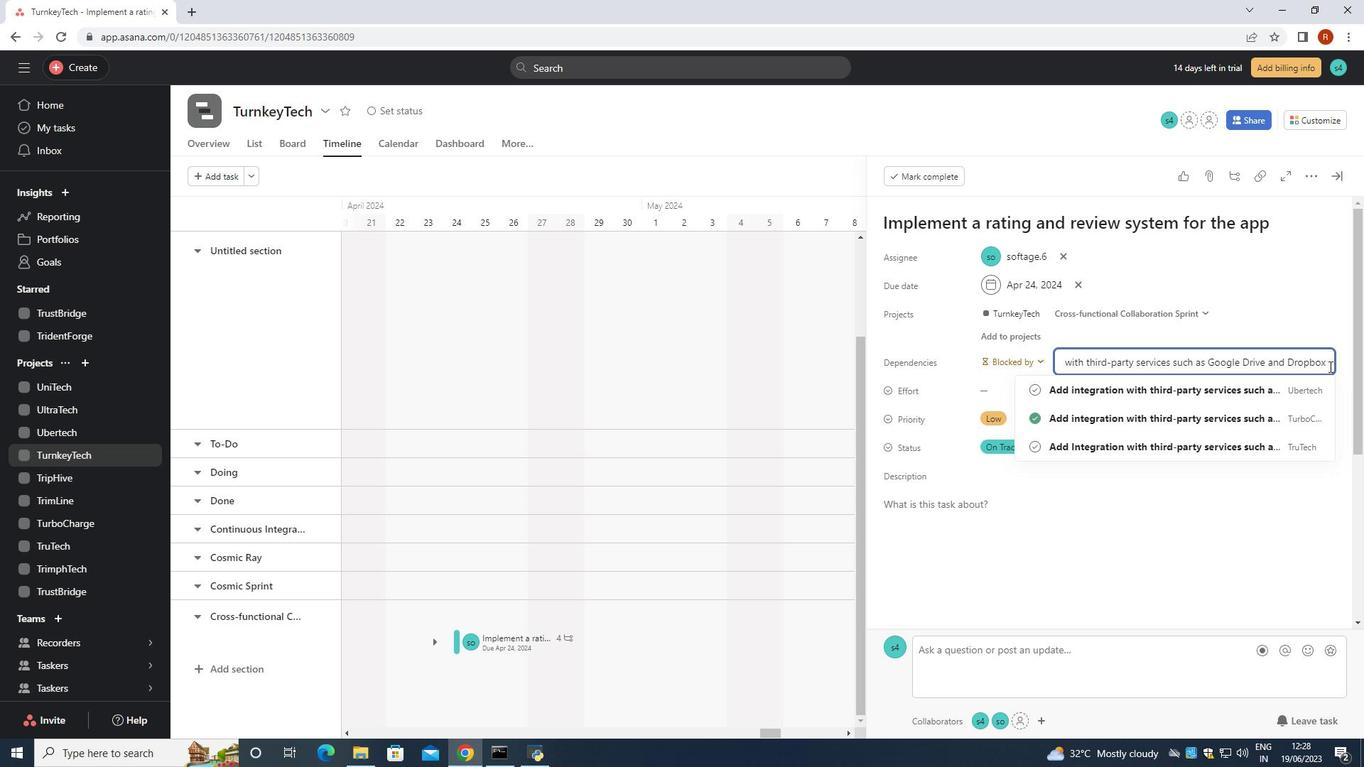 
Action: Key pressed <Key.enter><Key.enter><Key.enter><Key.enter>
Screenshot: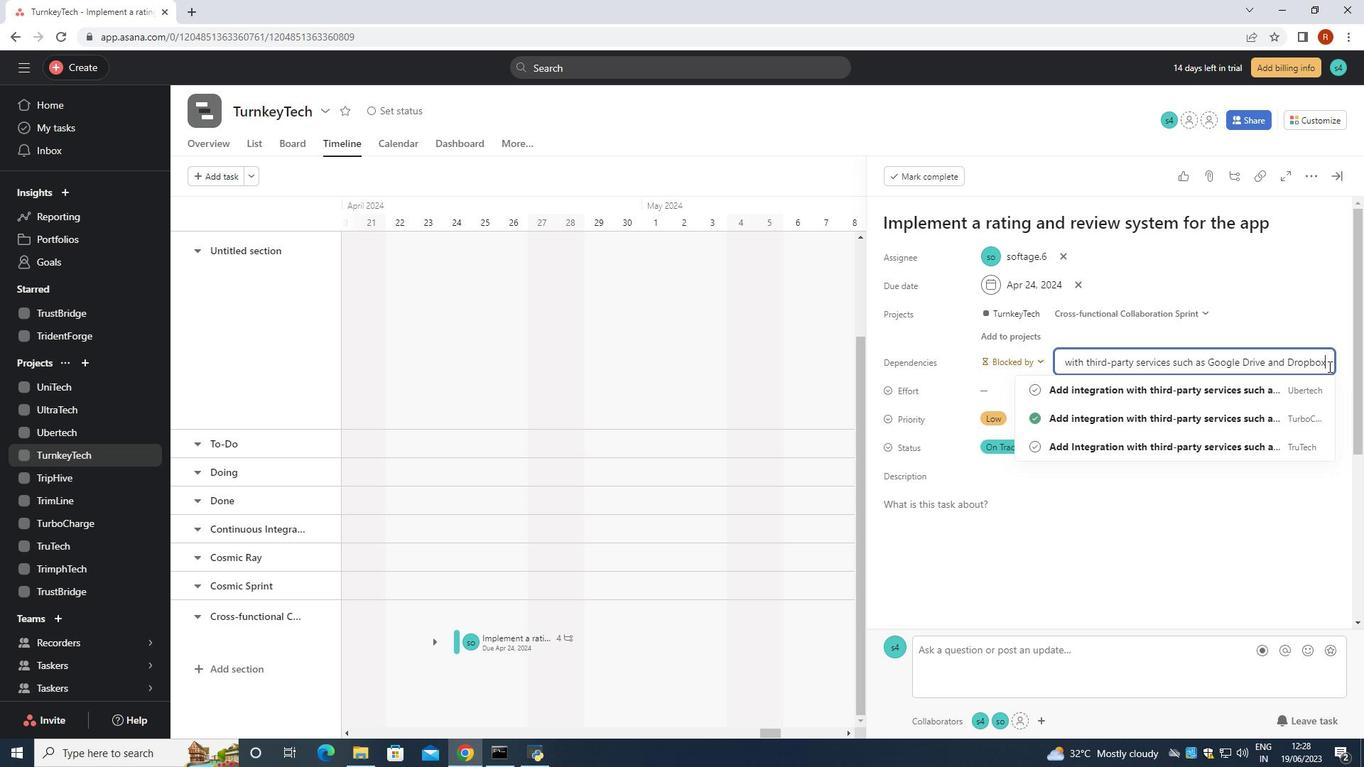 
Action: Mouse moved to (1288, 348)
Screenshot: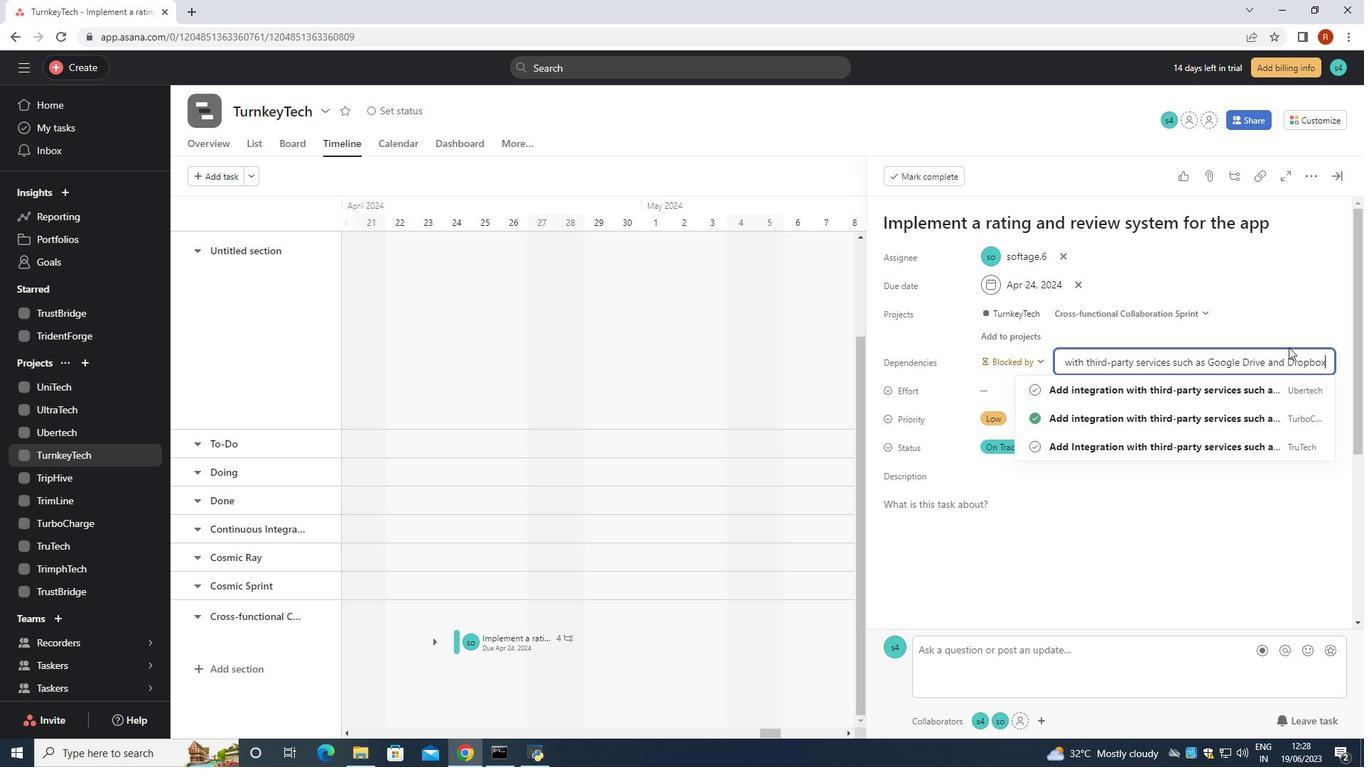 
Action: Key pressed <Key.enter><Key.enter>
Screenshot: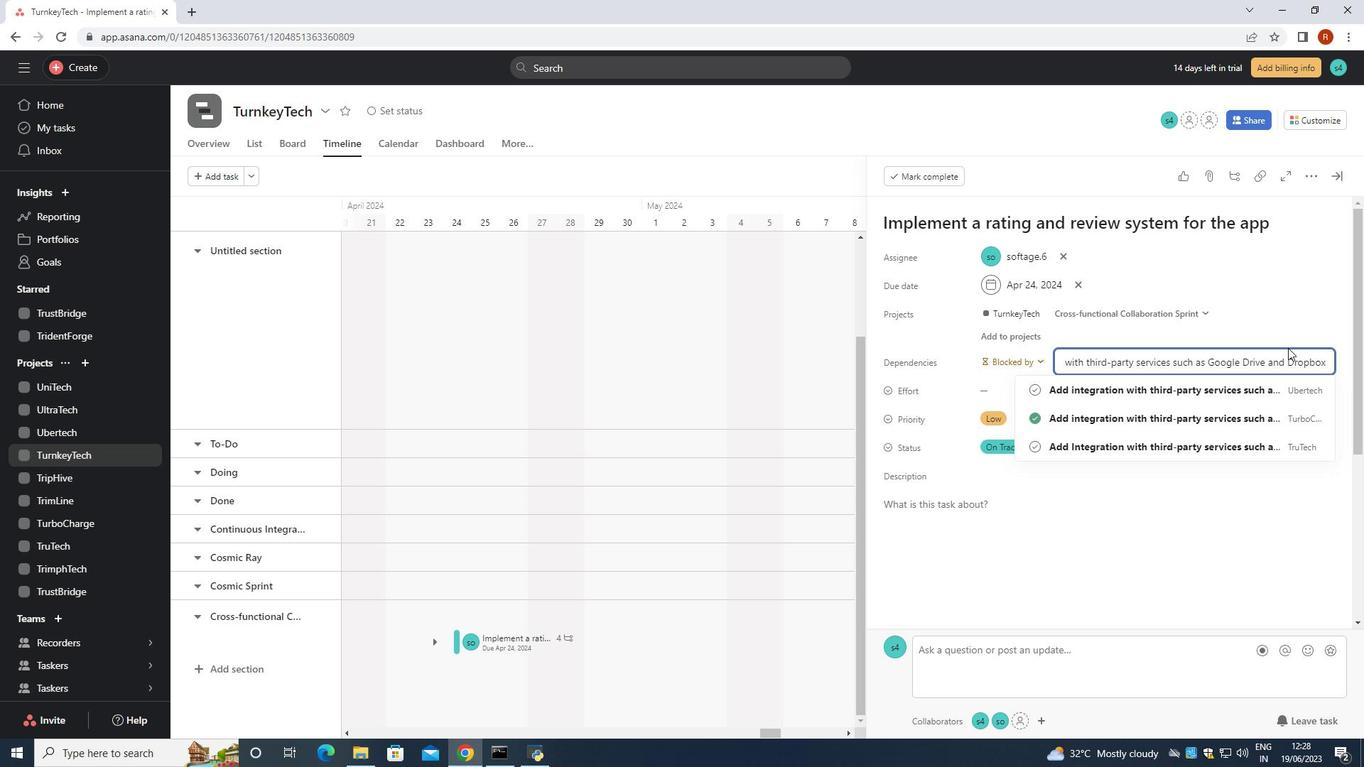
Action: Mouse moved to (1238, 316)
Screenshot: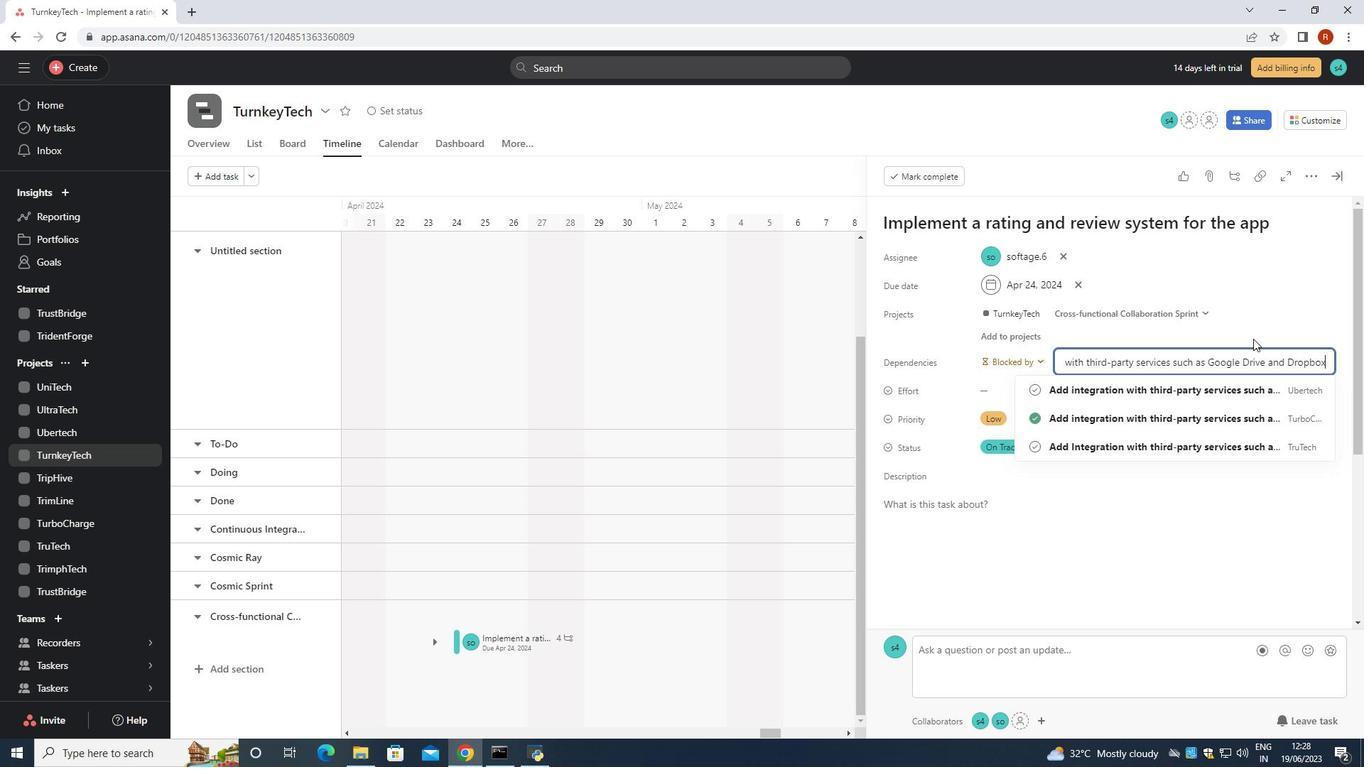 
Action: Mouse pressed left at (1238, 316)
Screenshot: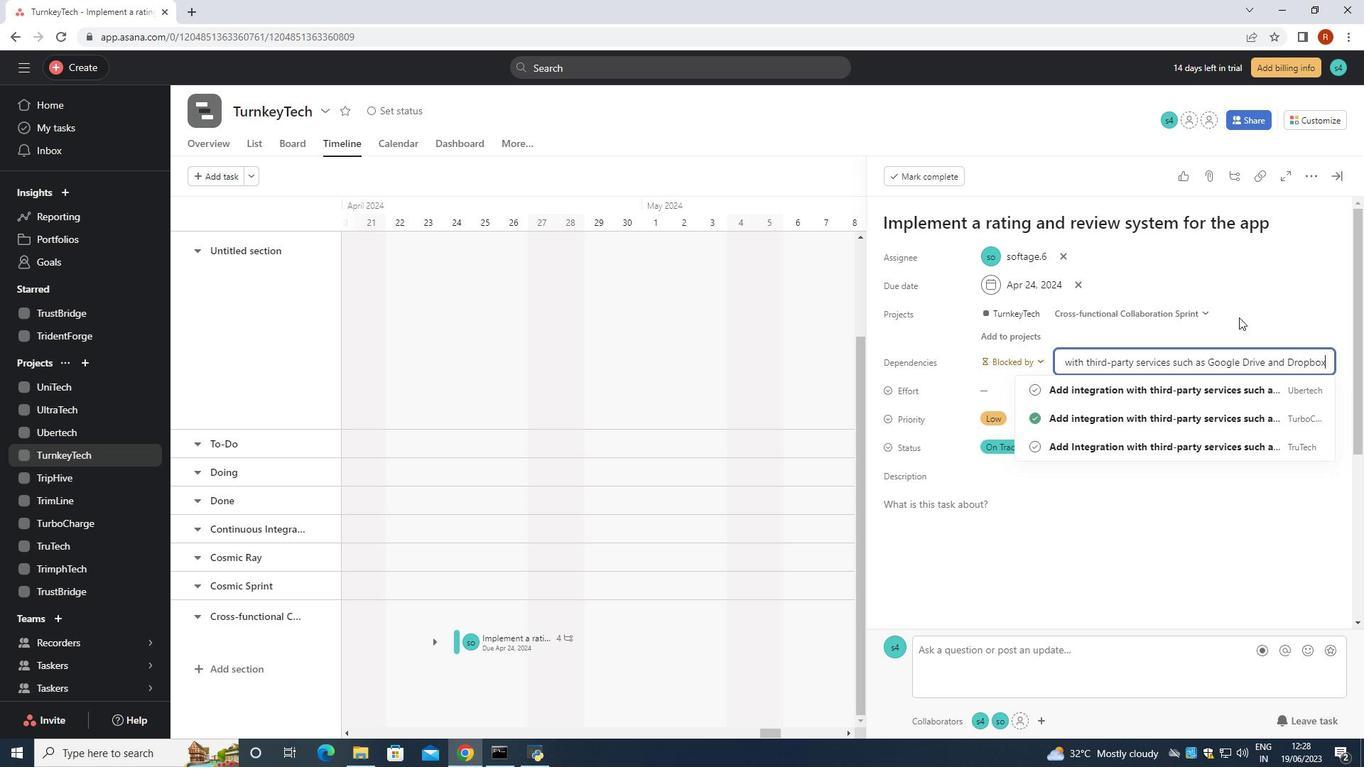 
Action: Mouse moved to (1044, 343)
Screenshot: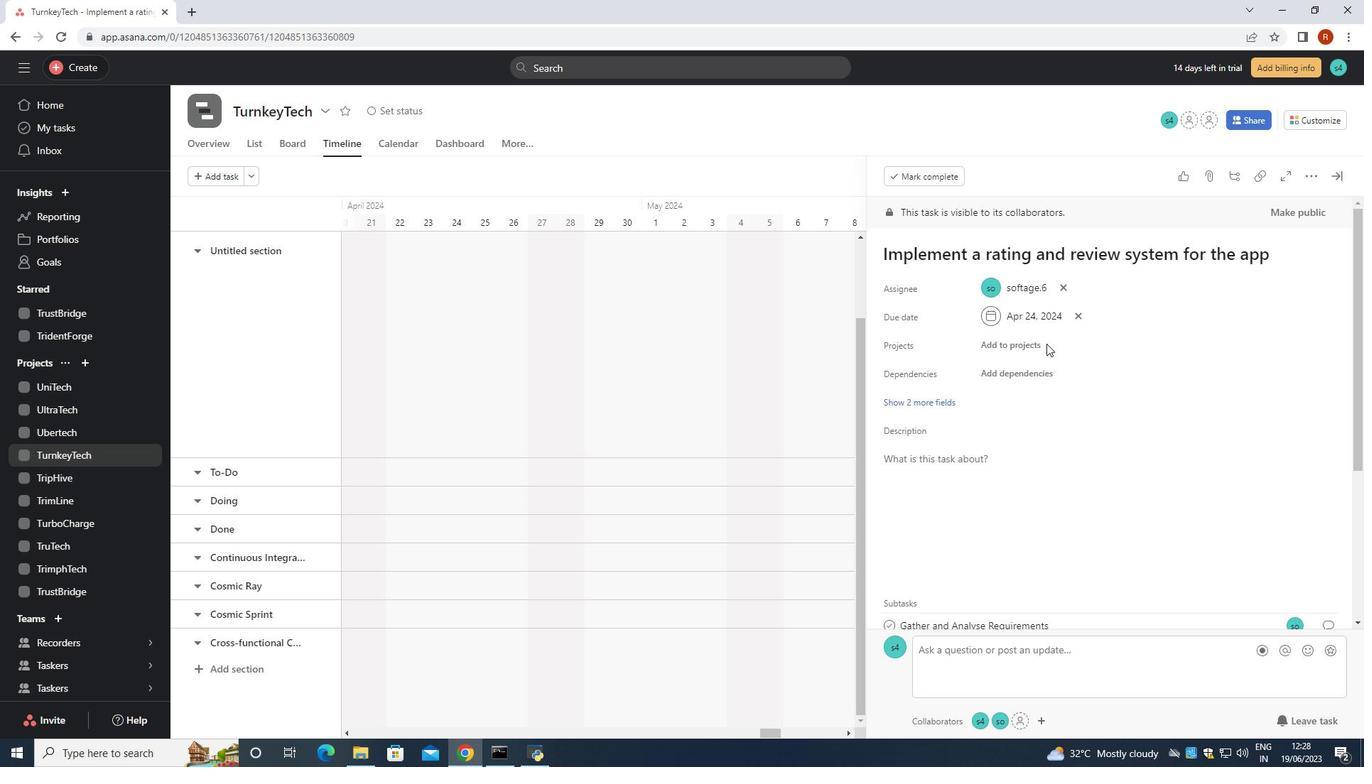 
Action: Mouse pressed left at (1044, 343)
Screenshot: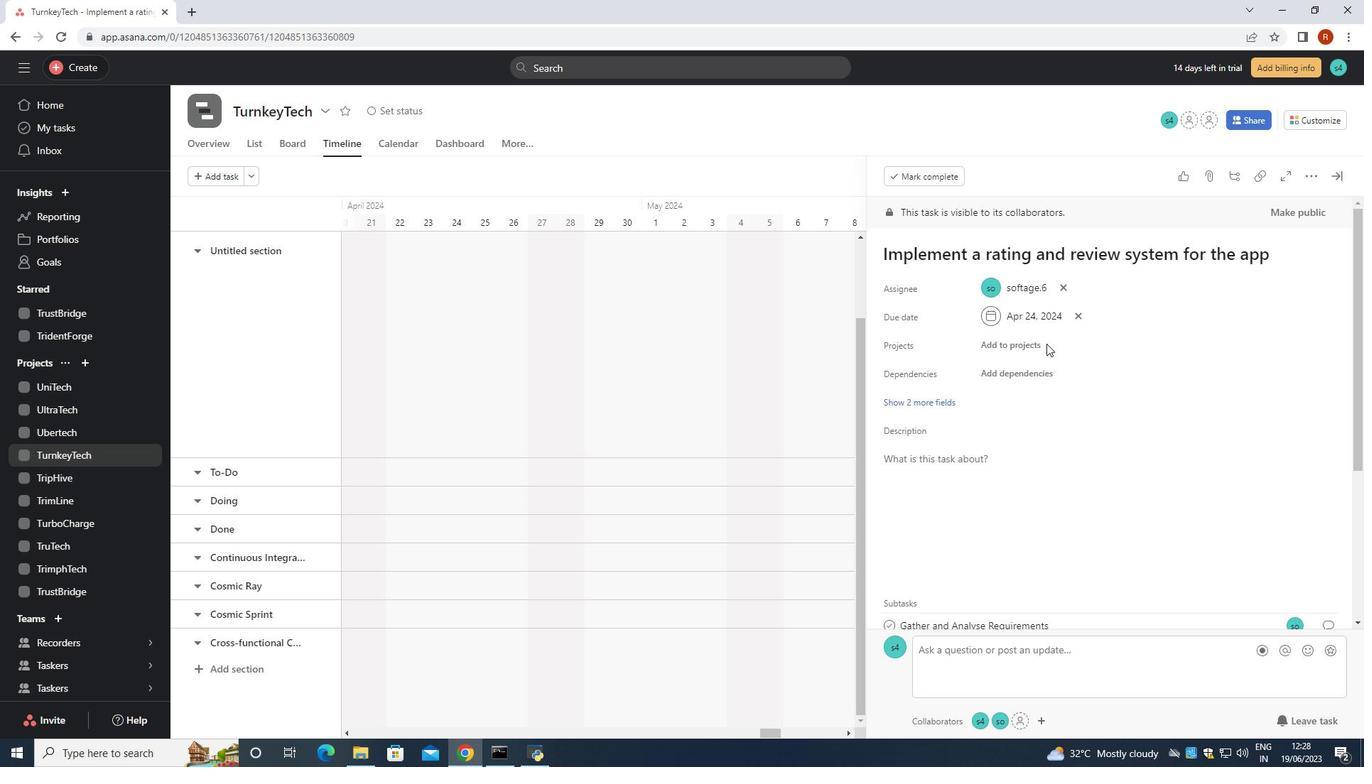 
Action: Mouse moved to (1033, 401)
Screenshot: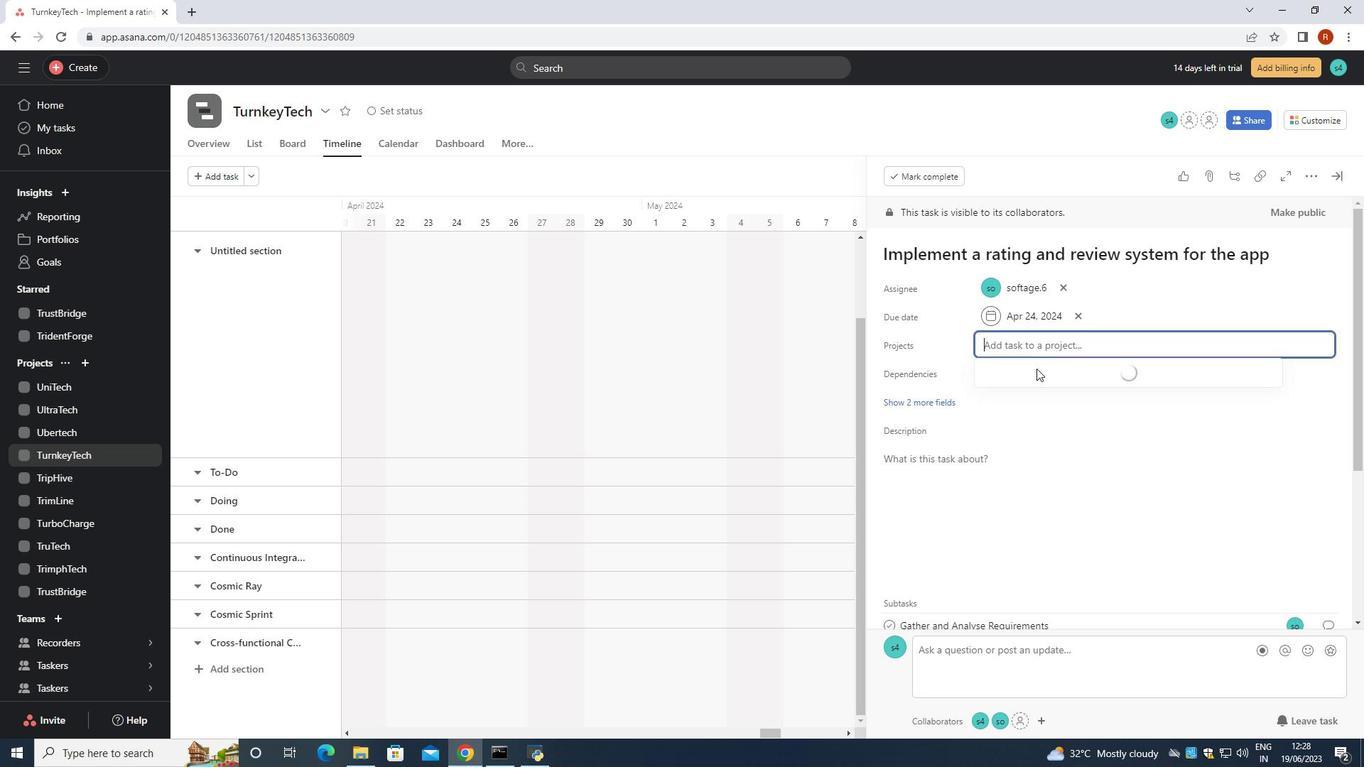 
Action: Mouse pressed left at (1033, 401)
Screenshot: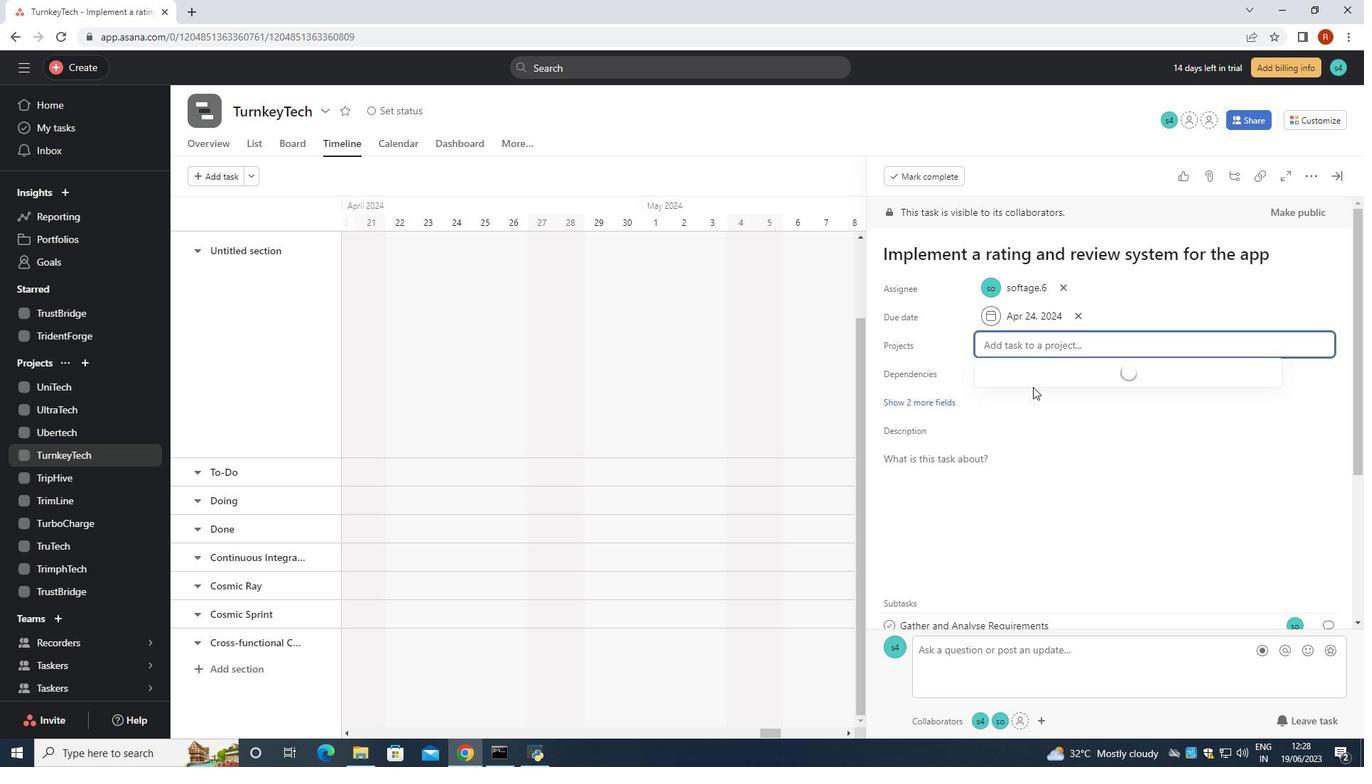 
Action: Mouse moved to (1055, 419)
Screenshot: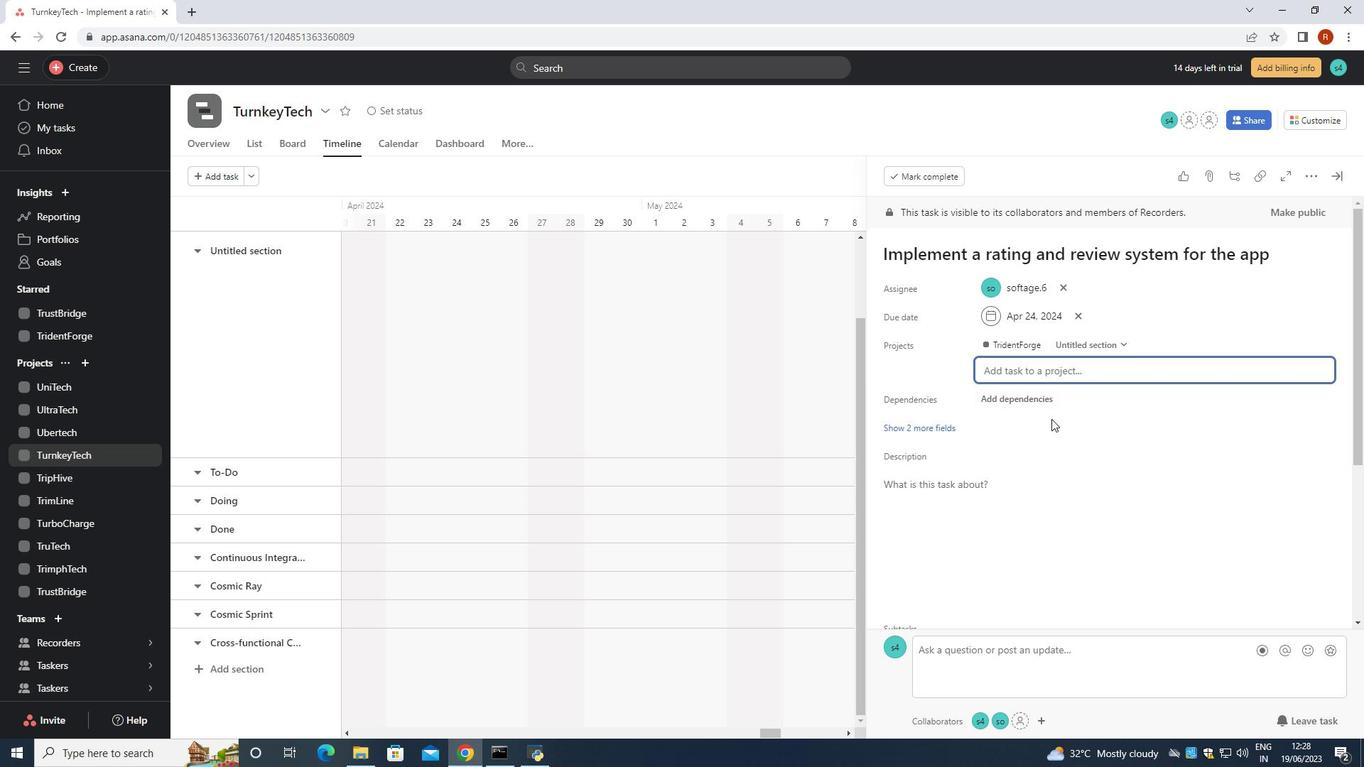 
Action: Mouse pressed left at (1053, 419)
Screenshot: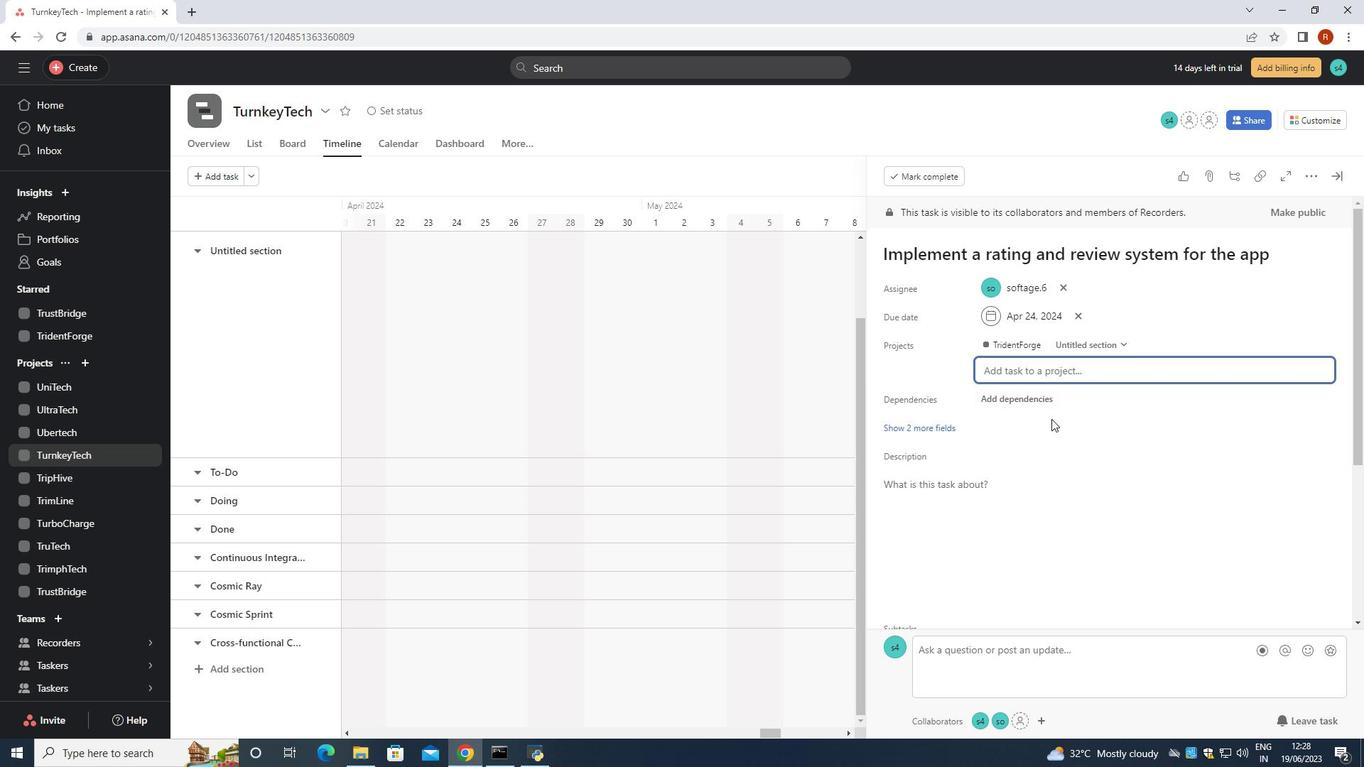 
Action: Mouse moved to (1027, 392)
Screenshot: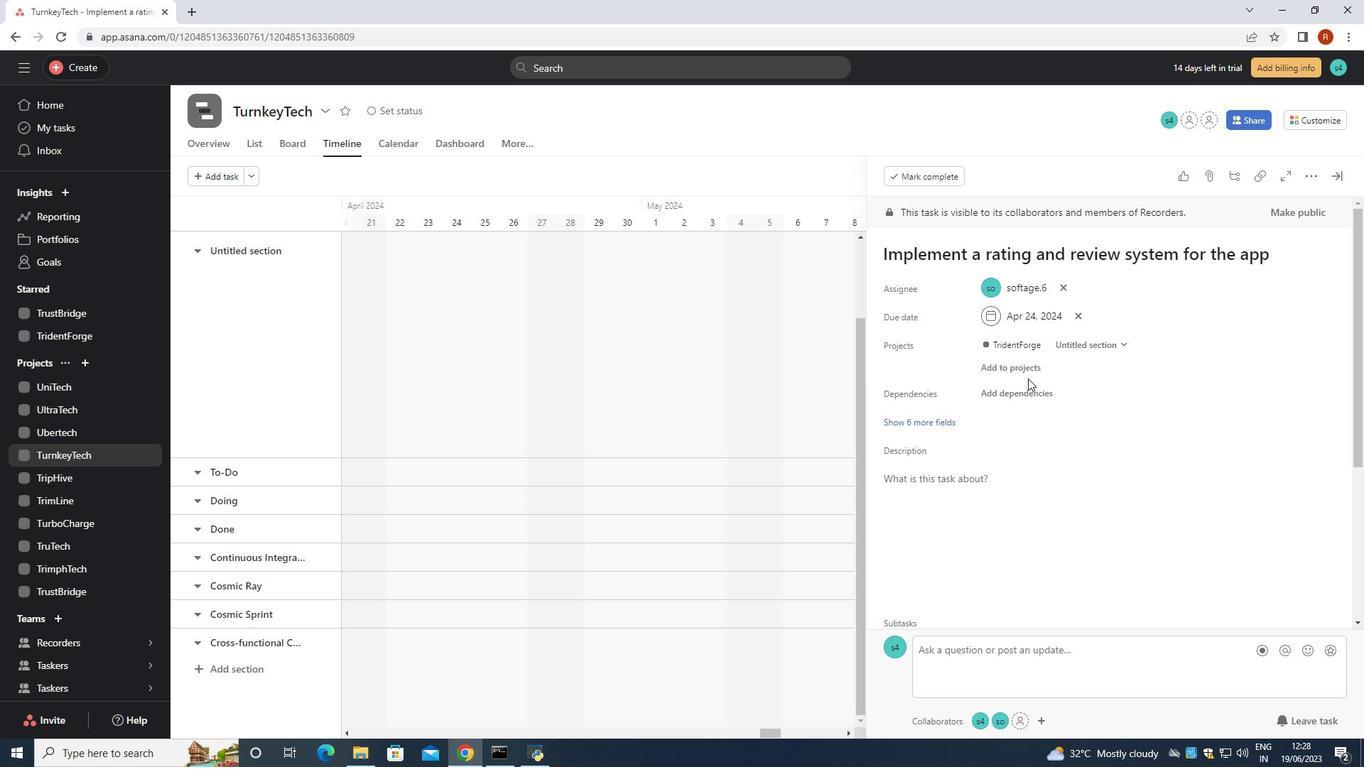 
Action: Mouse pressed left at (1027, 392)
Screenshot: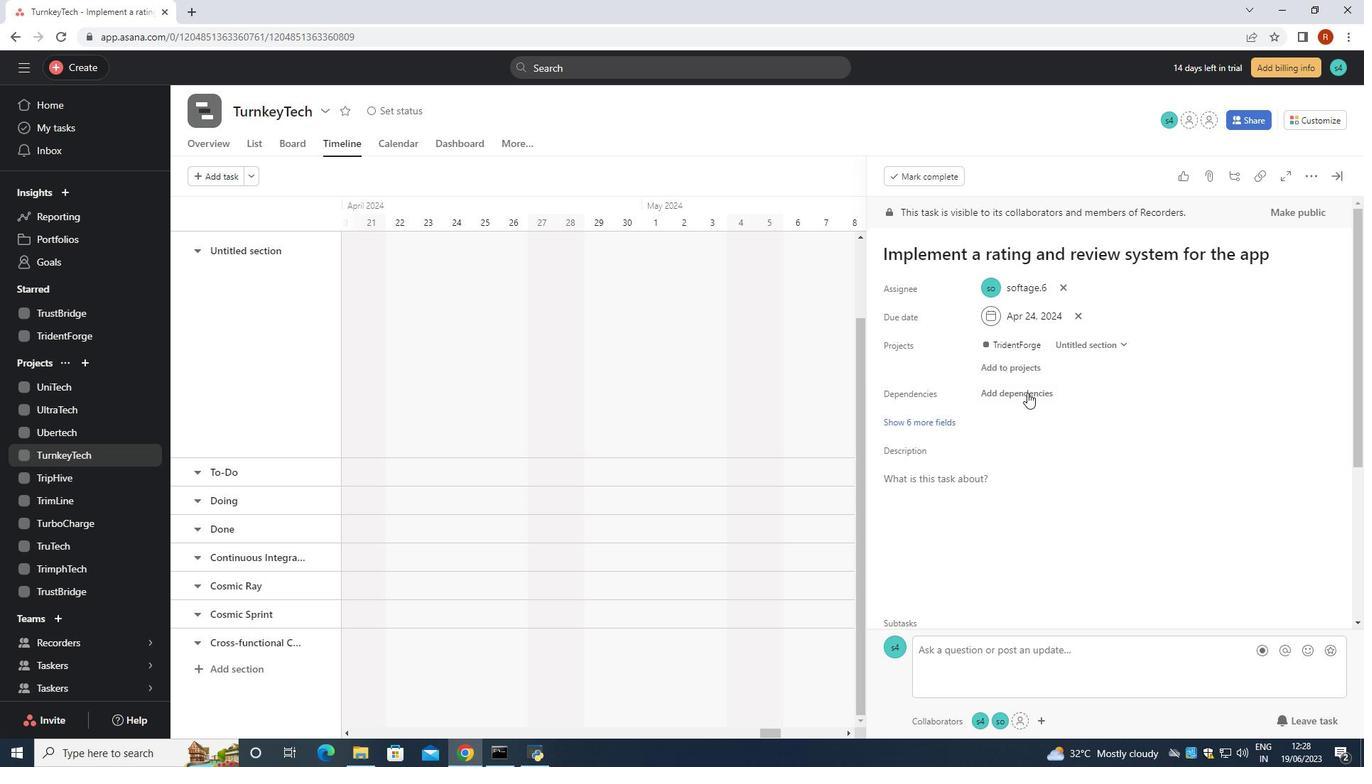 
Action: Mouse moved to (1099, 424)
Screenshot: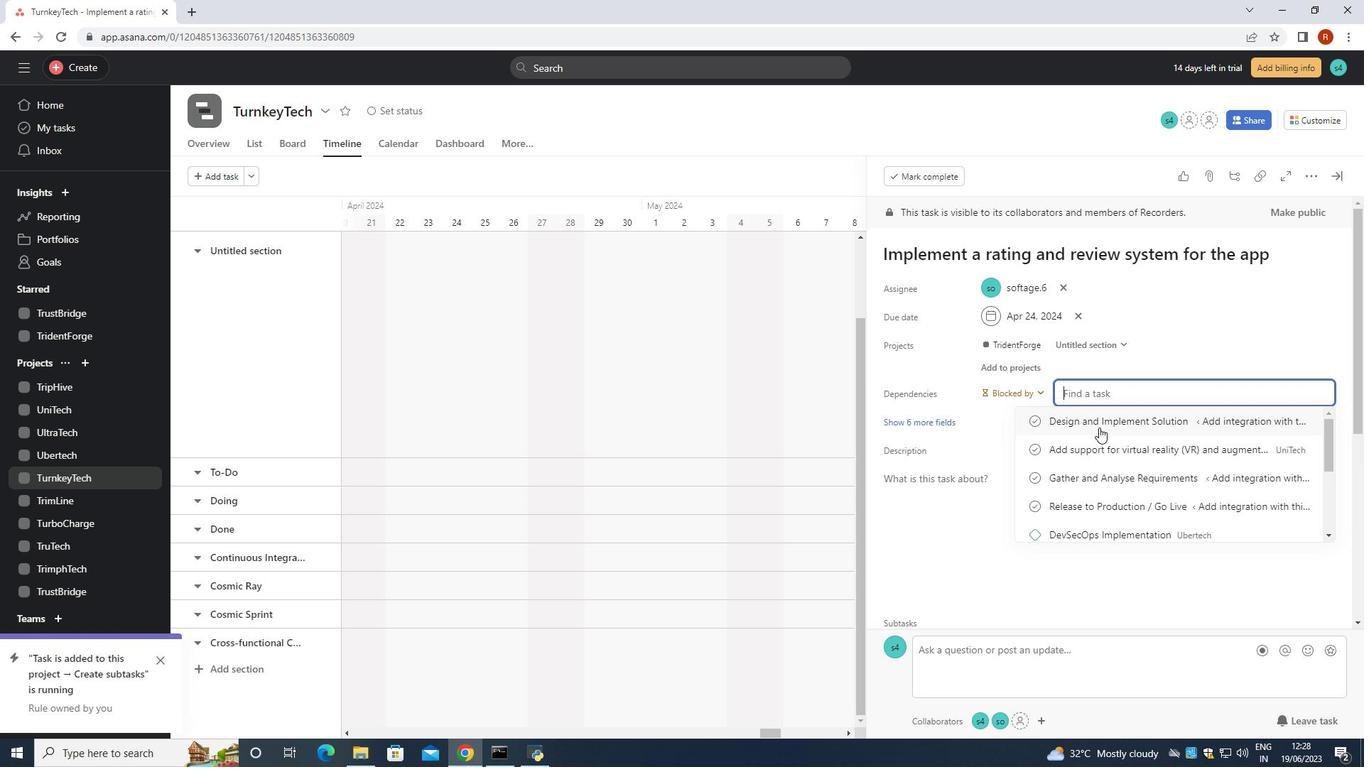 
Action: Mouse pressed left at (1099, 424)
Screenshot: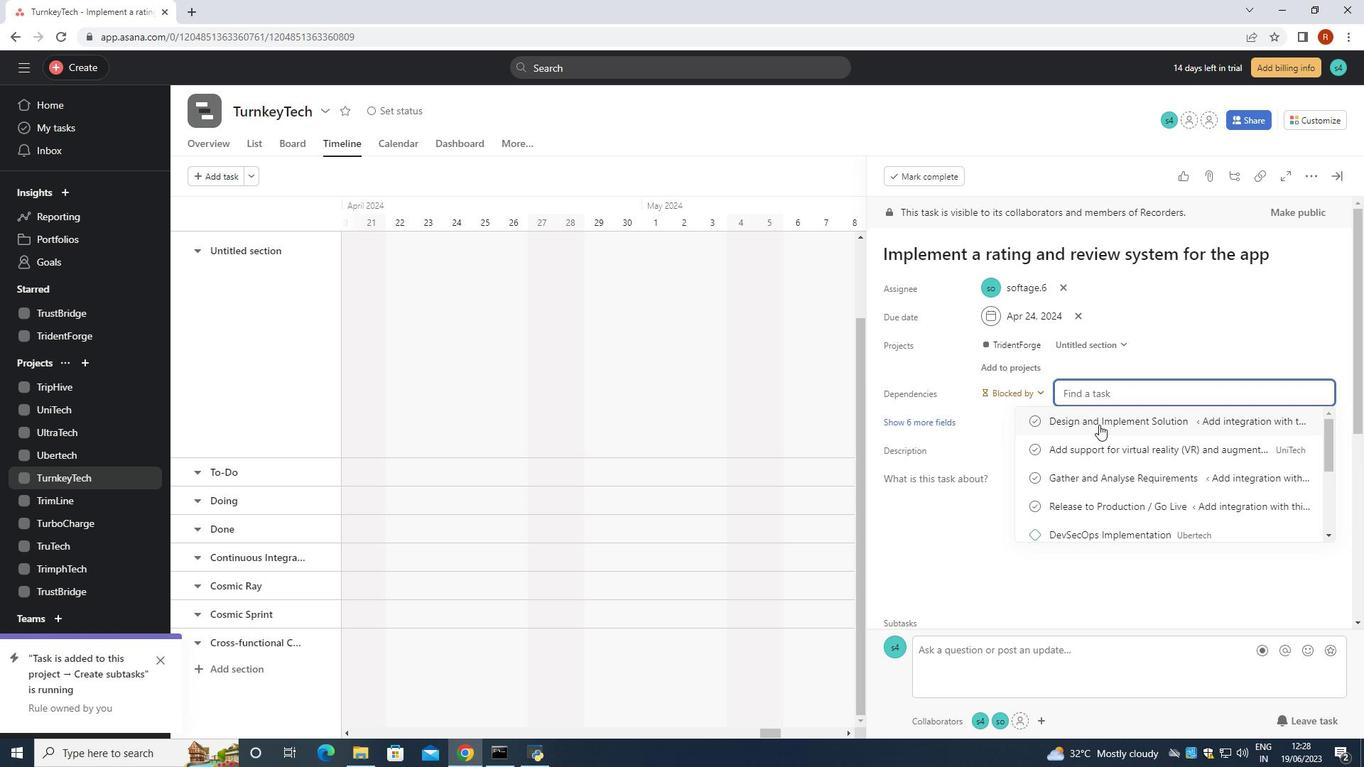 
Action: Mouse moved to (1068, 441)
Screenshot: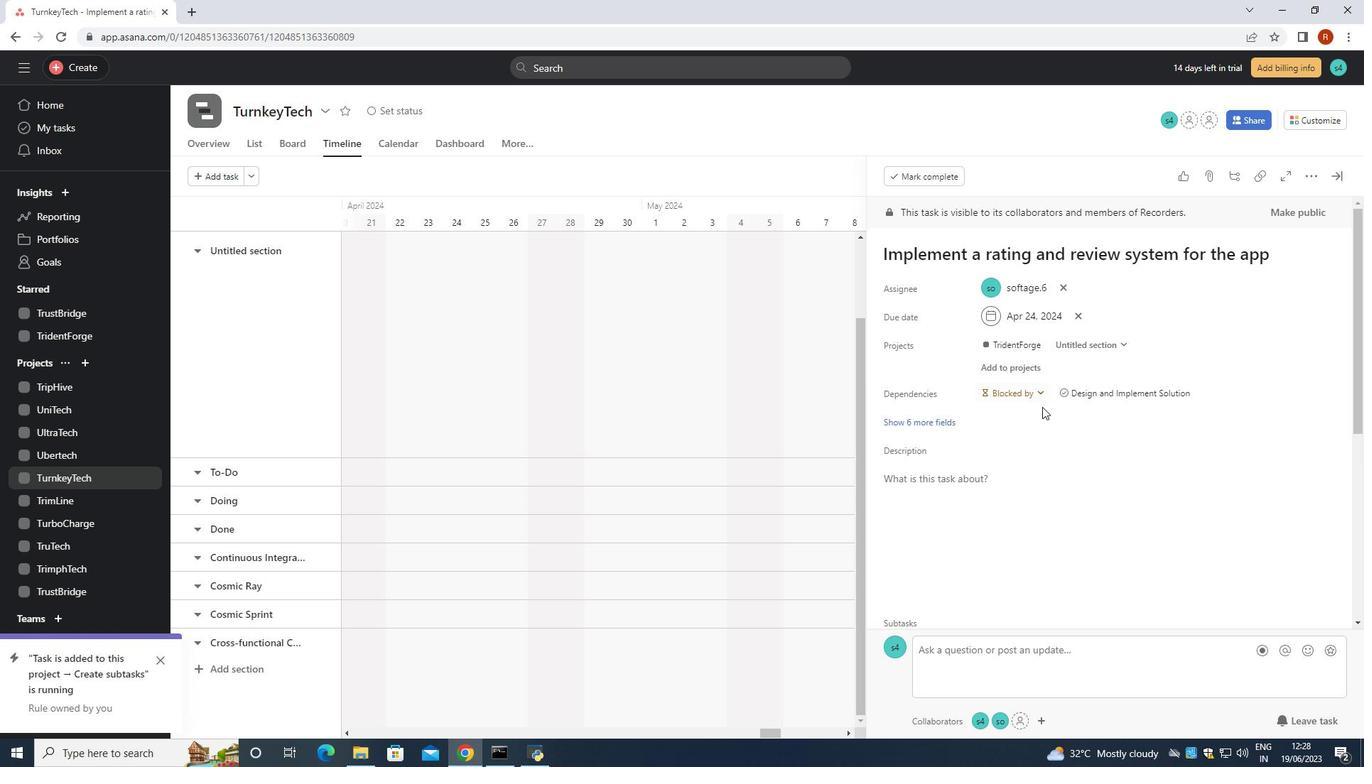 
